 Task: Search round trip flight ticket for 2 adults, 4 children and 1 infant on lap in business from Montrose: Montrose Regional Airport to Rock Springs: Southwest Wyoming Regional Airport (rock Springs Sweetwater County Airport) on 8-5-2023 and return on 8-7-2023. Choice of flights is Spirit. Price is upto 98000. Outbound departure time preference is 16:00.
Action: Mouse moved to (371, 212)
Screenshot: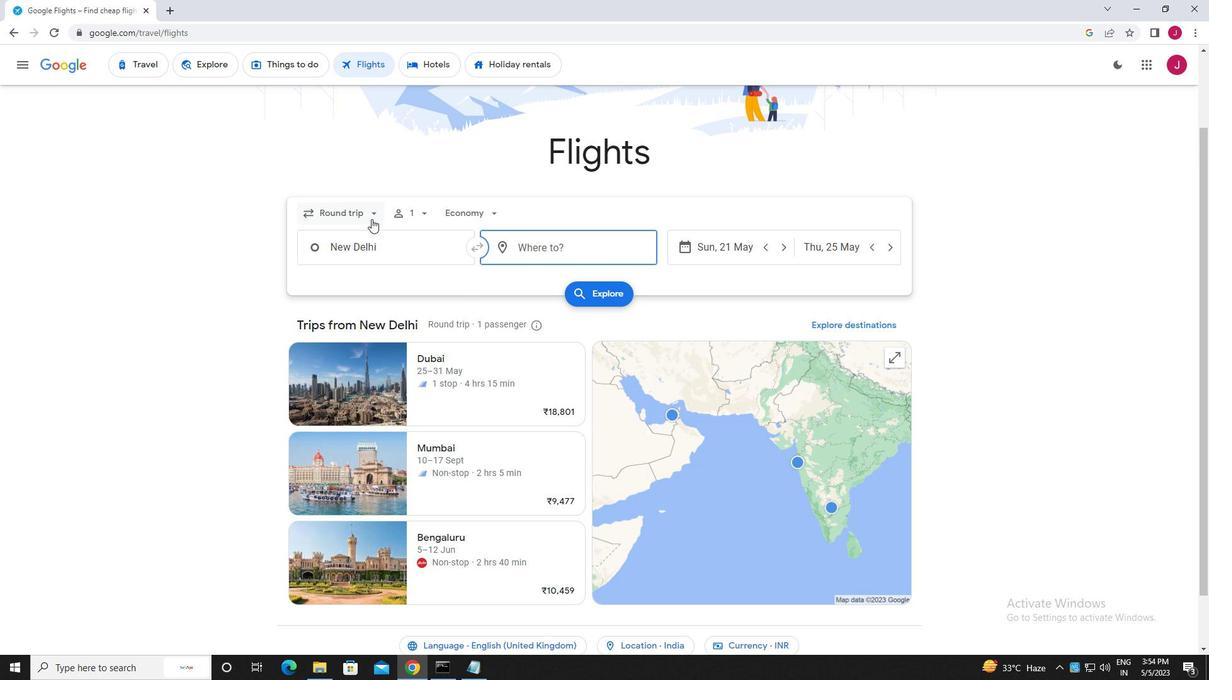 
Action: Mouse pressed left at (371, 212)
Screenshot: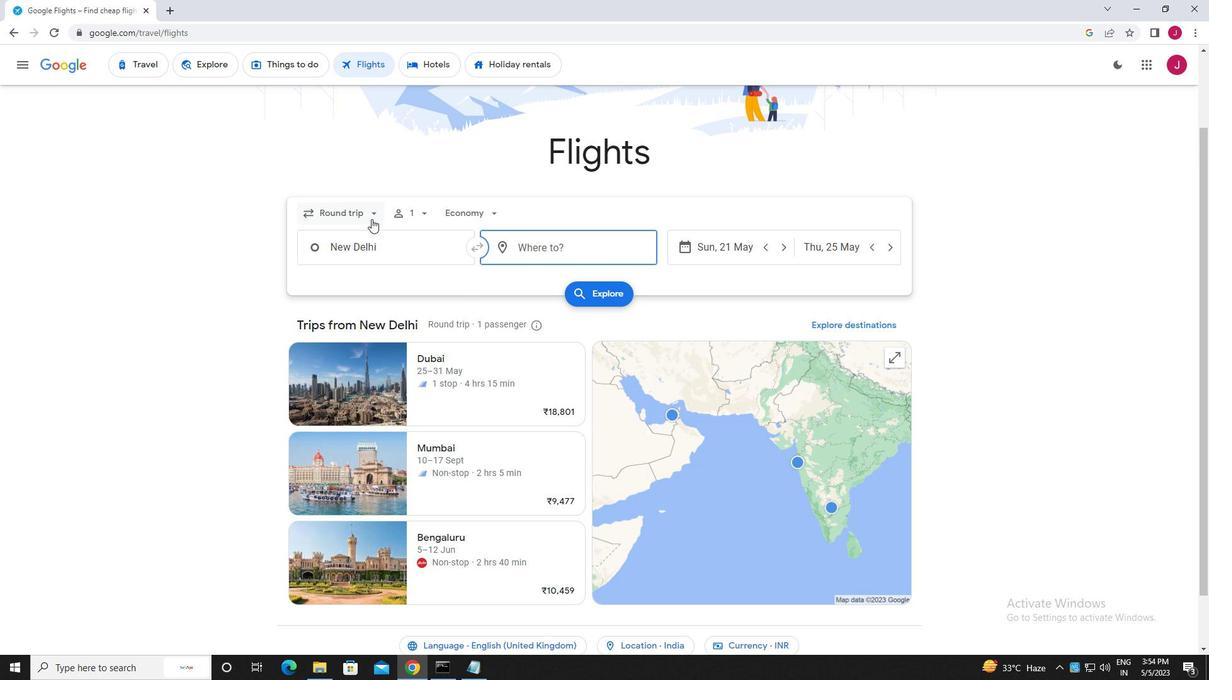 
Action: Mouse moved to (430, 293)
Screenshot: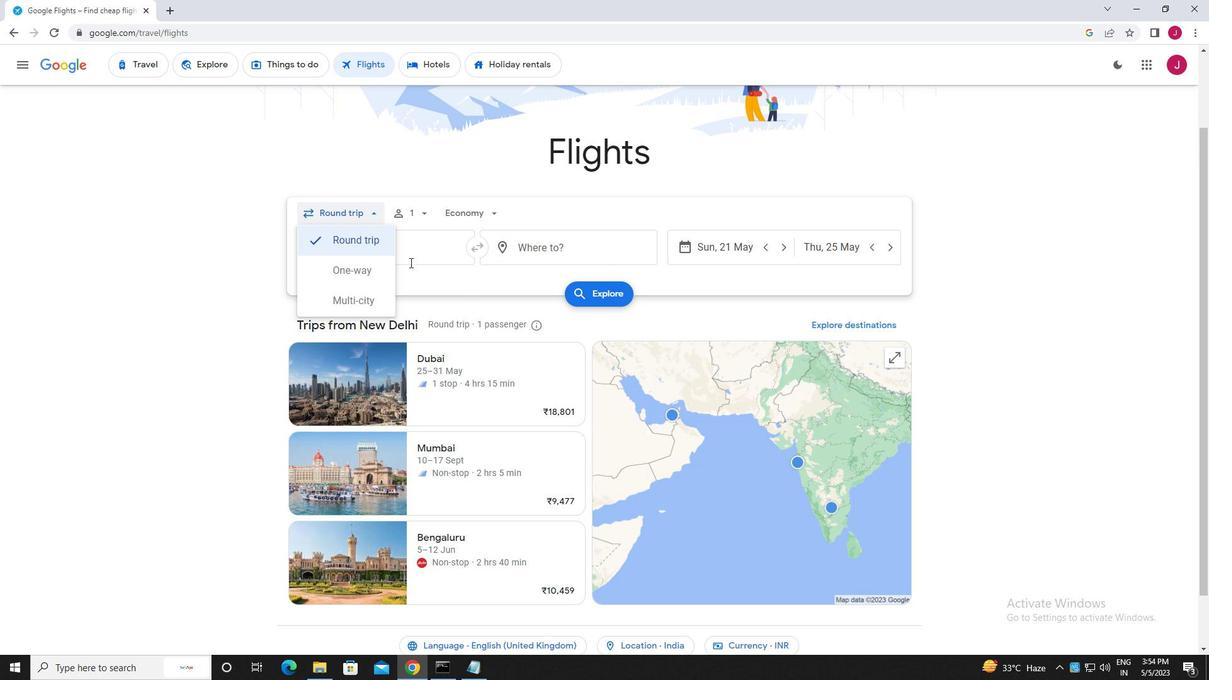 
Action: Mouse scrolled (430, 293) with delta (0, 0)
Screenshot: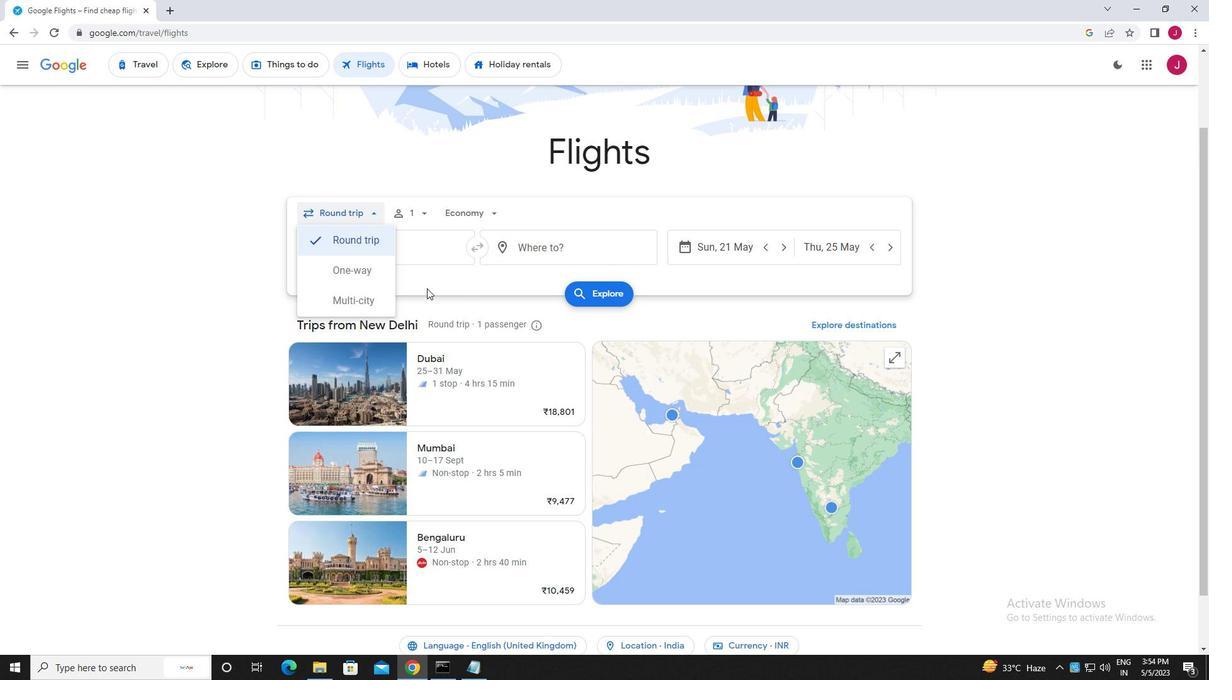 
Action: Mouse scrolled (430, 293) with delta (0, 0)
Screenshot: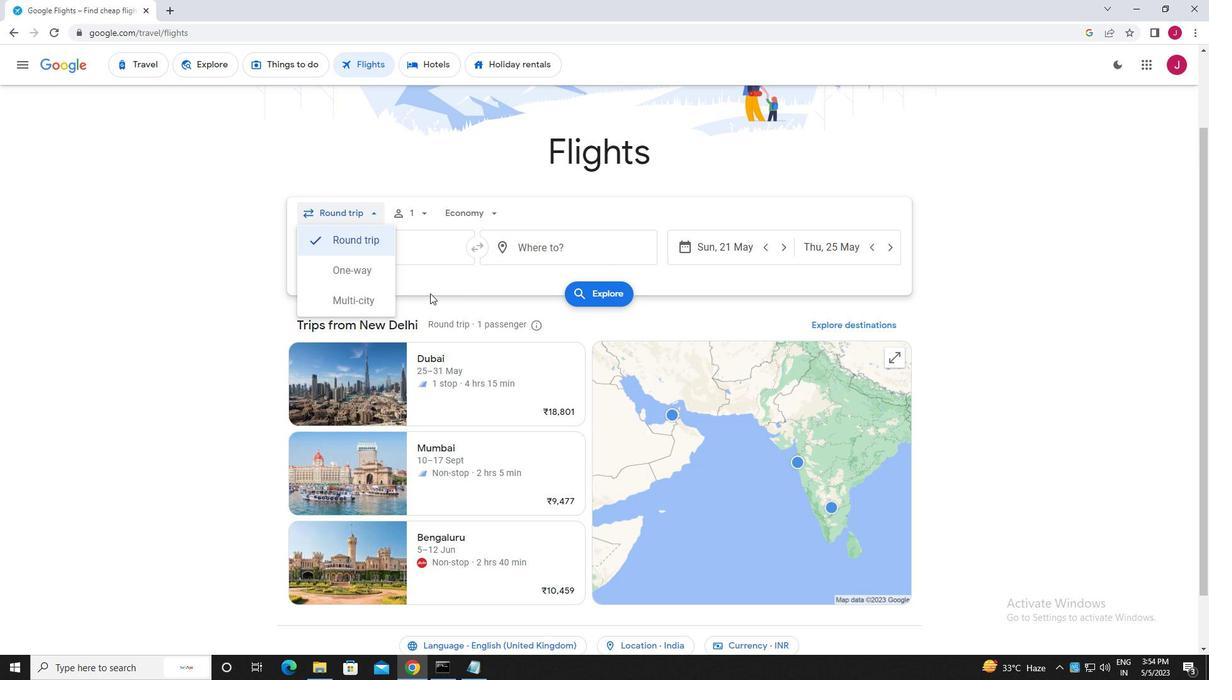 
Action: Mouse scrolled (430, 293) with delta (0, 0)
Screenshot: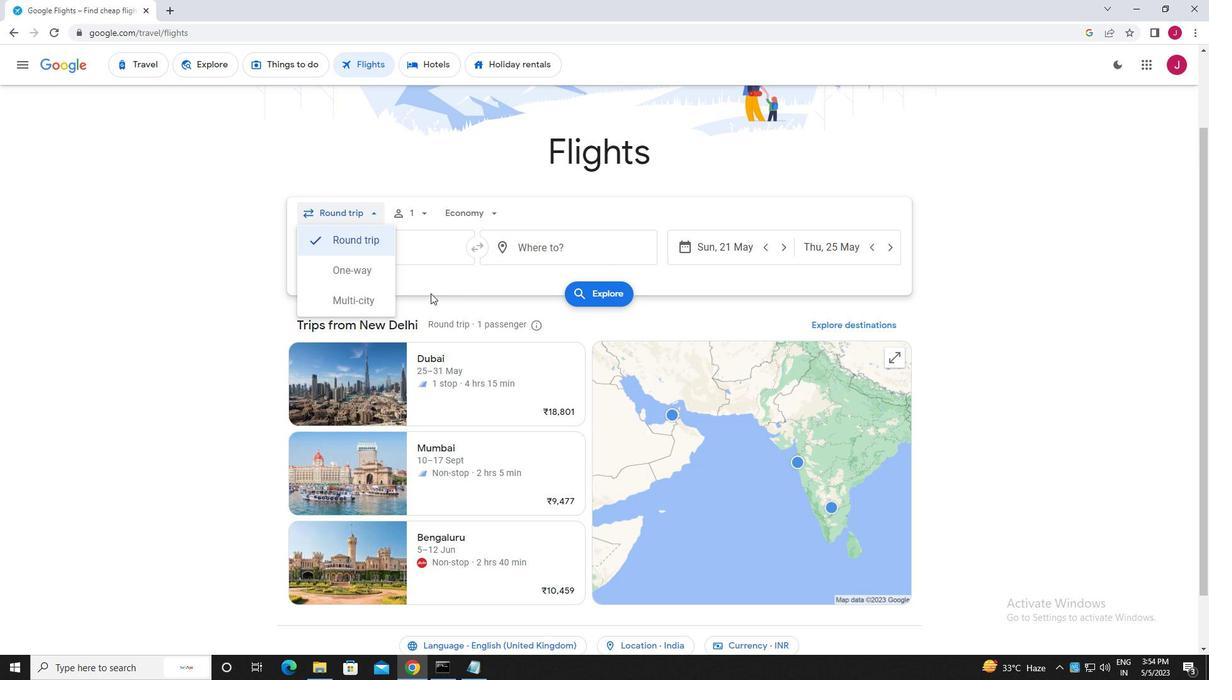 
Action: Mouse moved to (359, 174)
Screenshot: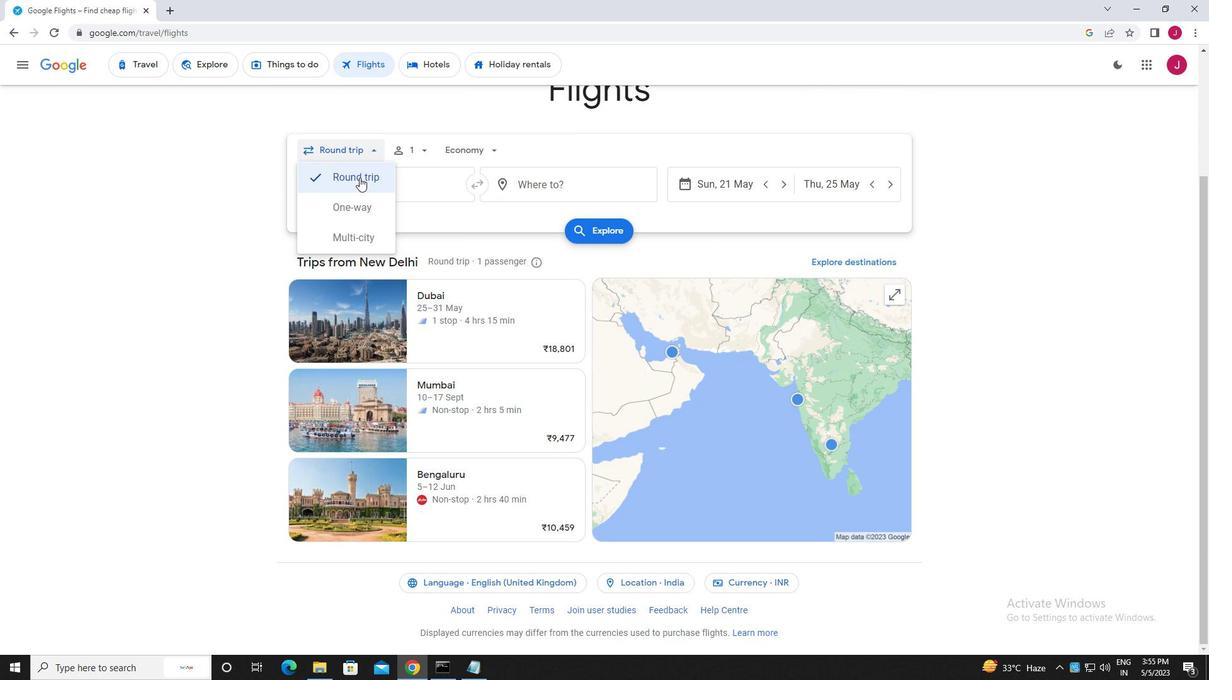 
Action: Mouse pressed left at (359, 174)
Screenshot: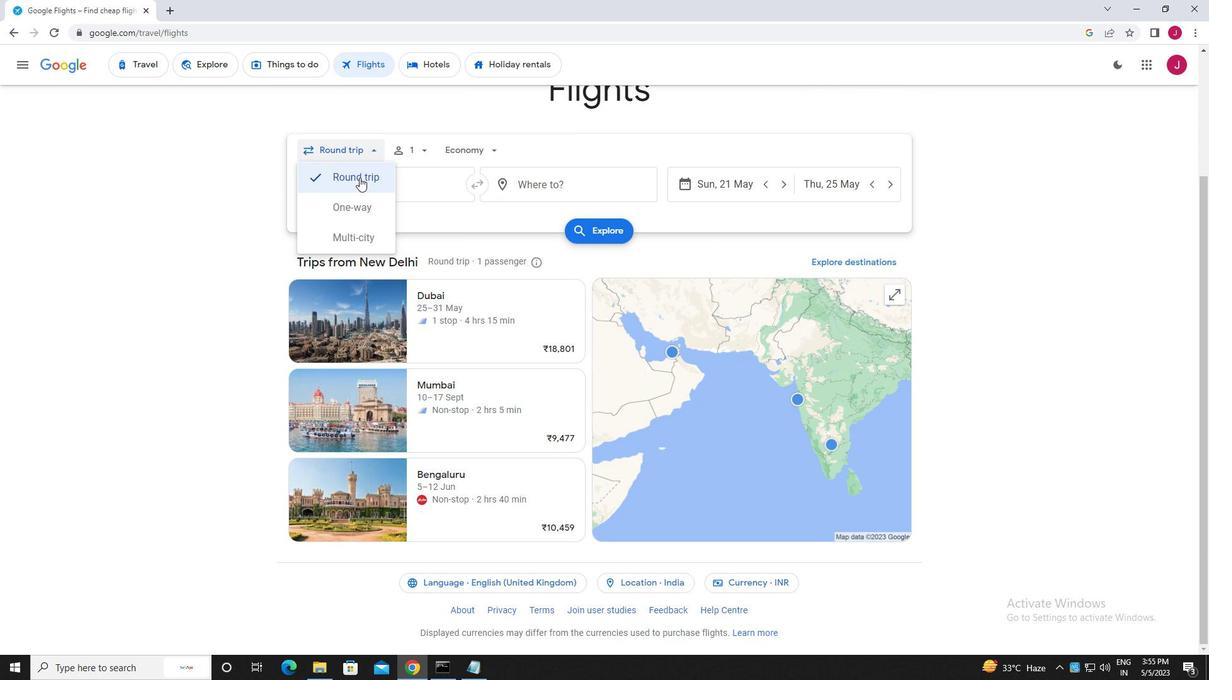 
Action: Mouse moved to (422, 149)
Screenshot: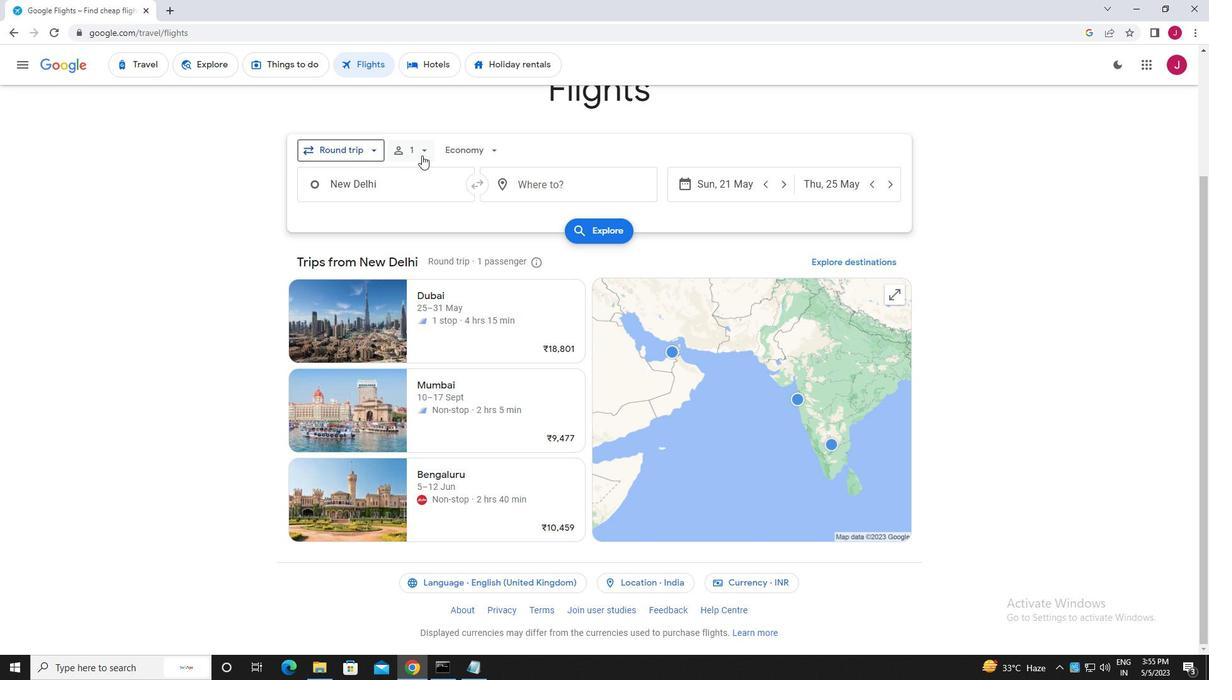 
Action: Mouse pressed left at (422, 149)
Screenshot: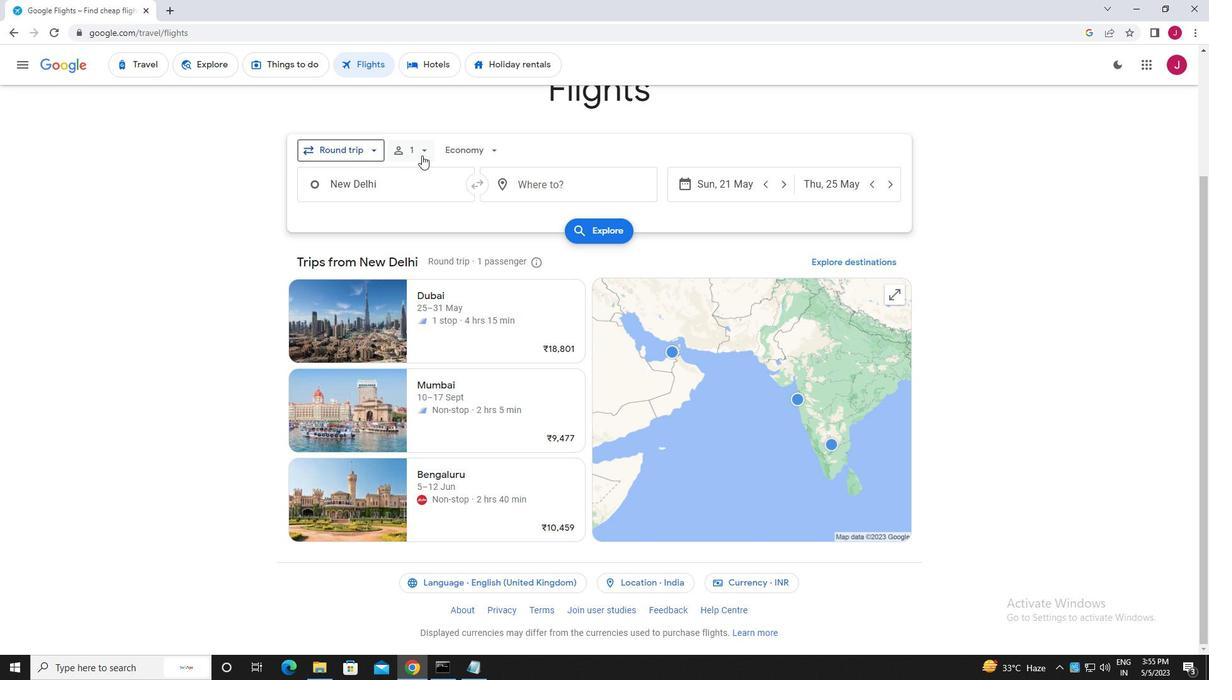 
Action: Mouse moved to (527, 181)
Screenshot: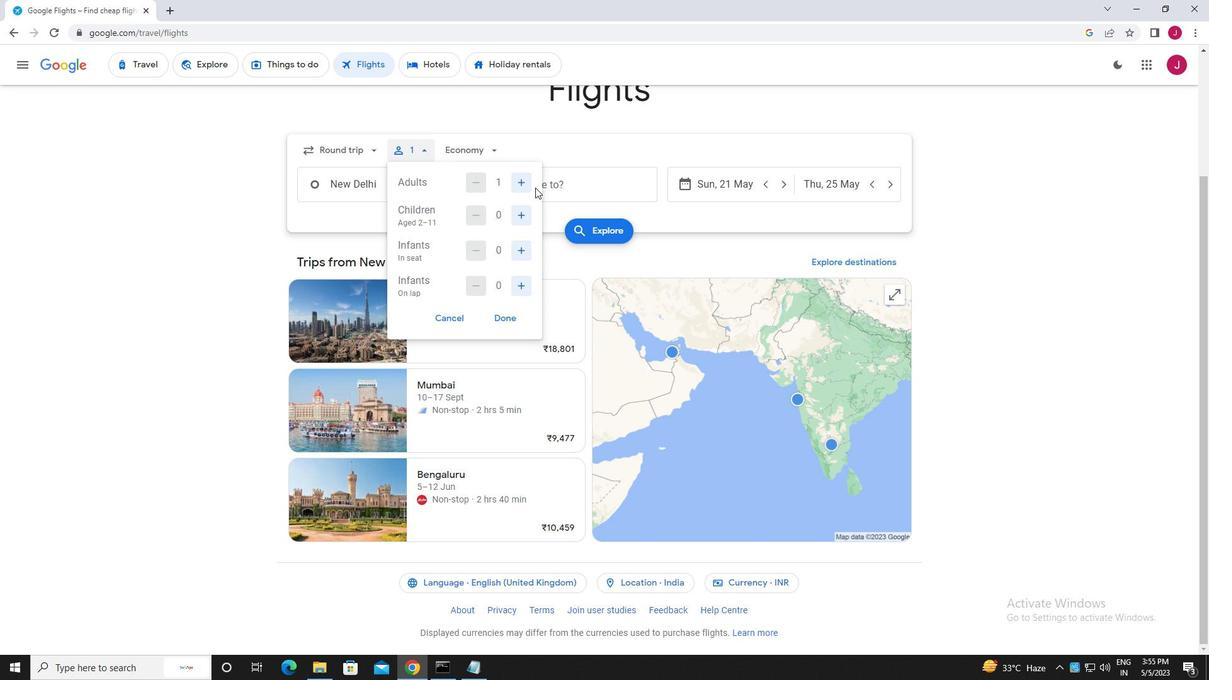 
Action: Mouse pressed left at (527, 181)
Screenshot: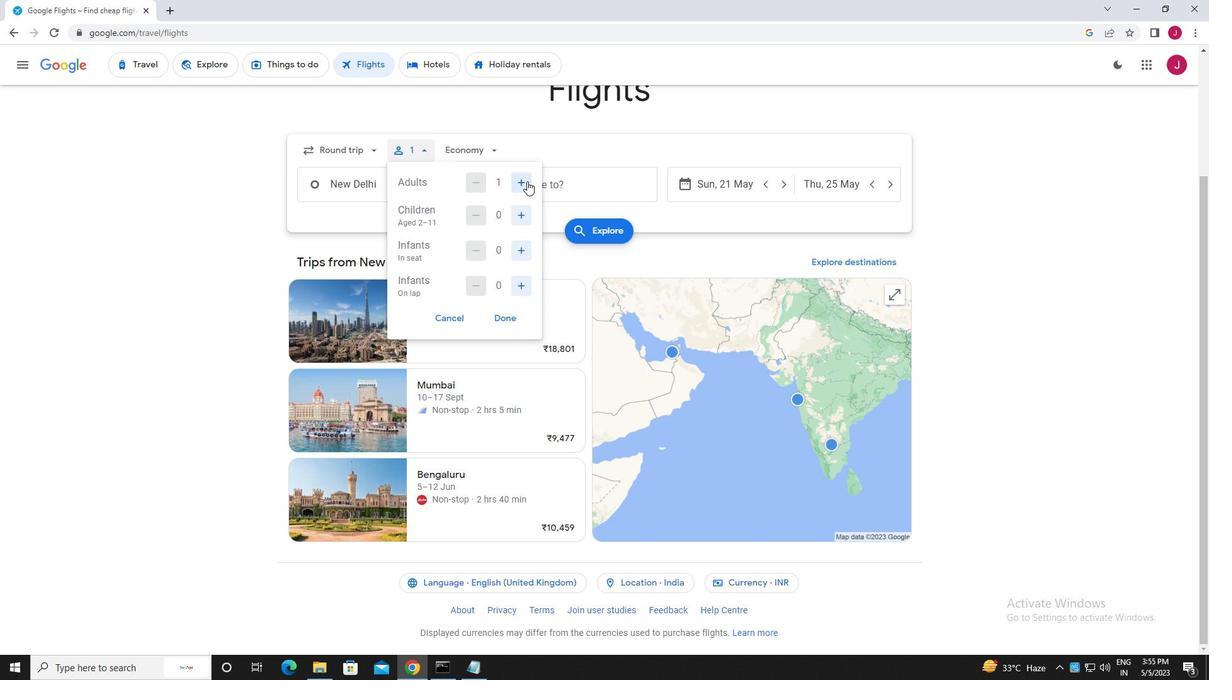 
Action: Mouse moved to (522, 215)
Screenshot: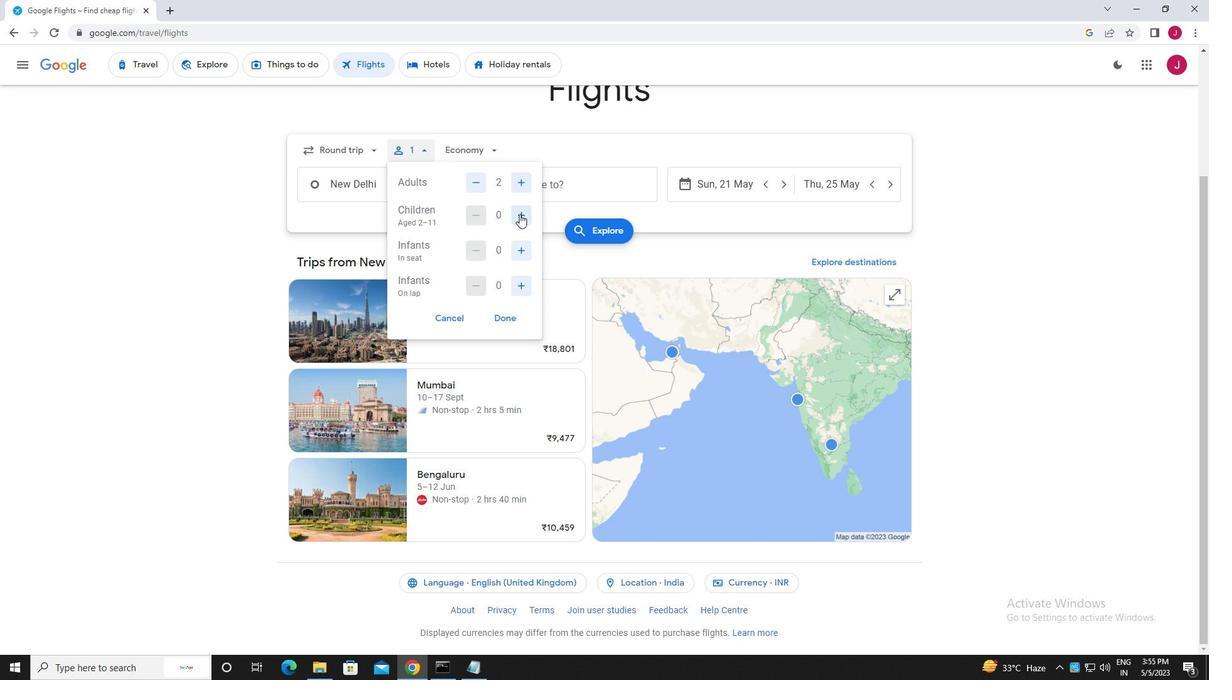
Action: Mouse pressed left at (522, 215)
Screenshot: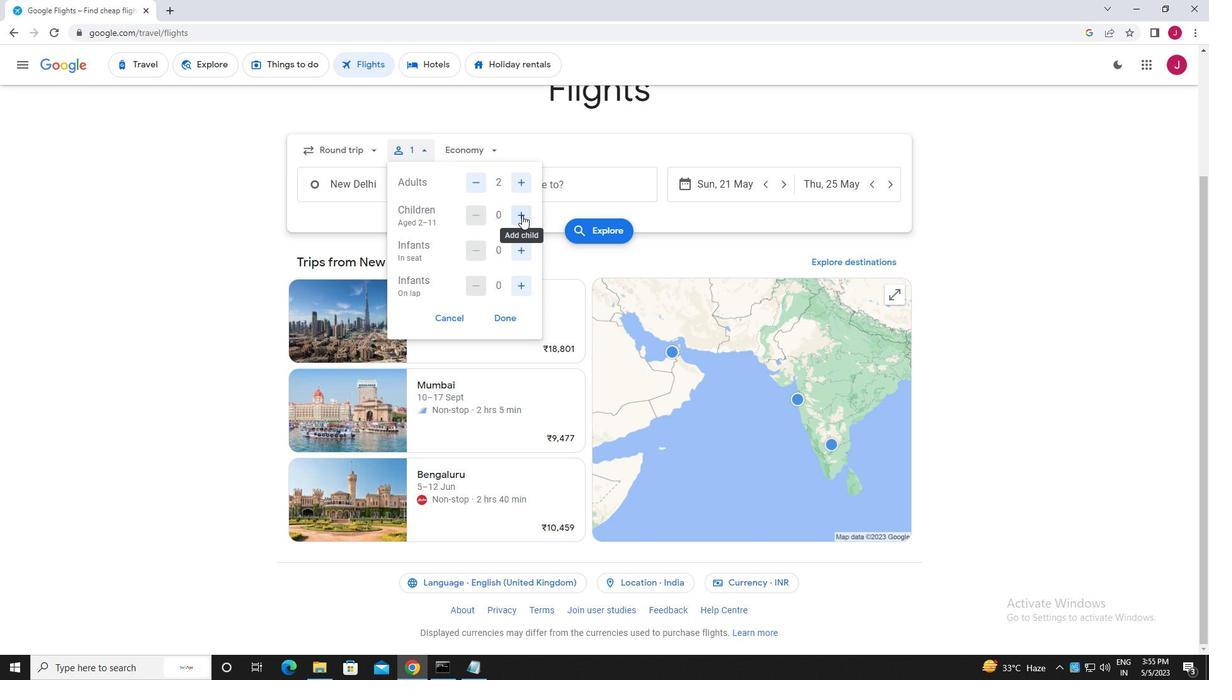 
Action: Mouse pressed left at (522, 215)
Screenshot: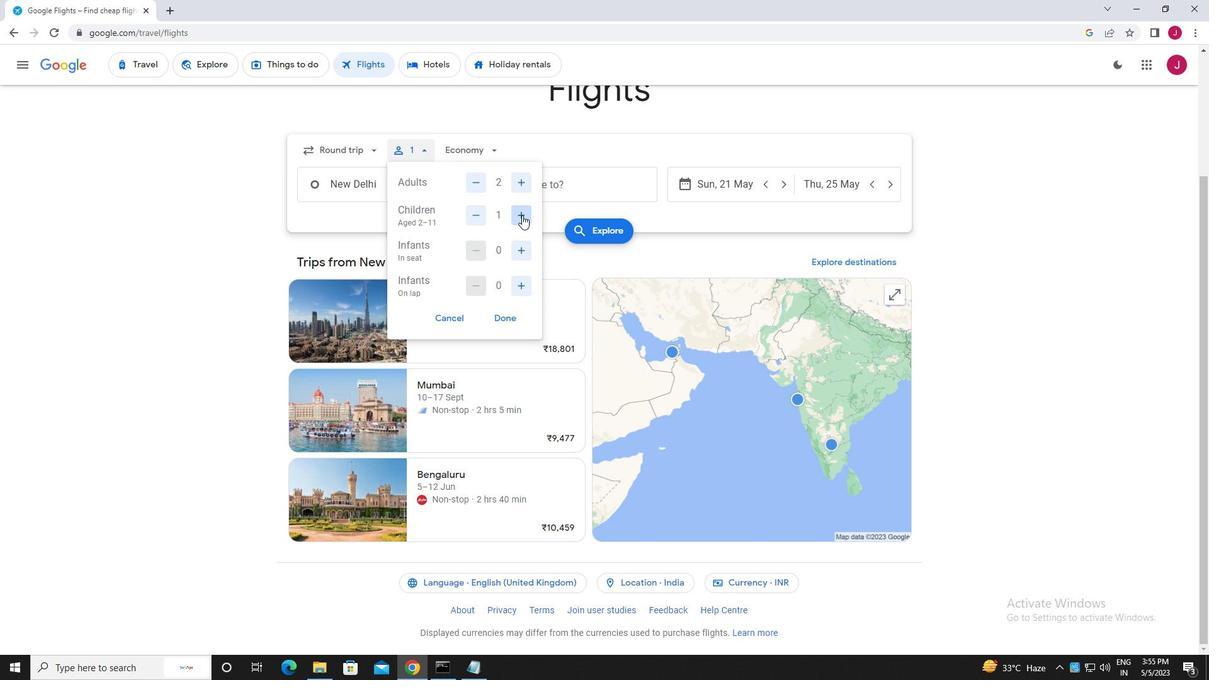 
Action: Mouse pressed left at (522, 215)
Screenshot: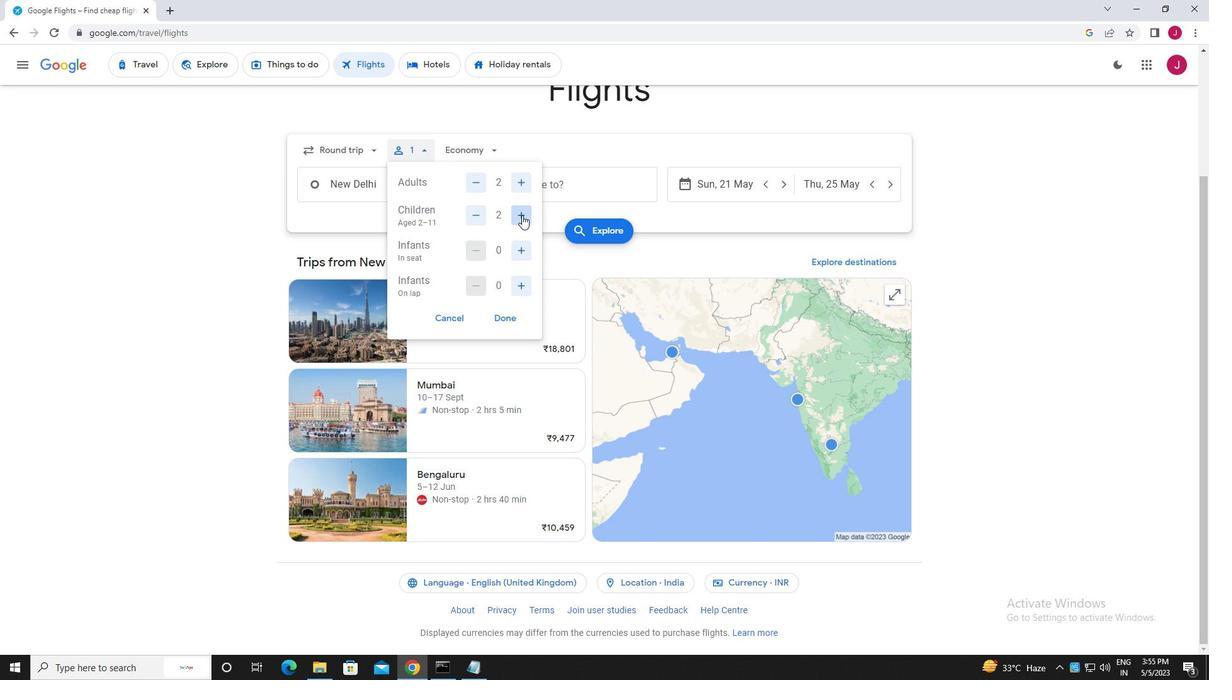 
Action: Mouse pressed left at (522, 215)
Screenshot: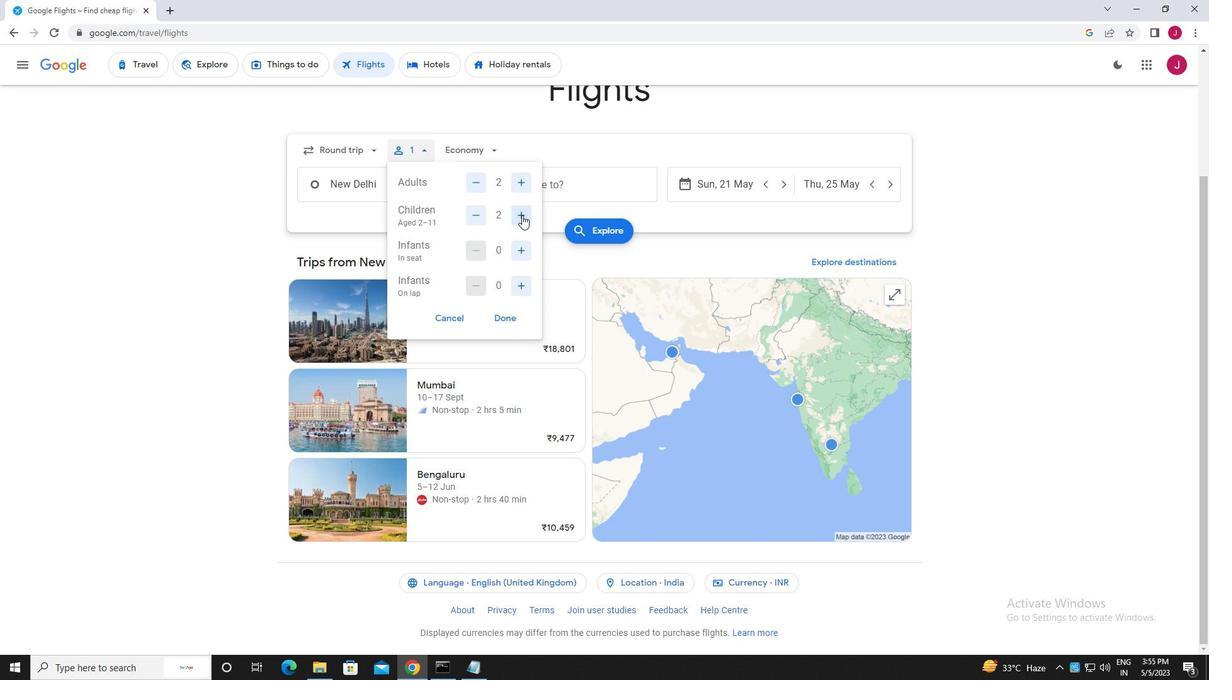
Action: Mouse moved to (521, 253)
Screenshot: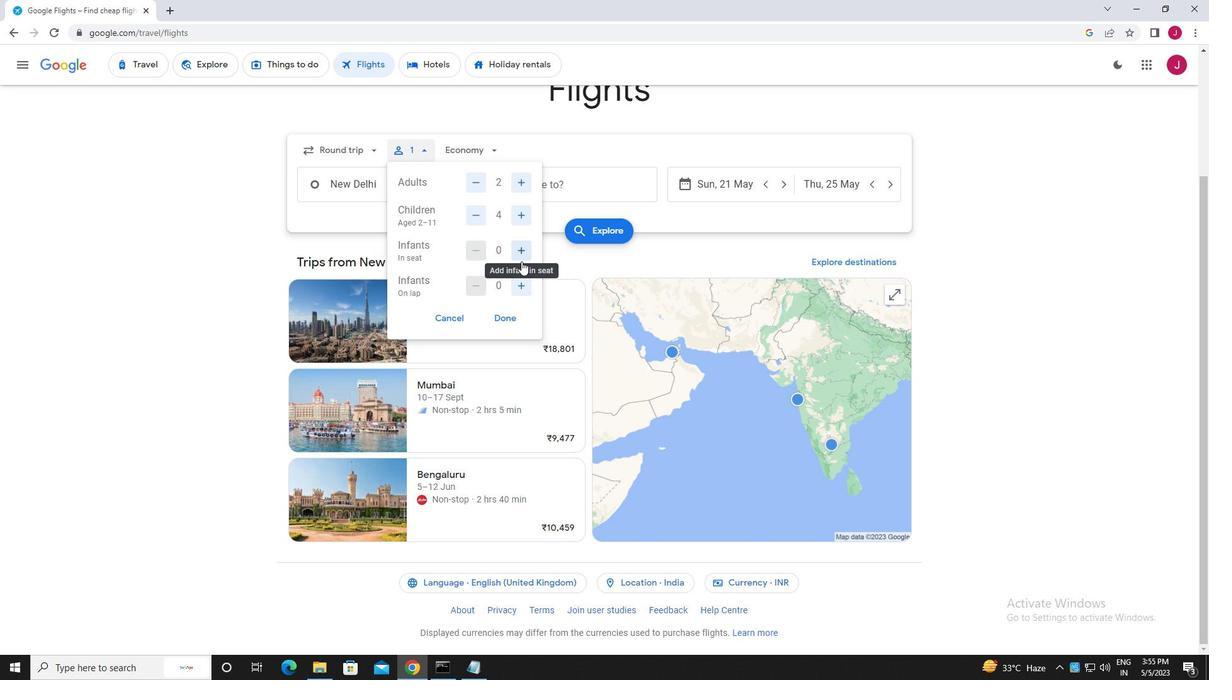 
Action: Mouse pressed left at (521, 253)
Screenshot: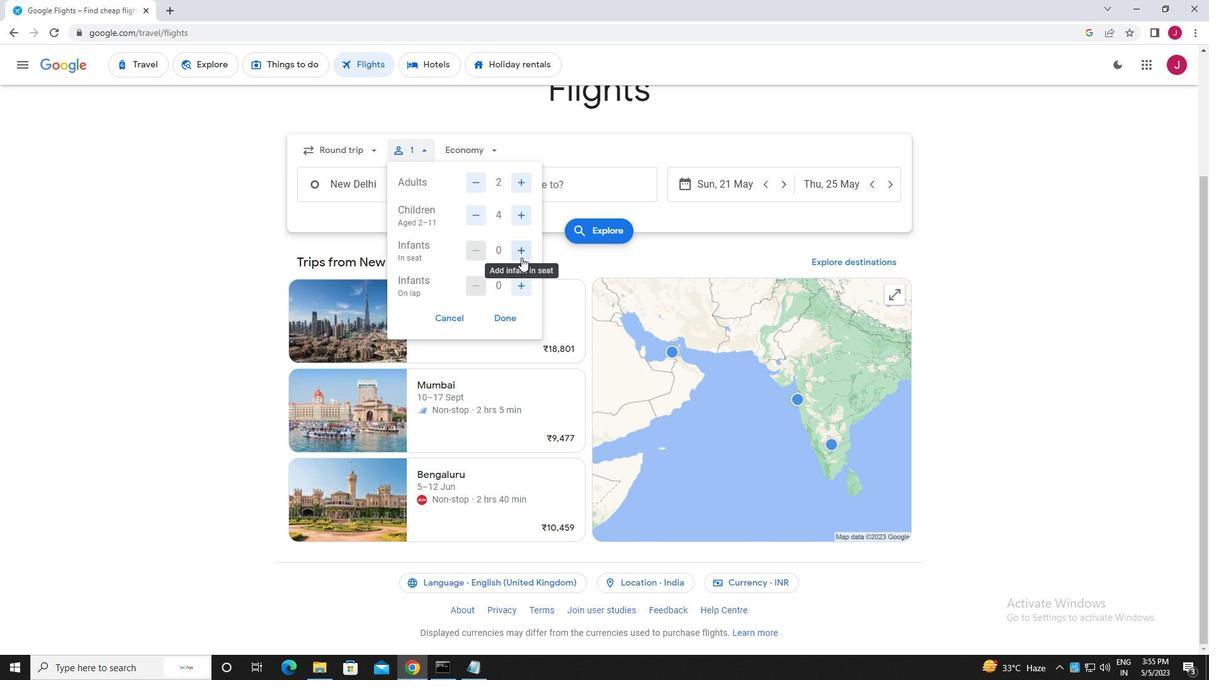 
Action: Mouse moved to (506, 318)
Screenshot: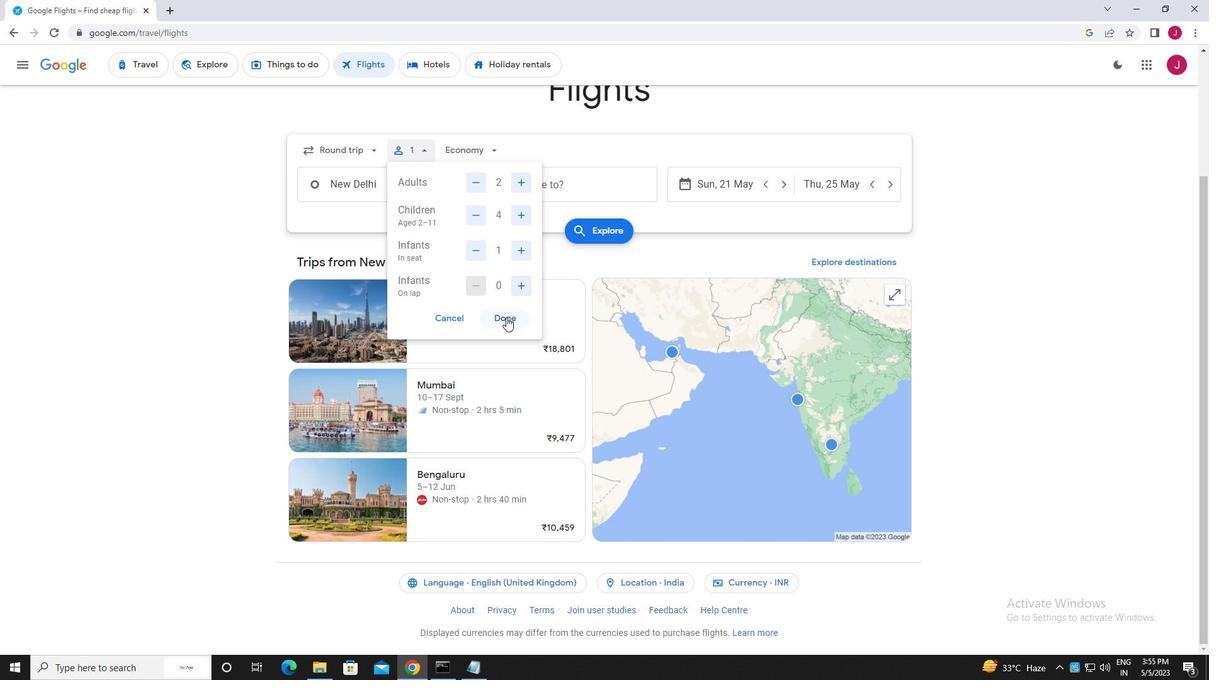 
Action: Mouse pressed left at (506, 318)
Screenshot: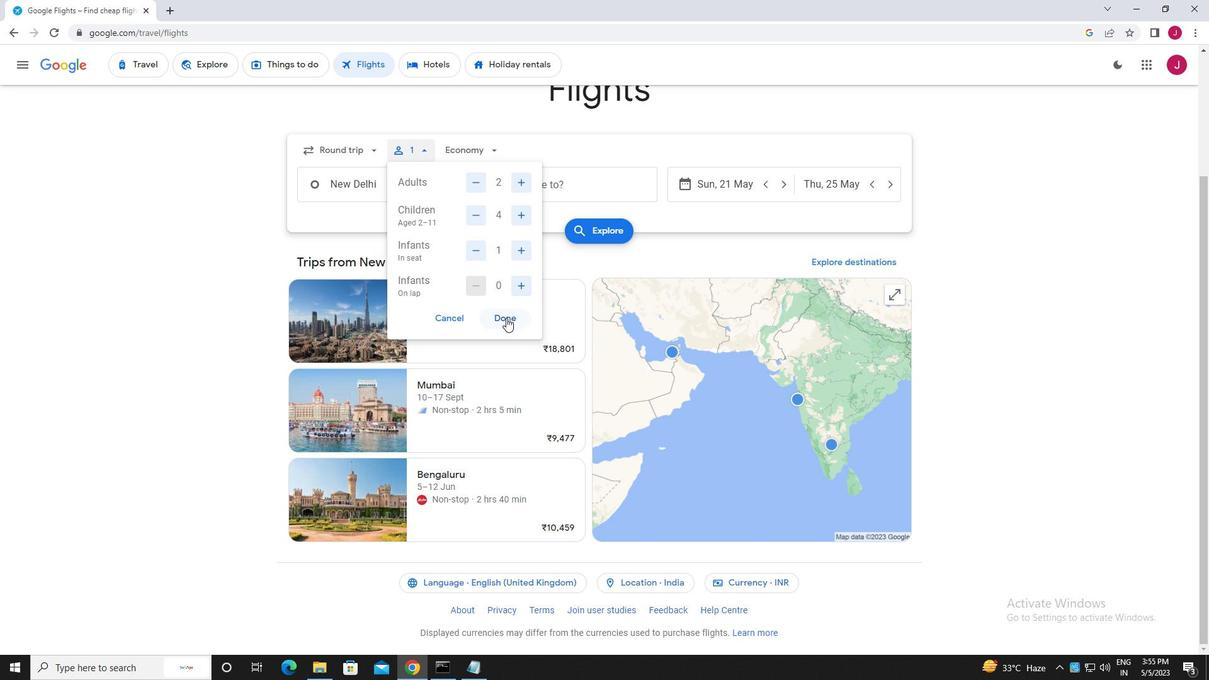 
Action: Mouse moved to (472, 150)
Screenshot: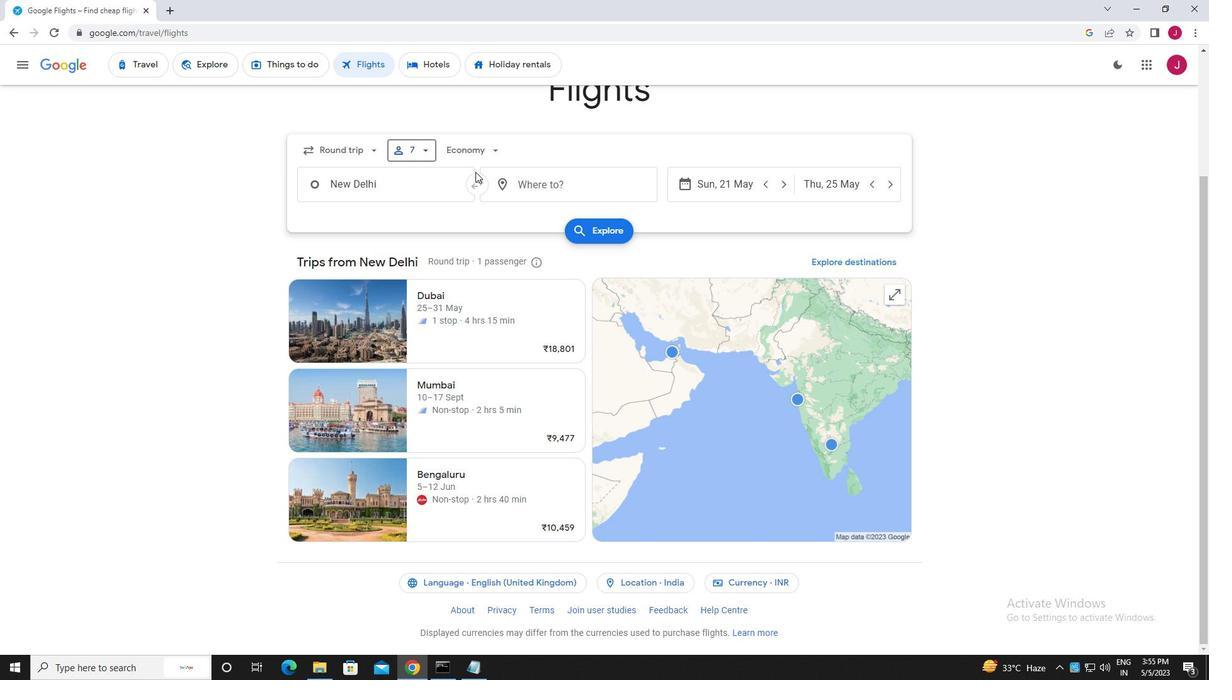 
Action: Mouse pressed left at (472, 150)
Screenshot: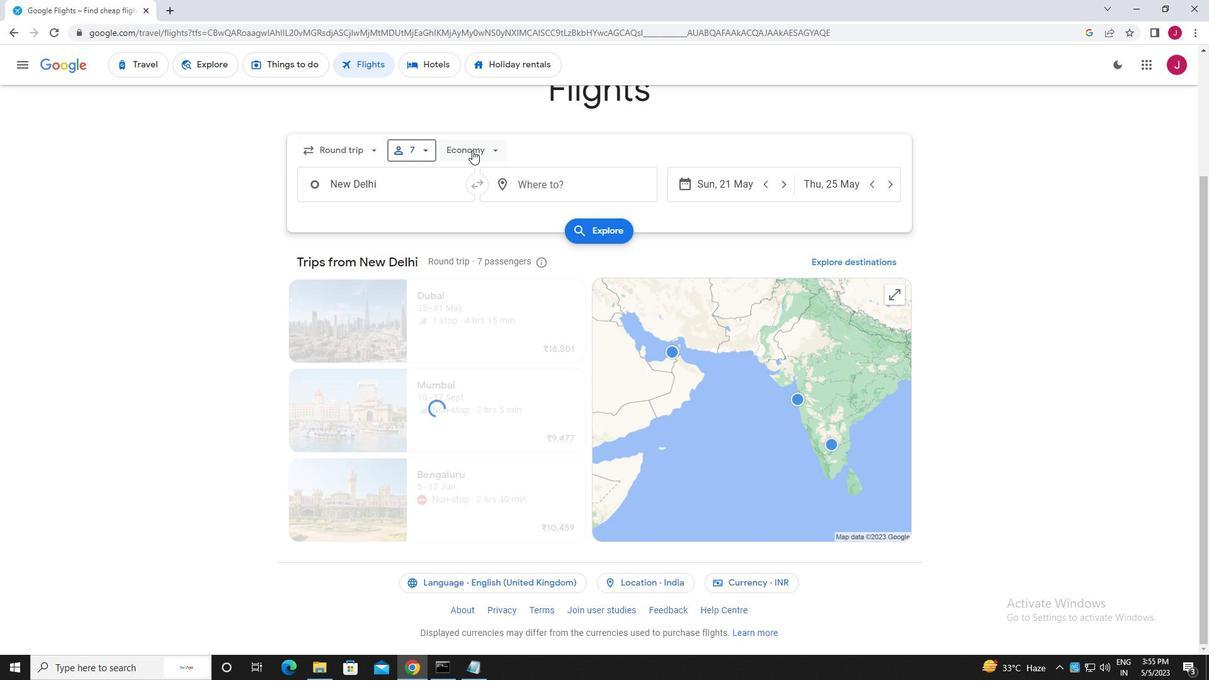
Action: Mouse moved to (499, 235)
Screenshot: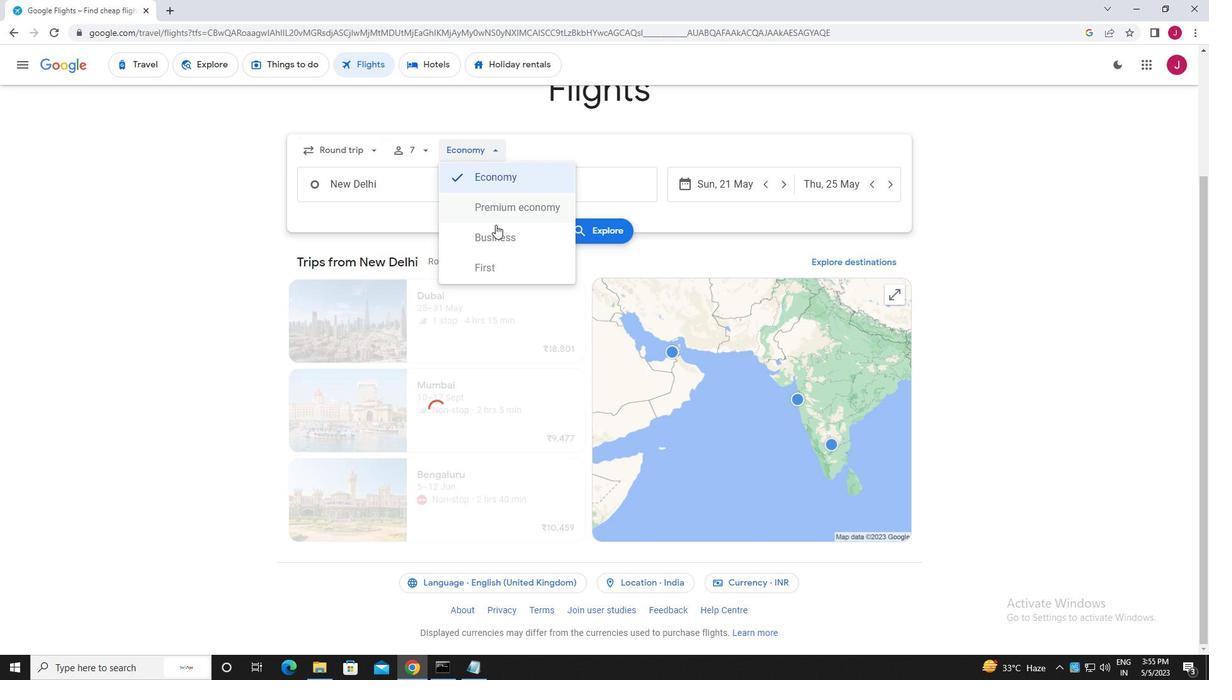 
Action: Mouse pressed left at (499, 235)
Screenshot: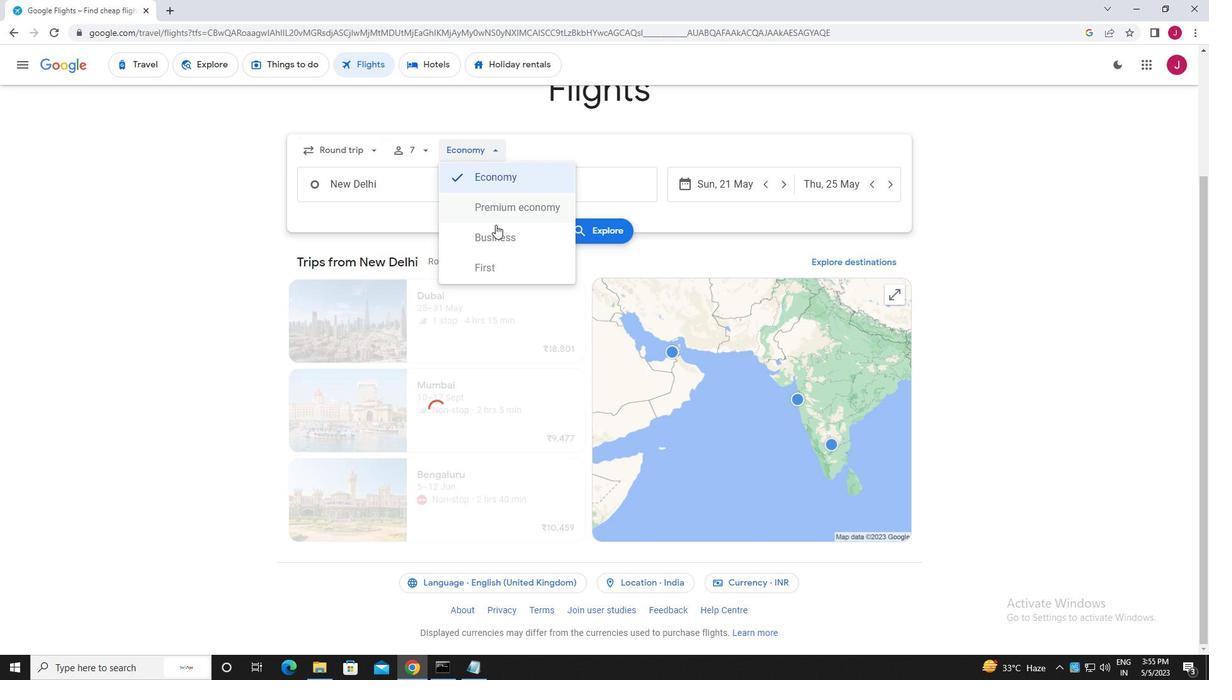 
Action: Mouse moved to (413, 190)
Screenshot: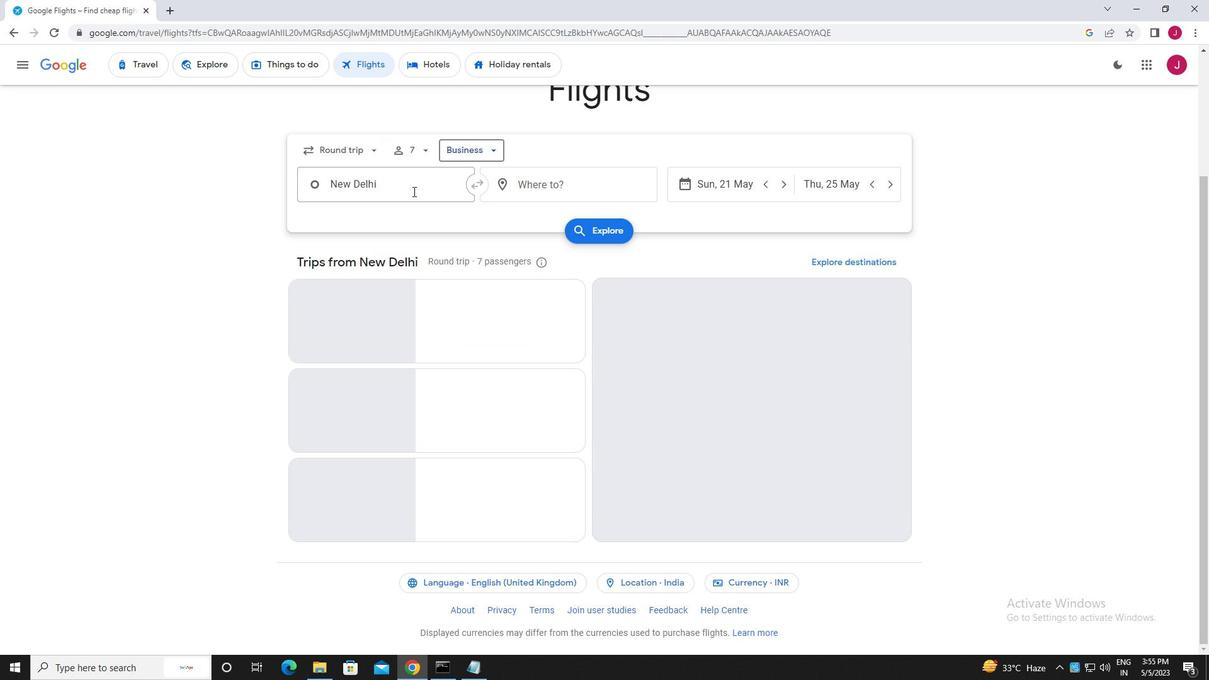 
Action: Mouse pressed left at (413, 190)
Screenshot: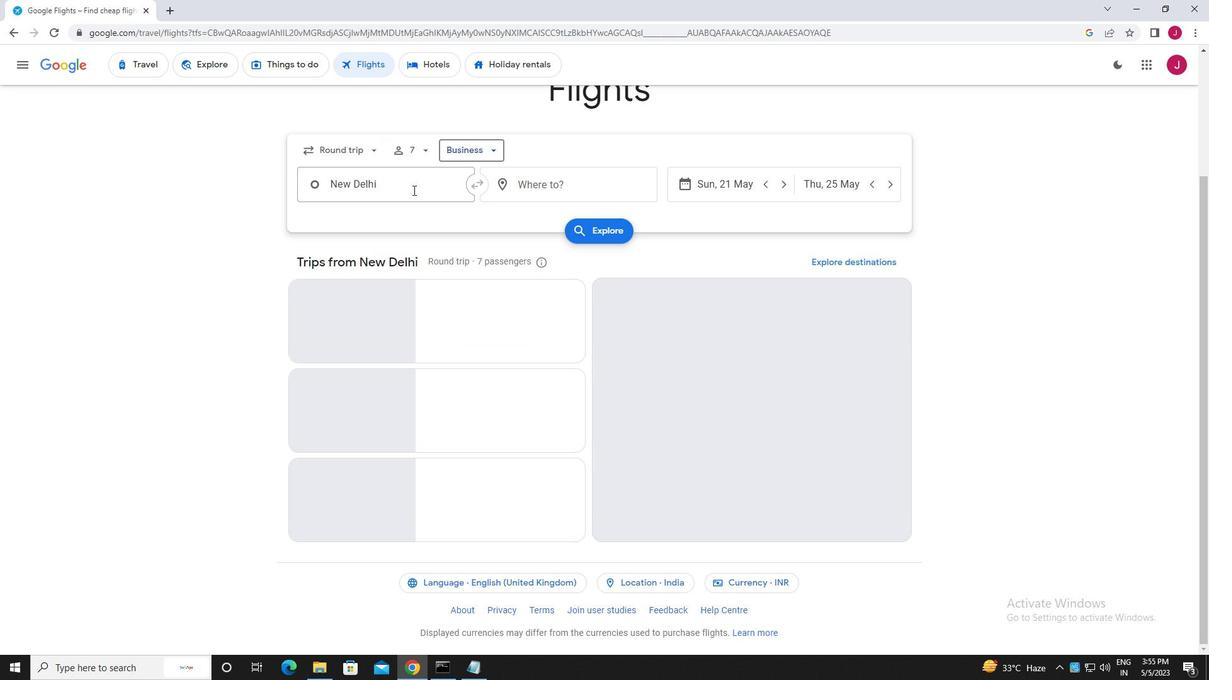 
Action: Key pressed montrose<Key.space>r
Screenshot: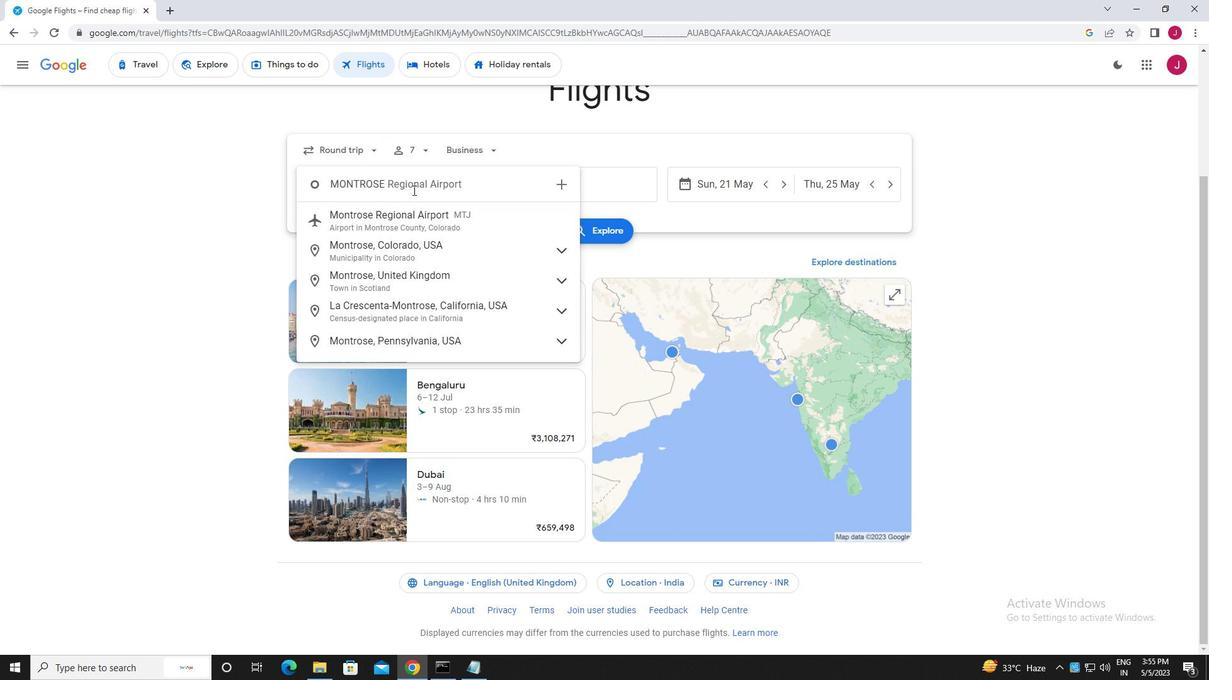 
Action: Mouse moved to (442, 219)
Screenshot: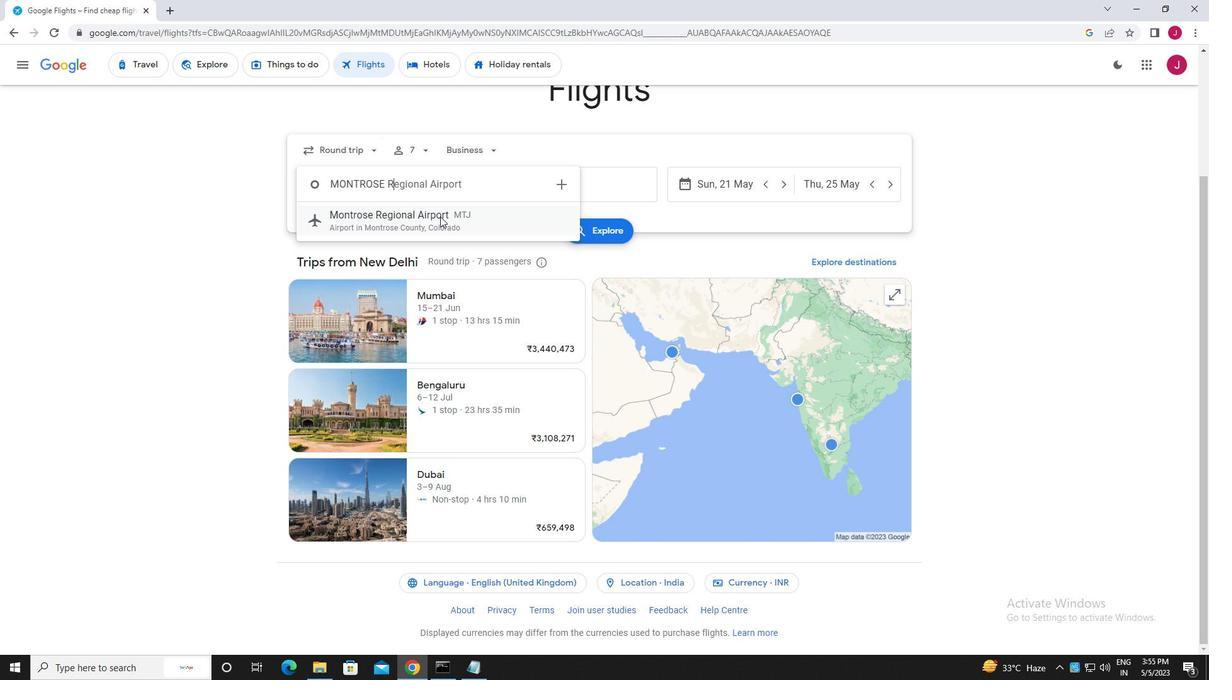 
Action: Mouse pressed left at (442, 219)
Screenshot: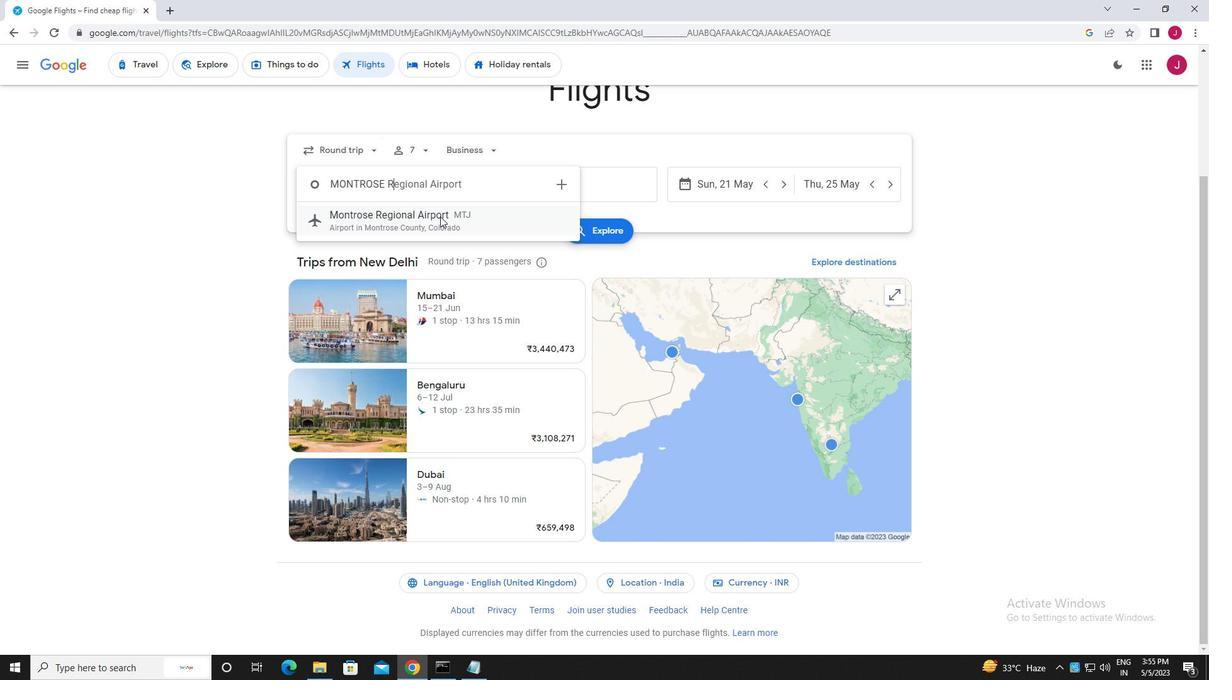 
Action: Mouse moved to (533, 183)
Screenshot: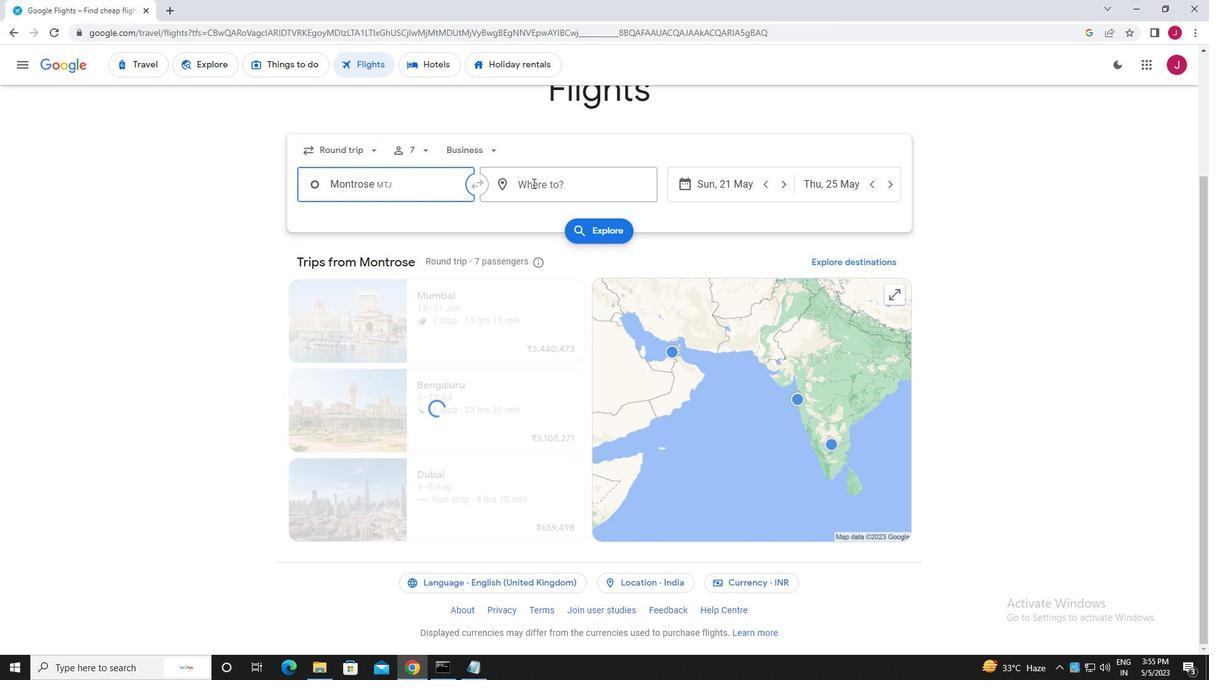 
Action: Mouse pressed left at (533, 183)
Screenshot: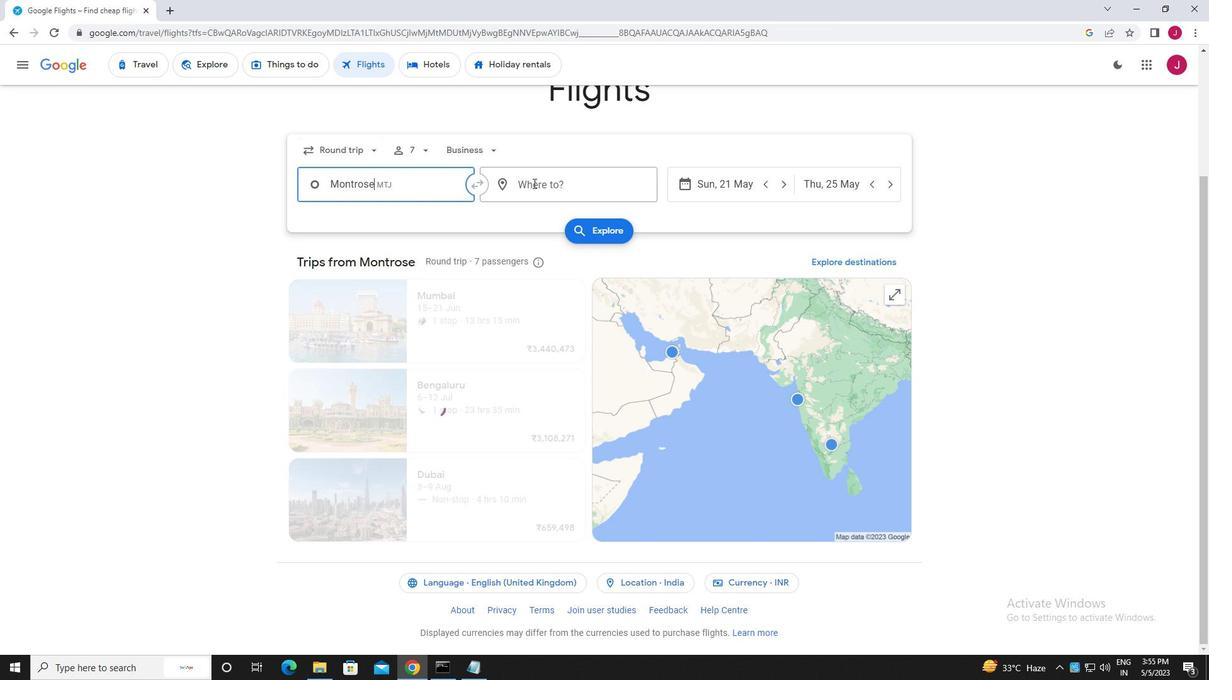 
Action: Key pressed rock<Key.space>spring
Screenshot: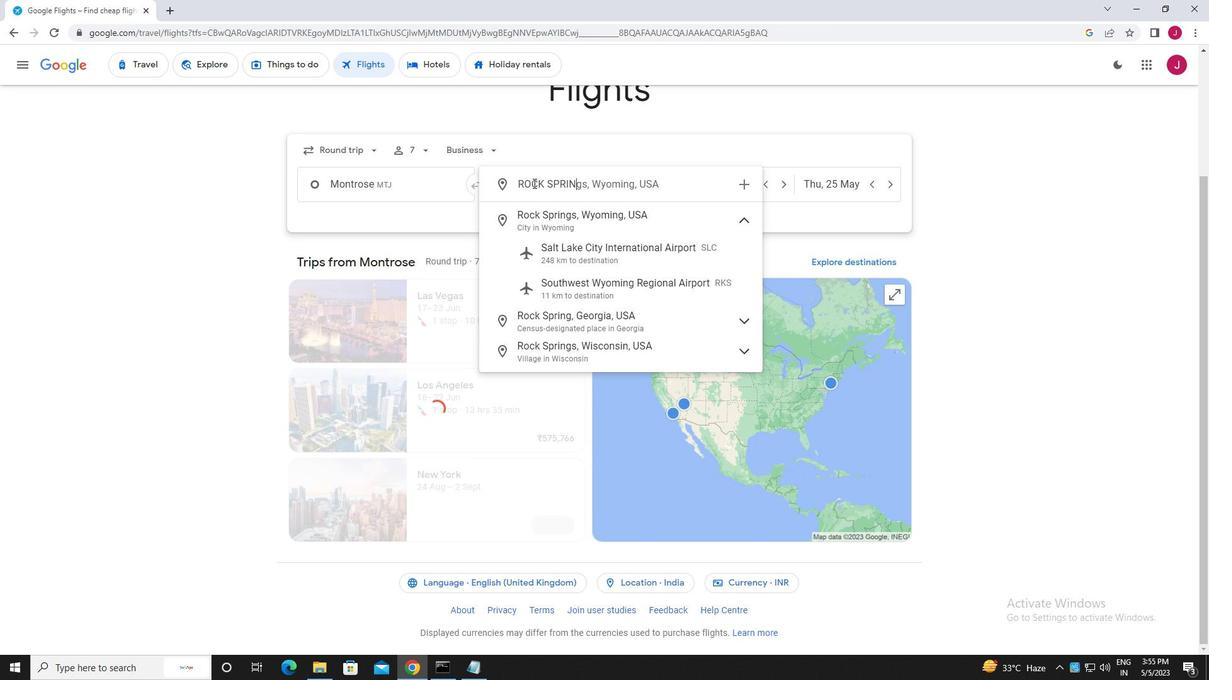 
Action: Mouse moved to (614, 288)
Screenshot: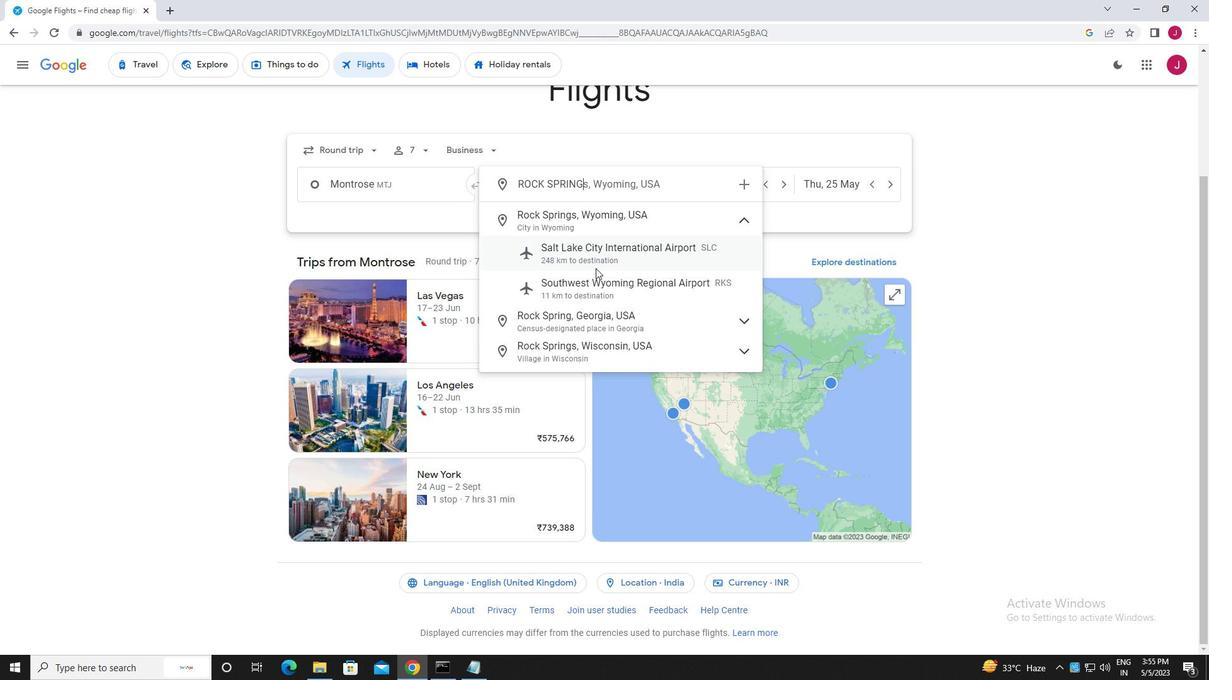 
Action: Mouse pressed left at (614, 288)
Screenshot: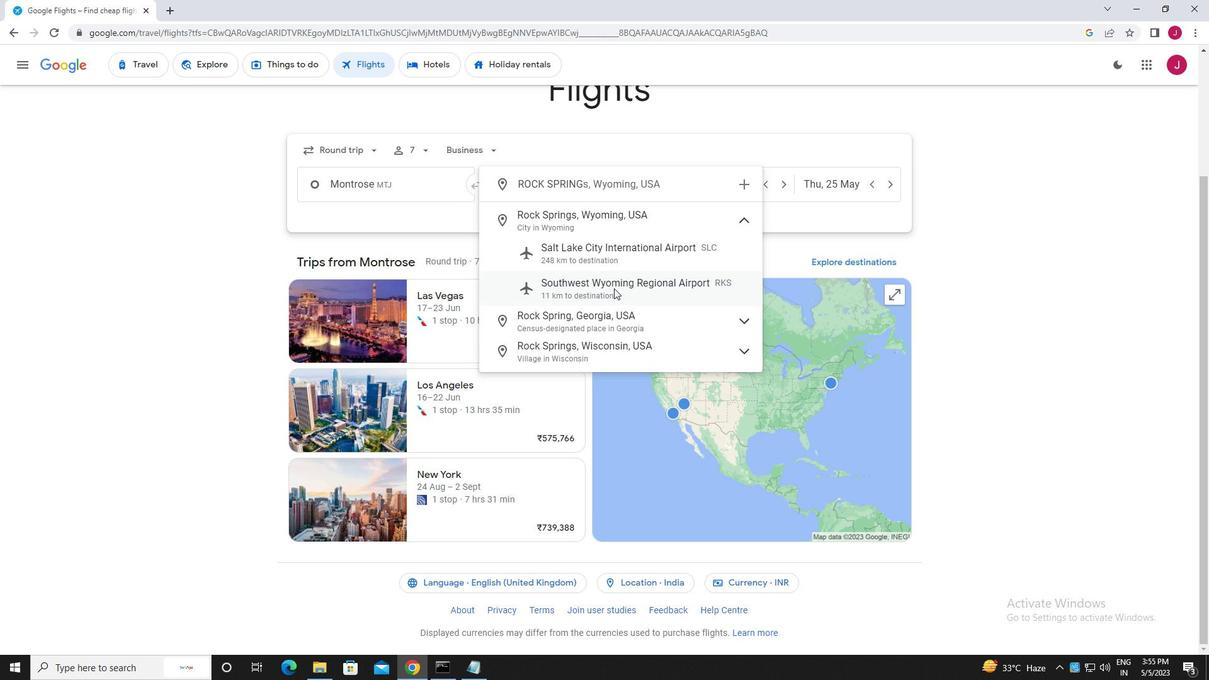
Action: Mouse moved to (735, 192)
Screenshot: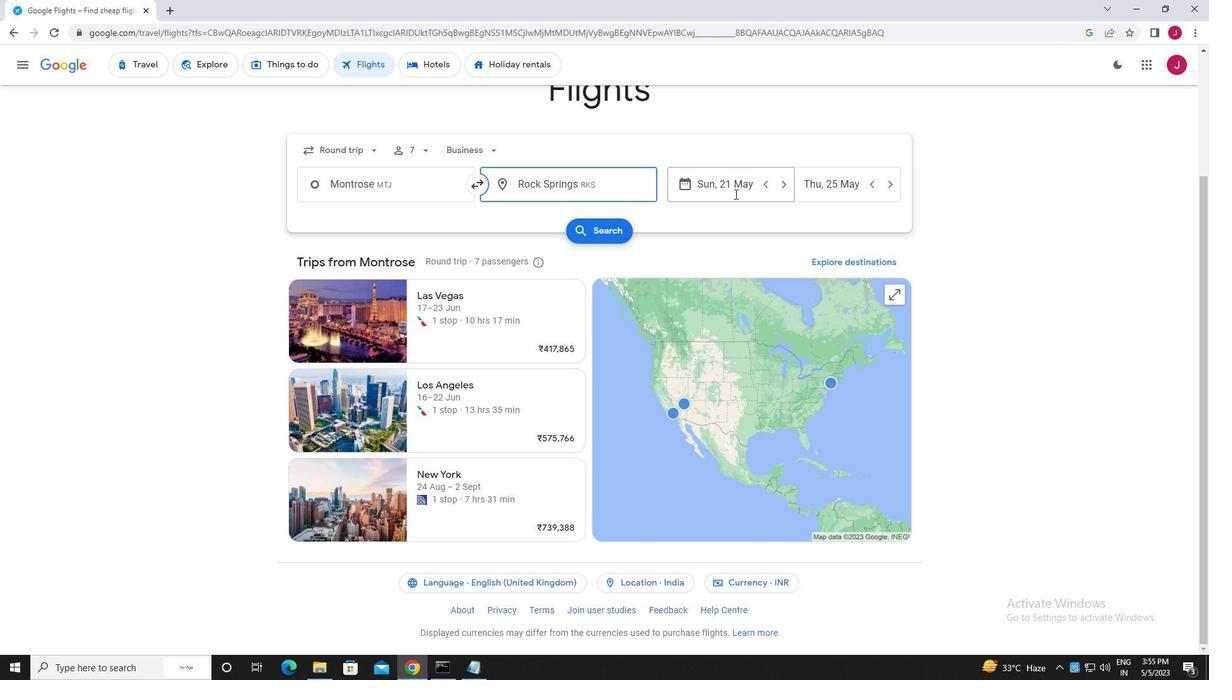 
Action: Mouse pressed left at (735, 192)
Screenshot: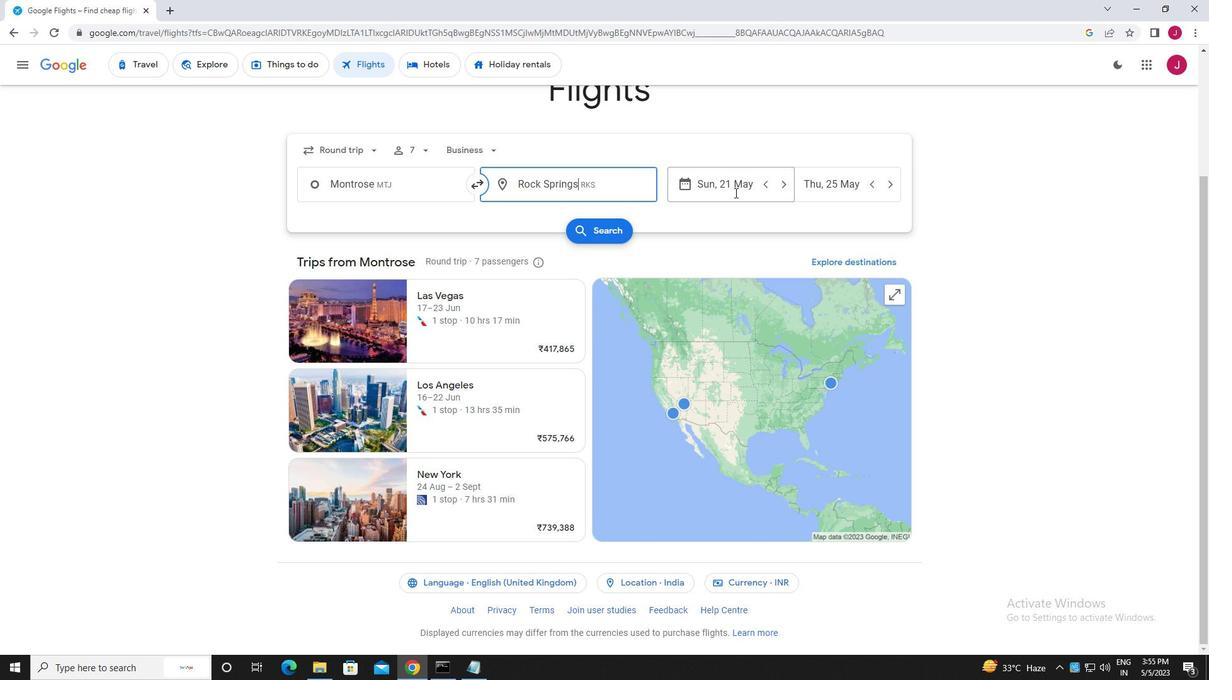 
Action: Mouse moved to (608, 281)
Screenshot: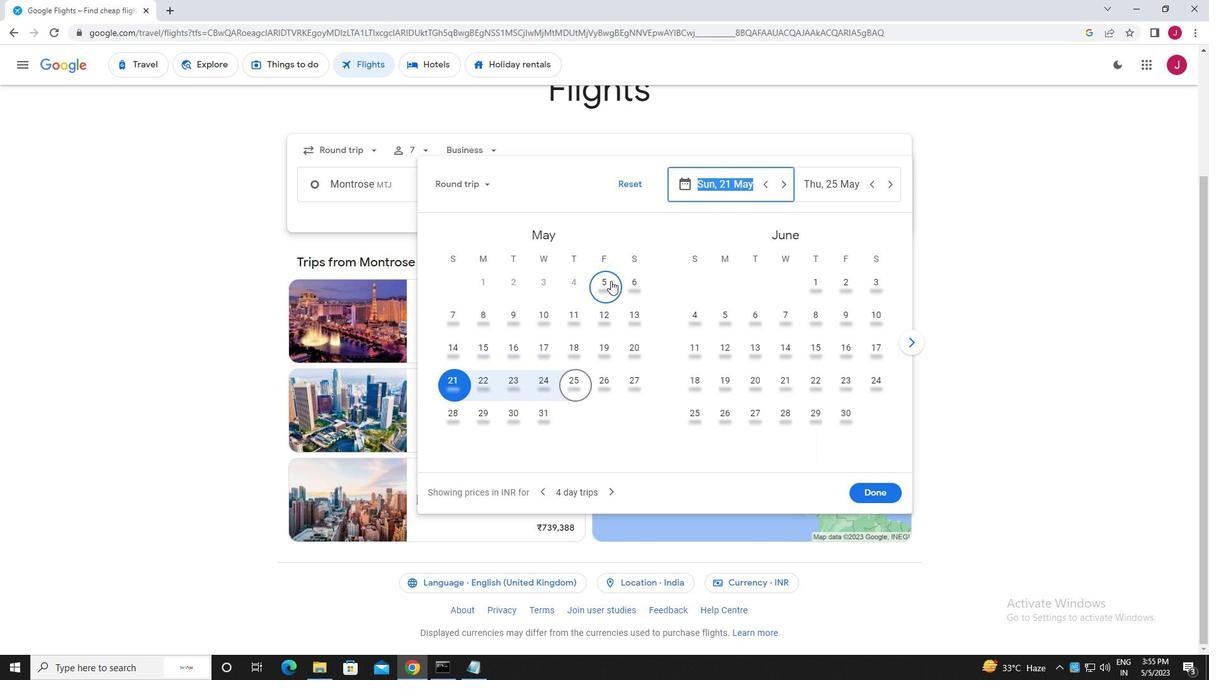 
Action: Mouse pressed left at (608, 281)
Screenshot: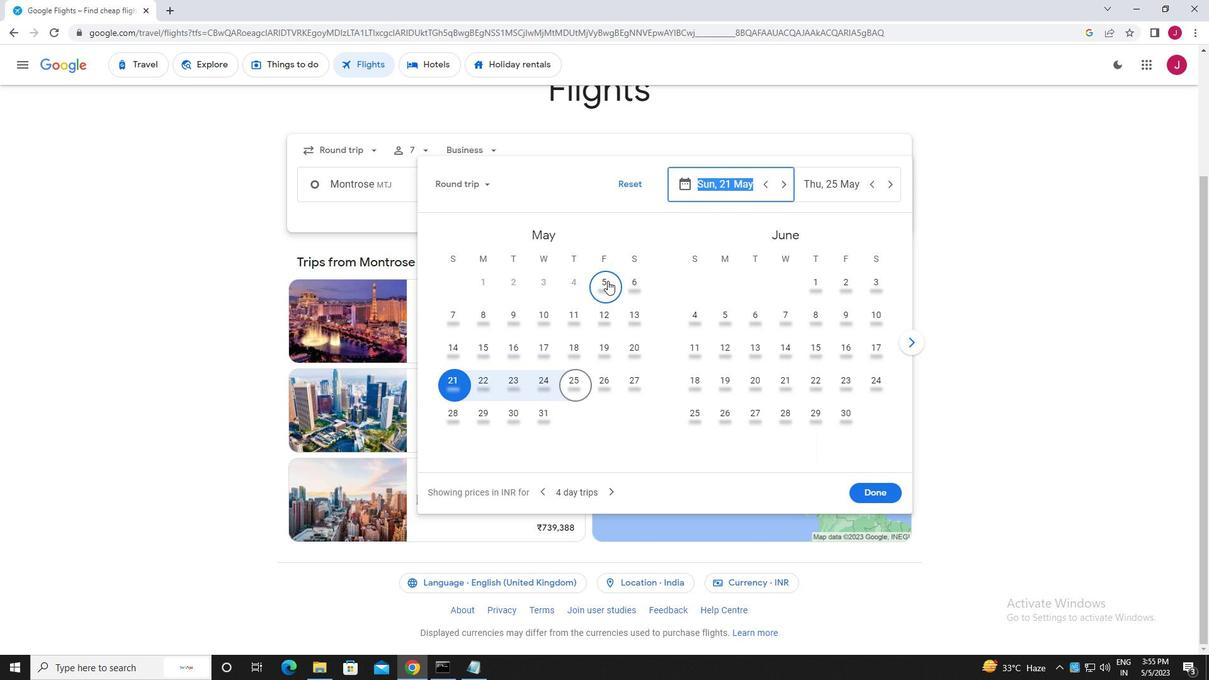 
Action: Mouse moved to (458, 316)
Screenshot: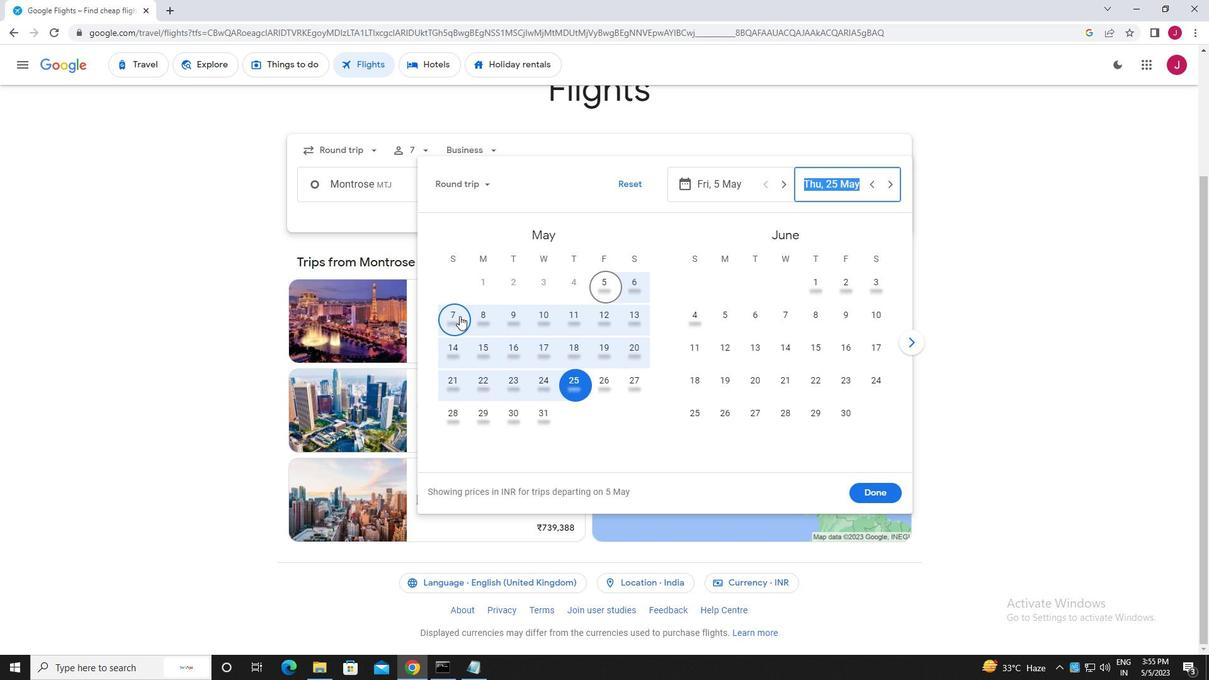 
Action: Mouse pressed left at (458, 316)
Screenshot: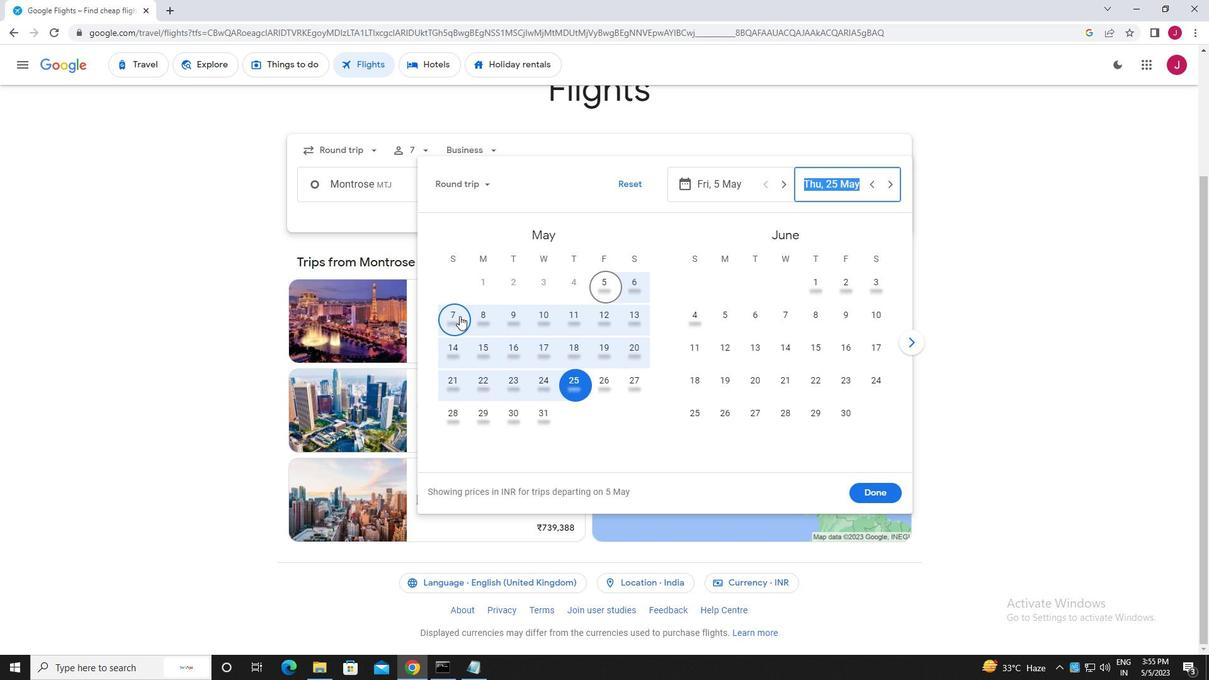 
Action: Mouse moved to (916, 342)
Screenshot: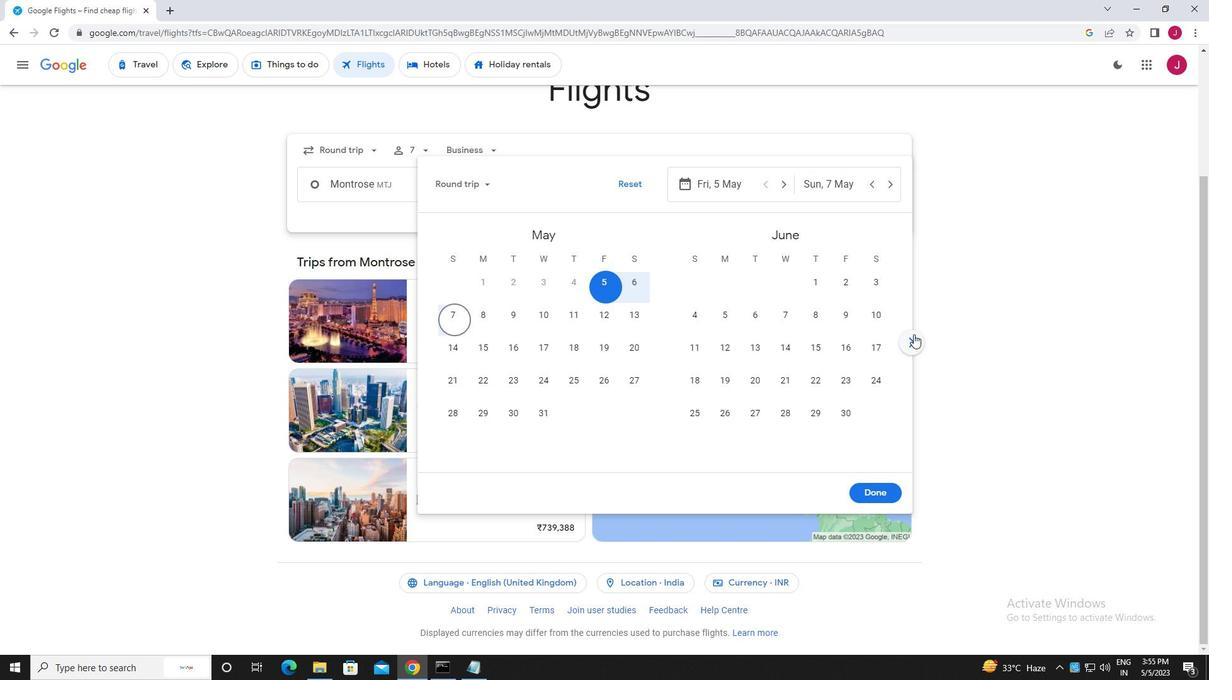 
Action: Mouse pressed left at (916, 342)
Screenshot: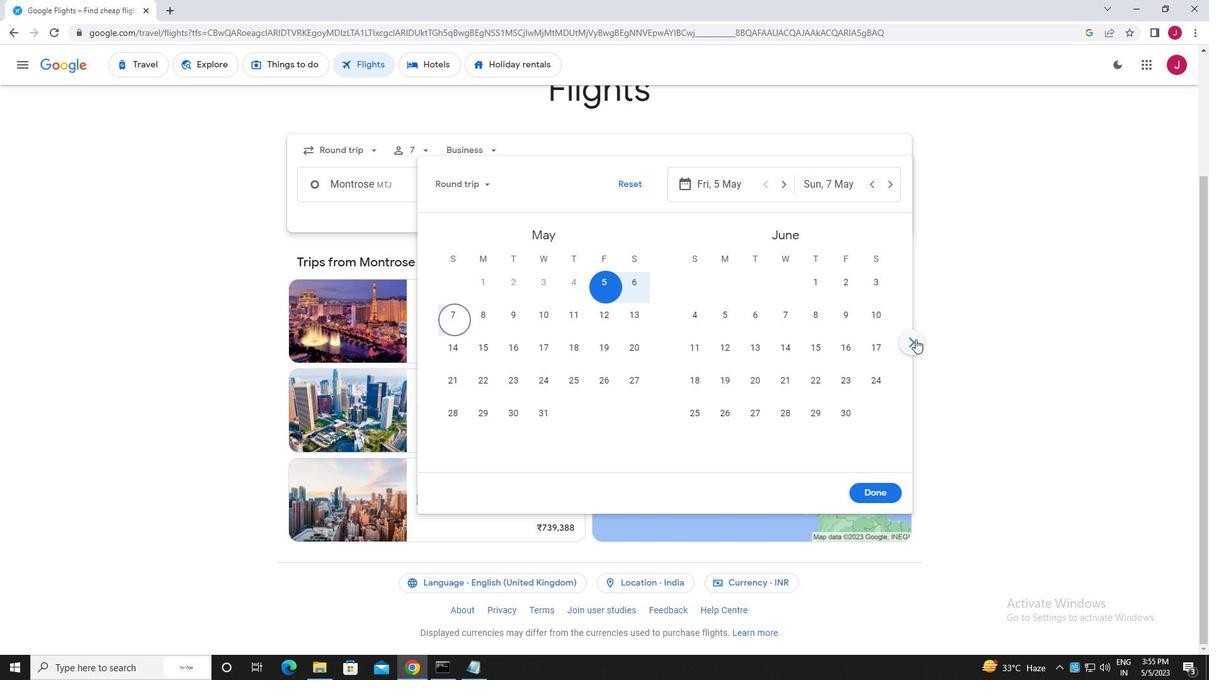 
Action: Mouse pressed left at (916, 342)
Screenshot: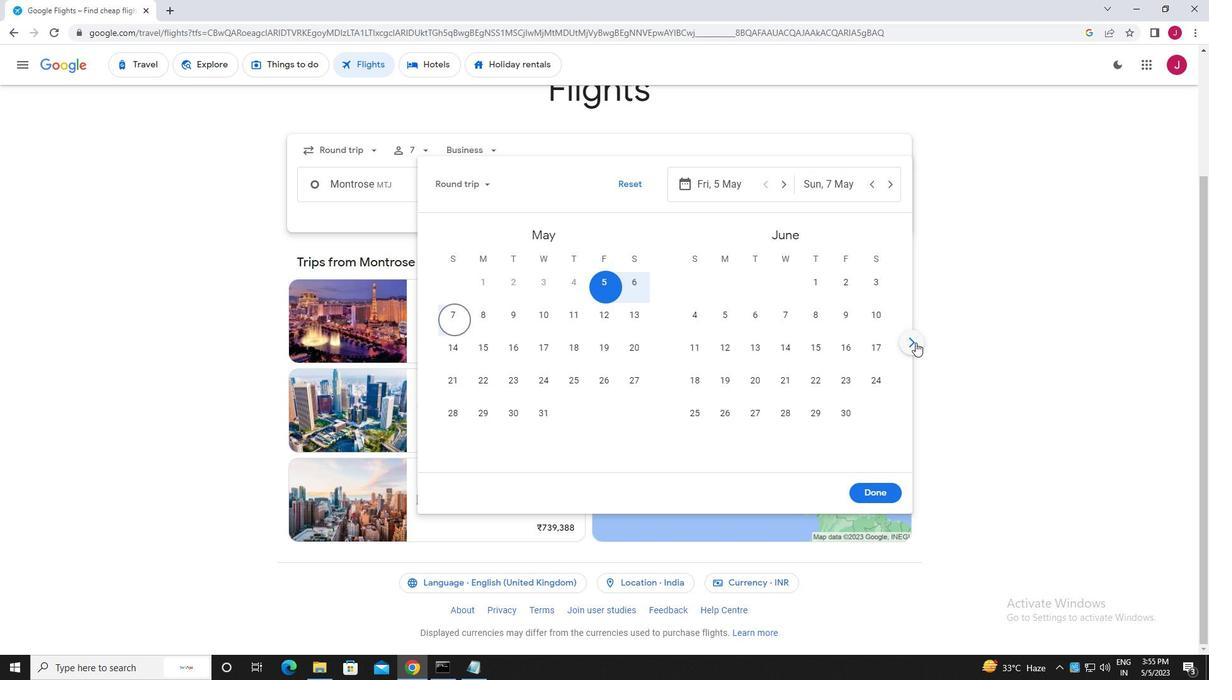 
Action: Mouse pressed left at (916, 342)
Screenshot: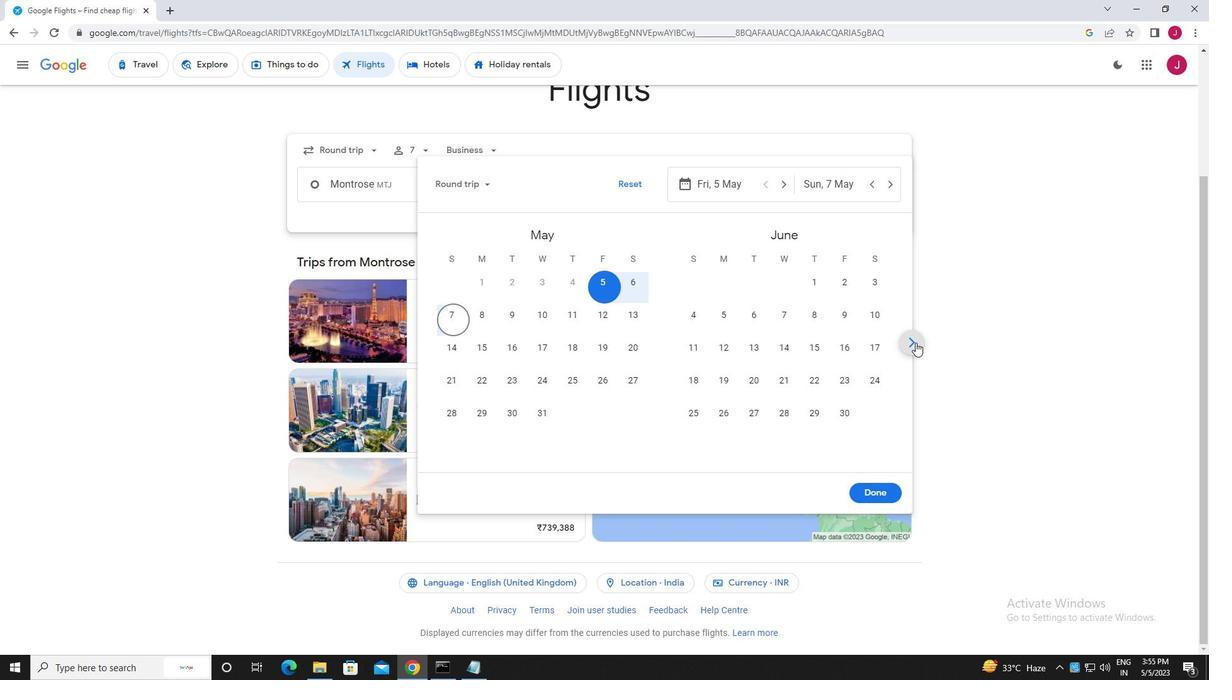 
Action: Mouse pressed left at (916, 342)
Screenshot: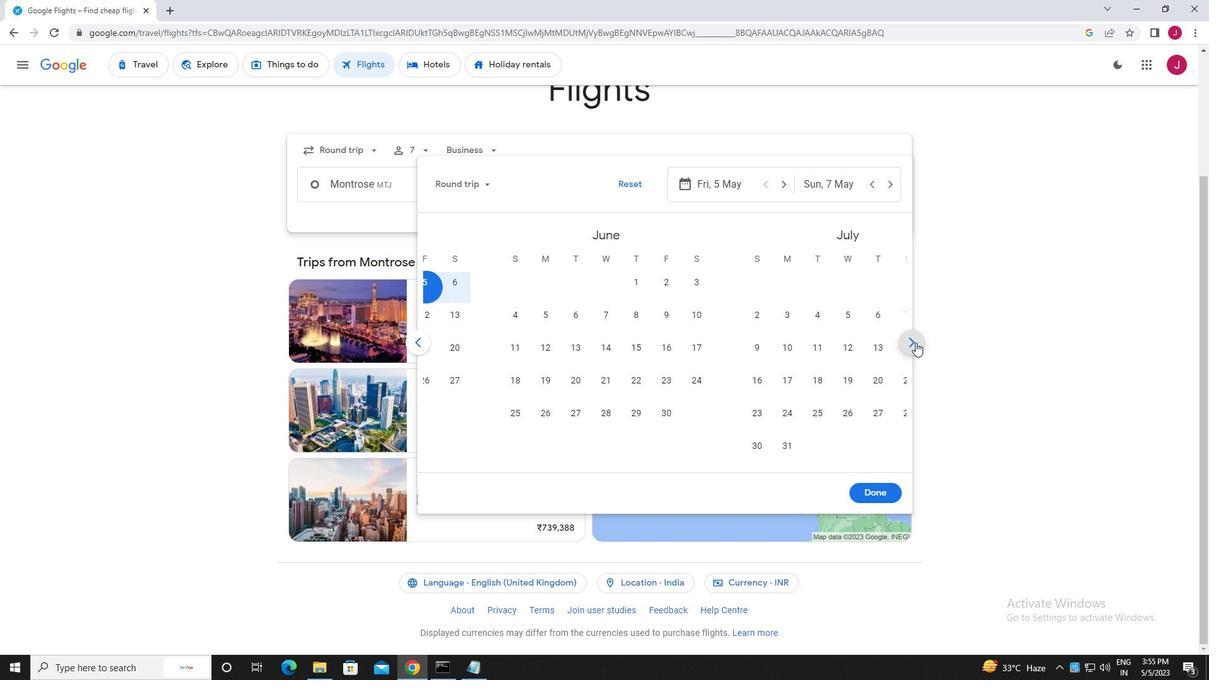 
Action: Mouse pressed left at (916, 342)
Screenshot: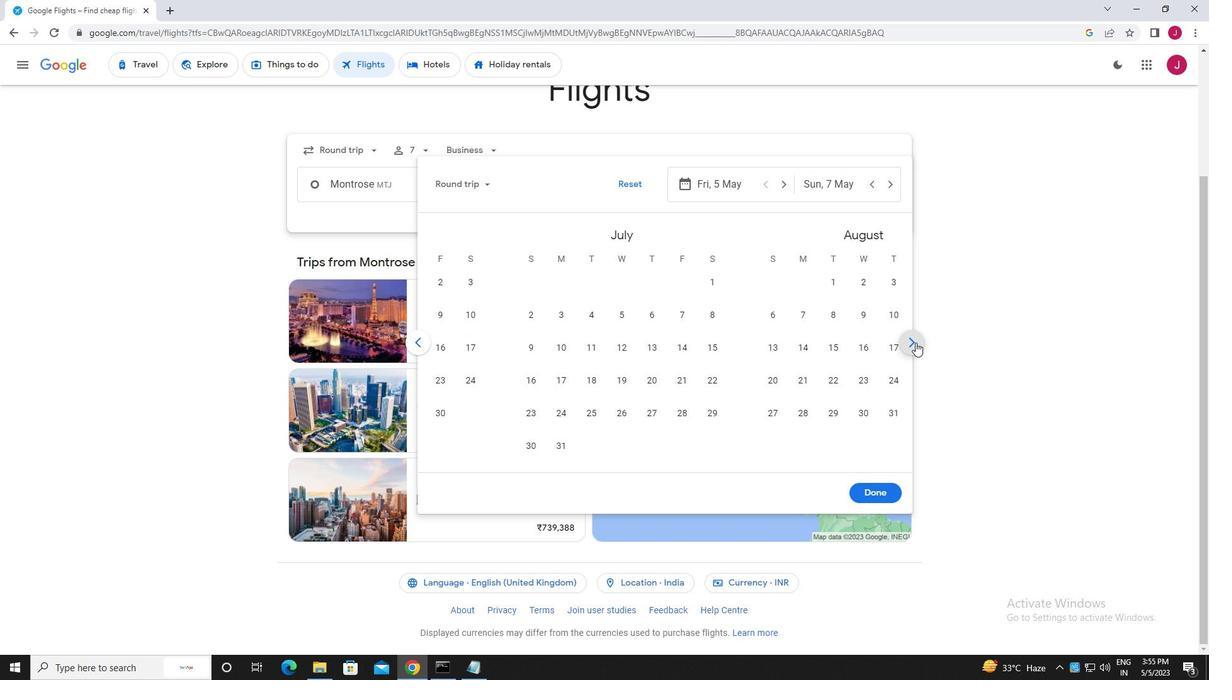 
Action: Mouse pressed left at (916, 342)
Screenshot: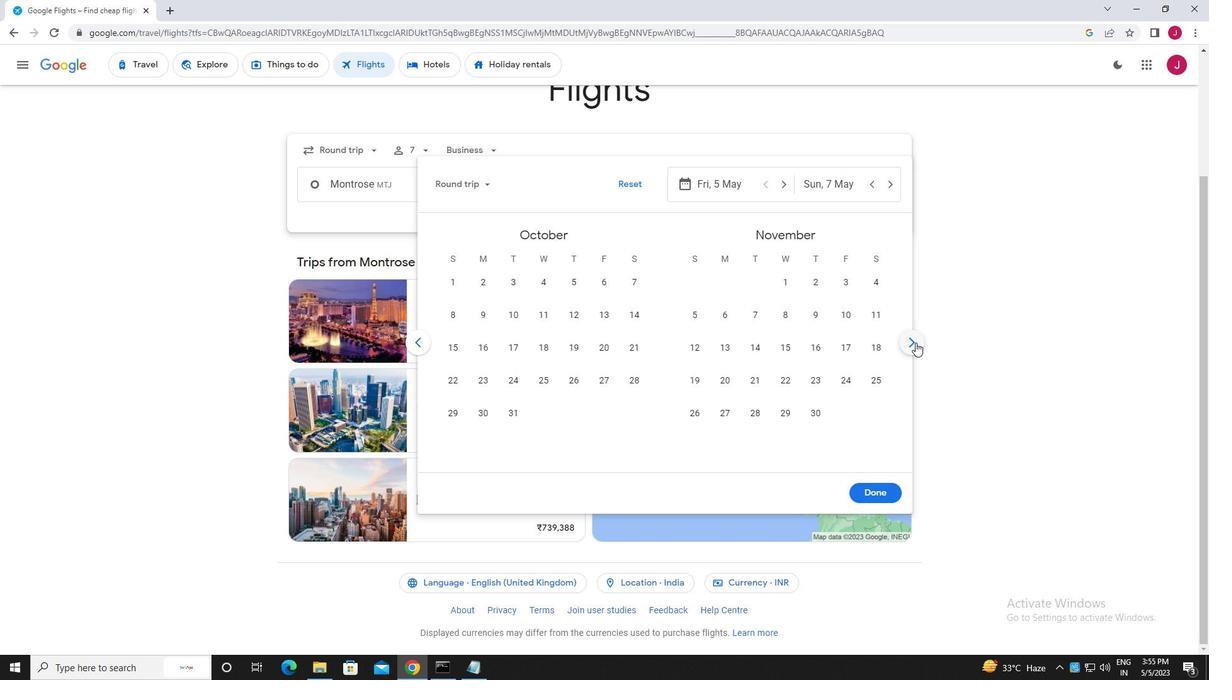 
Action: Mouse pressed left at (916, 342)
Screenshot: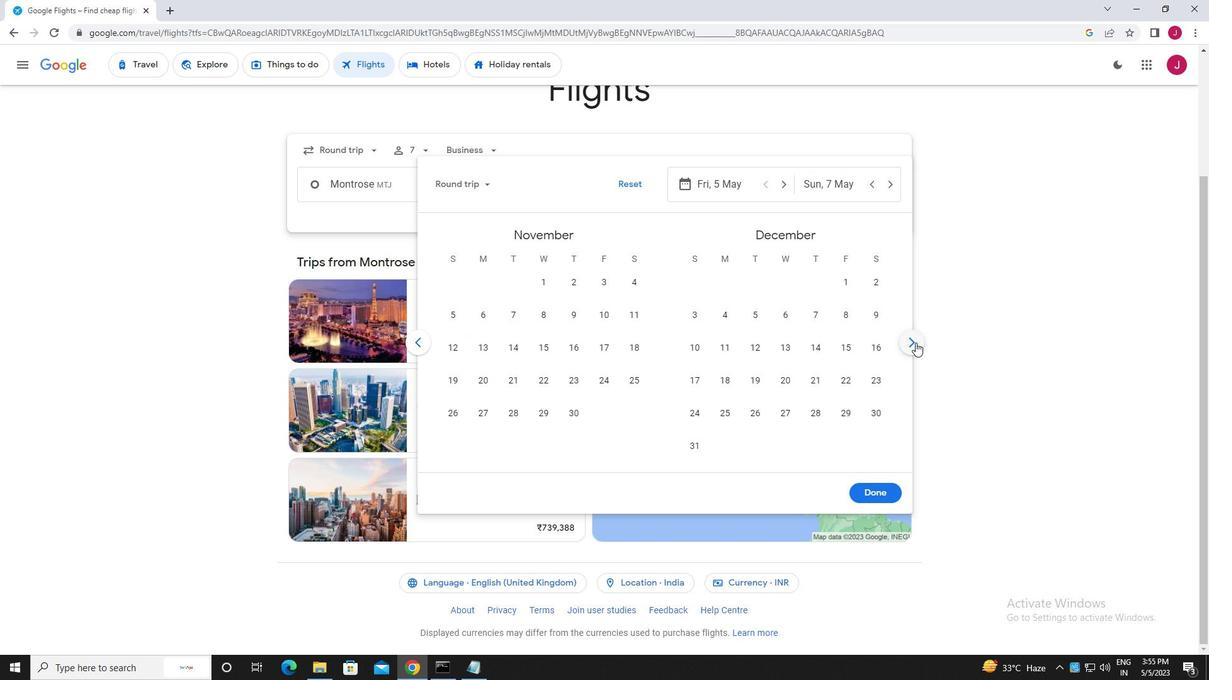 
Action: Mouse pressed left at (916, 342)
Screenshot: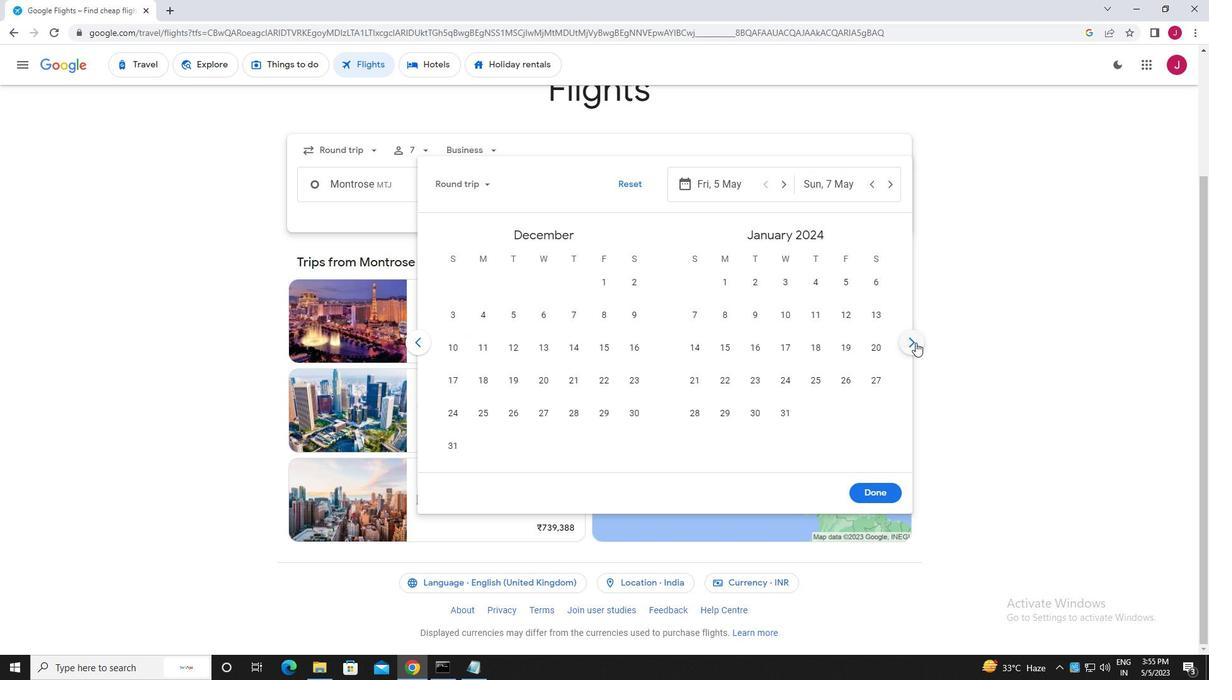 
Action: Mouse moved to (913, 342)
Screenshot: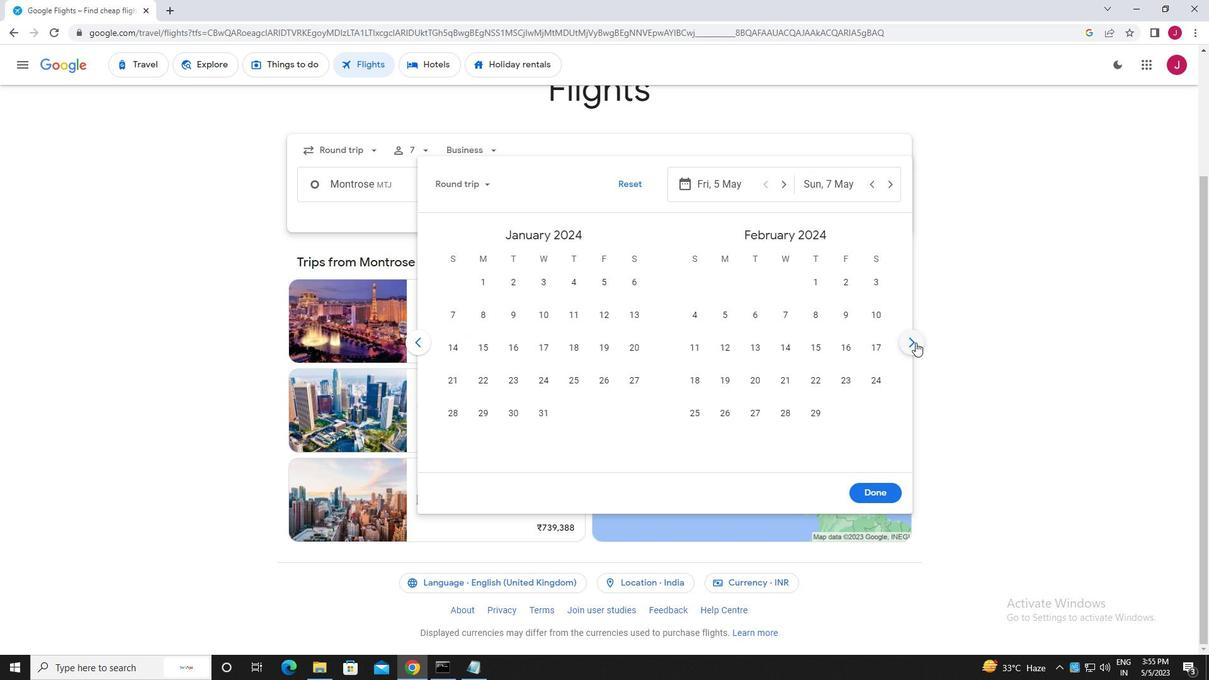 
Action: Mouse pressed left at (913, 342)
Screenshot: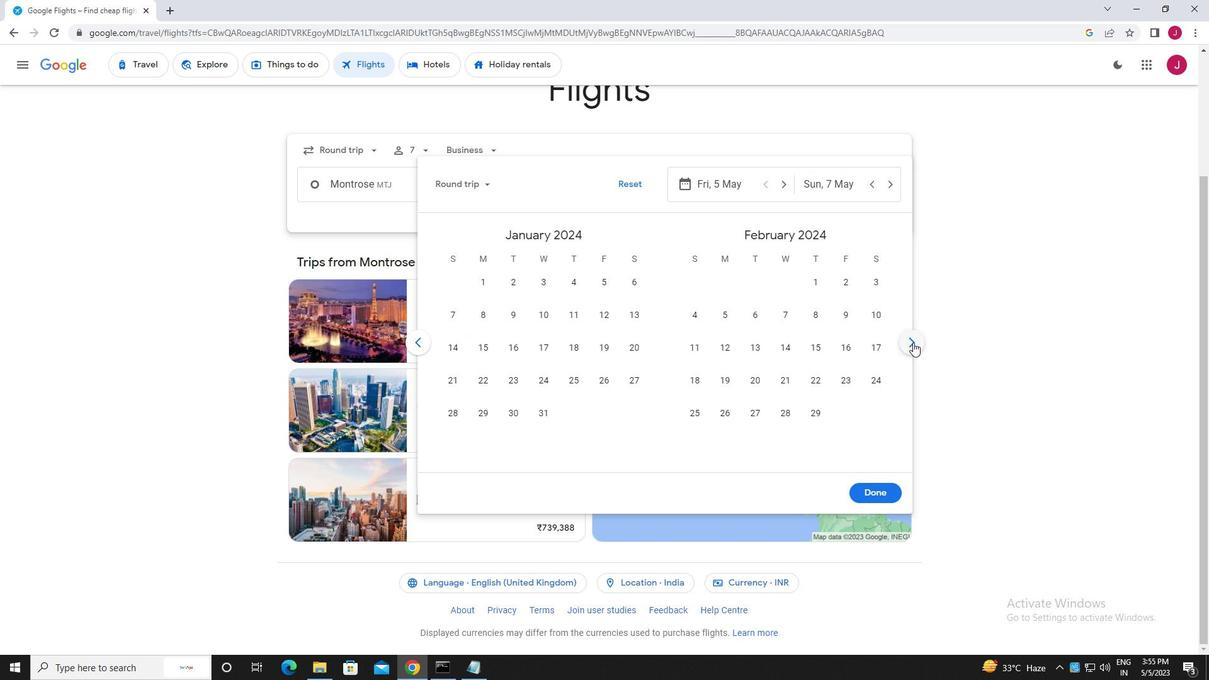 
Action: Mouse moved to (424, 339)
Screenshot: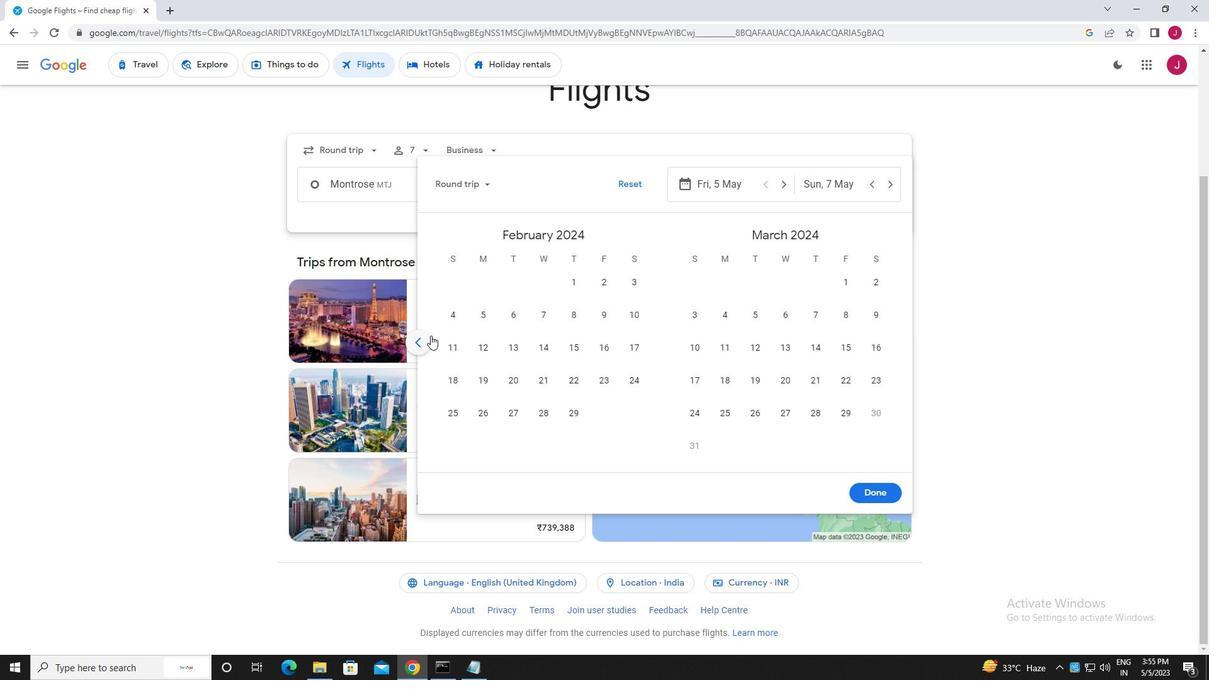 
Action: Mouse pressed left at (424, 339)
Screenshot: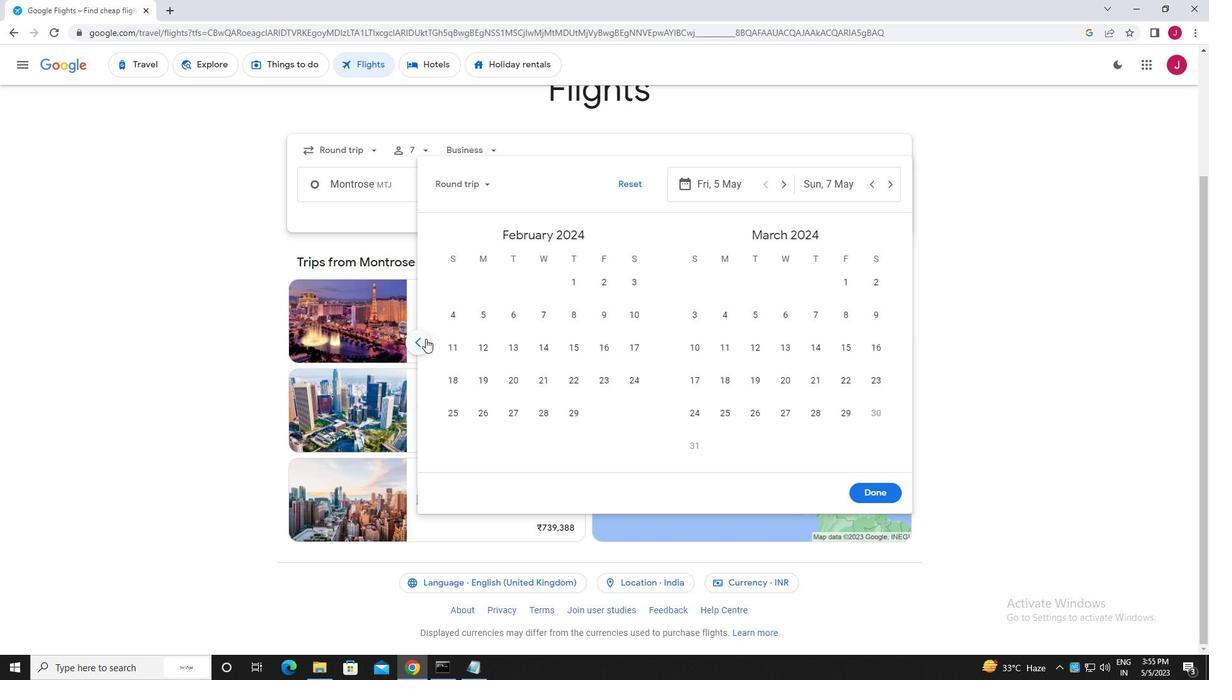
Action: Mouse pressed left at (424, 339)
Screenshot: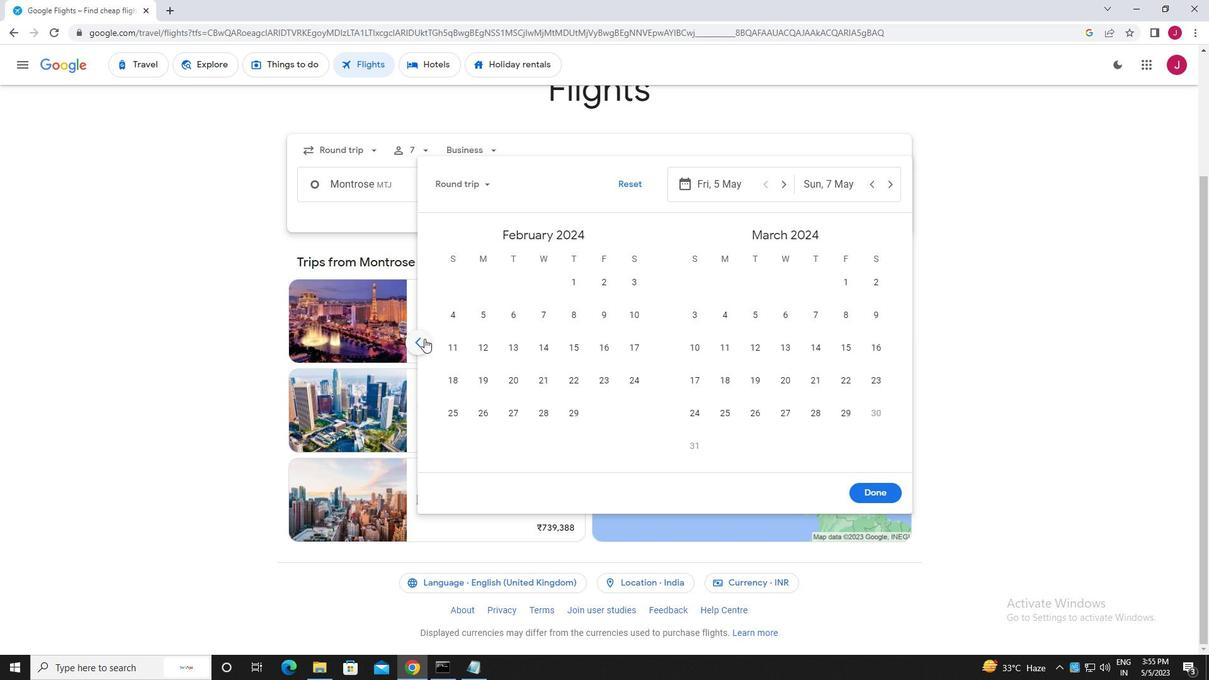 
Action: Mouse pressed left at (424, 339)
Screenshot: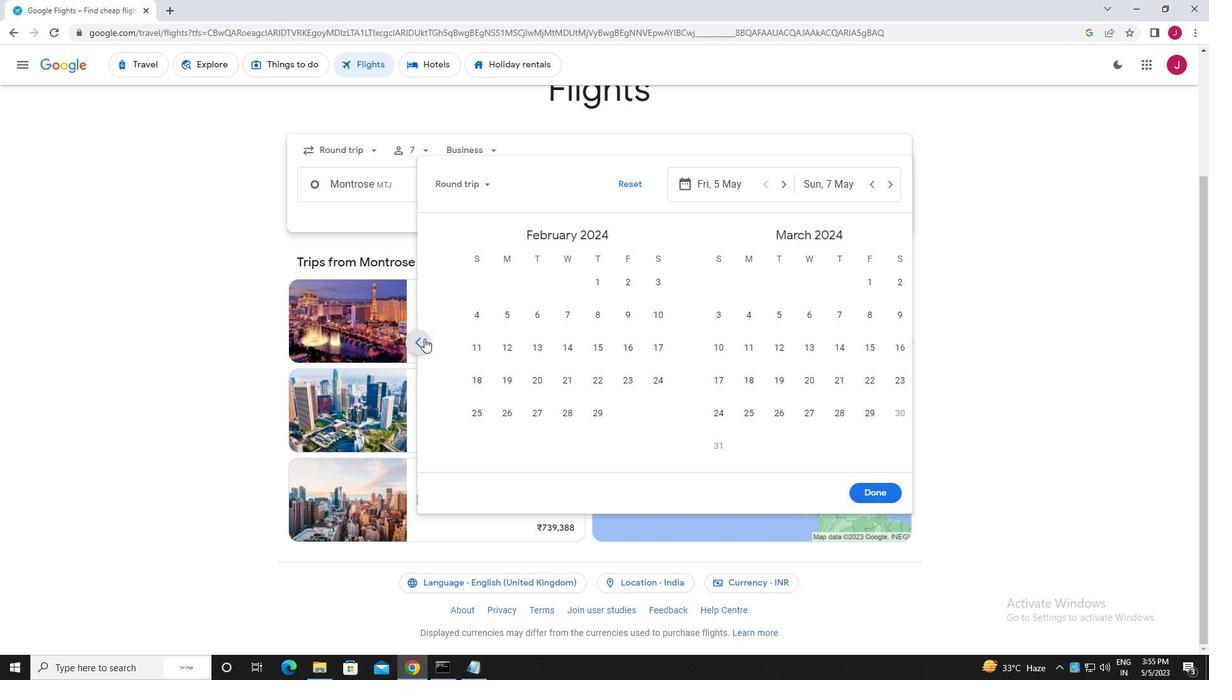 
Action: Mouse pressed left at (424, 339)
Screenshot: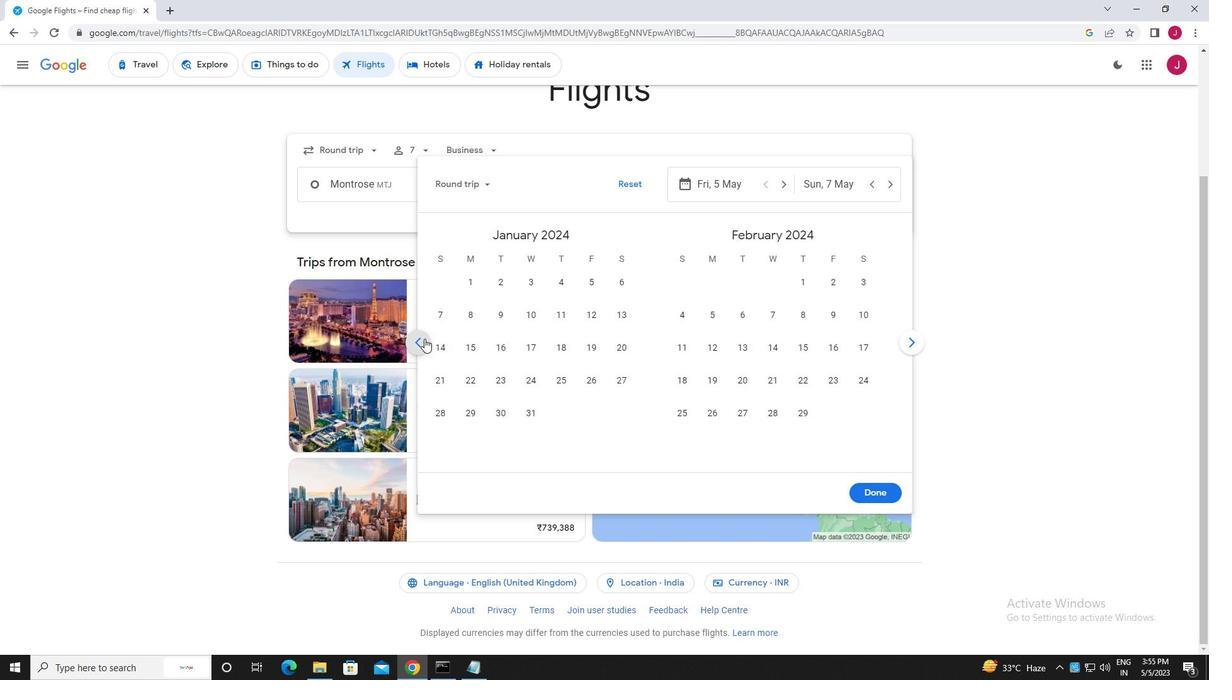 
Action: Mouse pressed left at (424, 339)
Screenshot: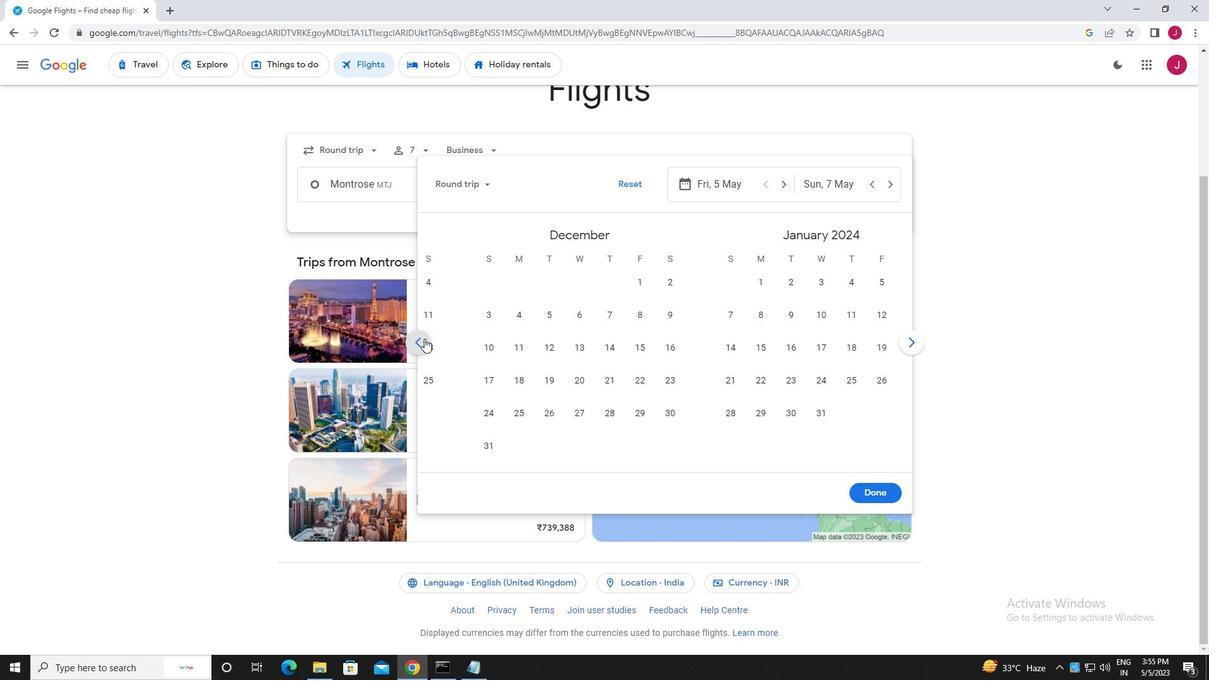 
Action: Mouse pressed left at (424, 339)
Screenshot: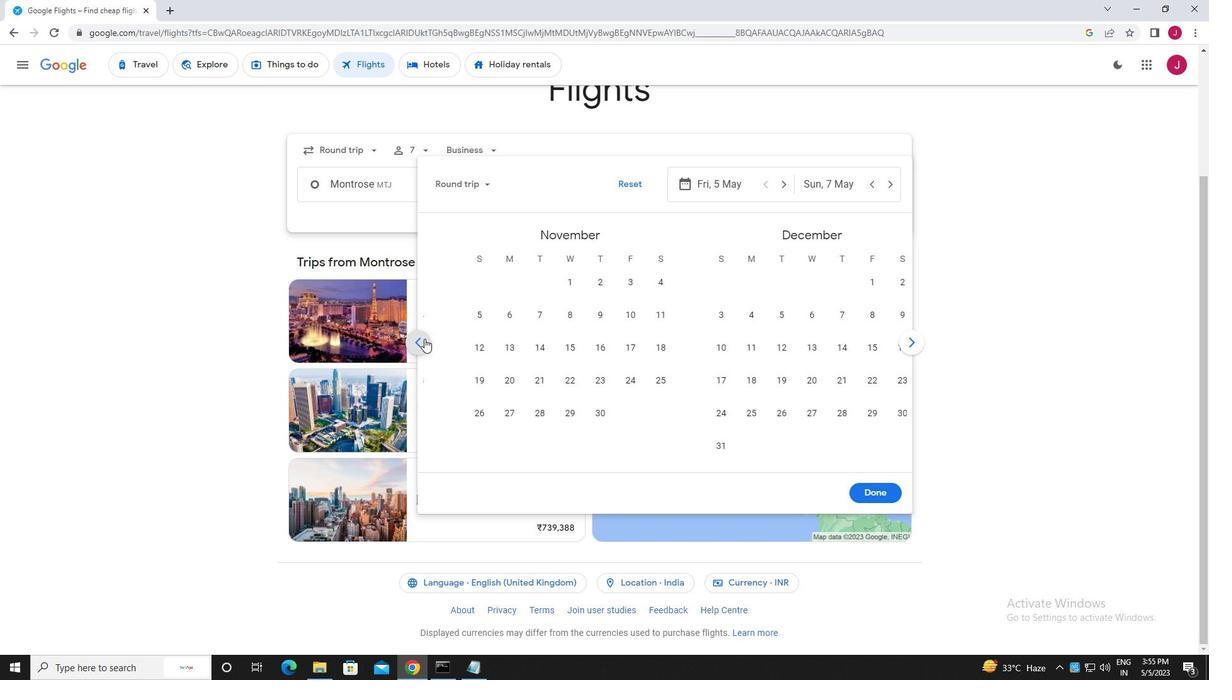 
Action: Mouse pressed left at (424, 339)
Screenshot: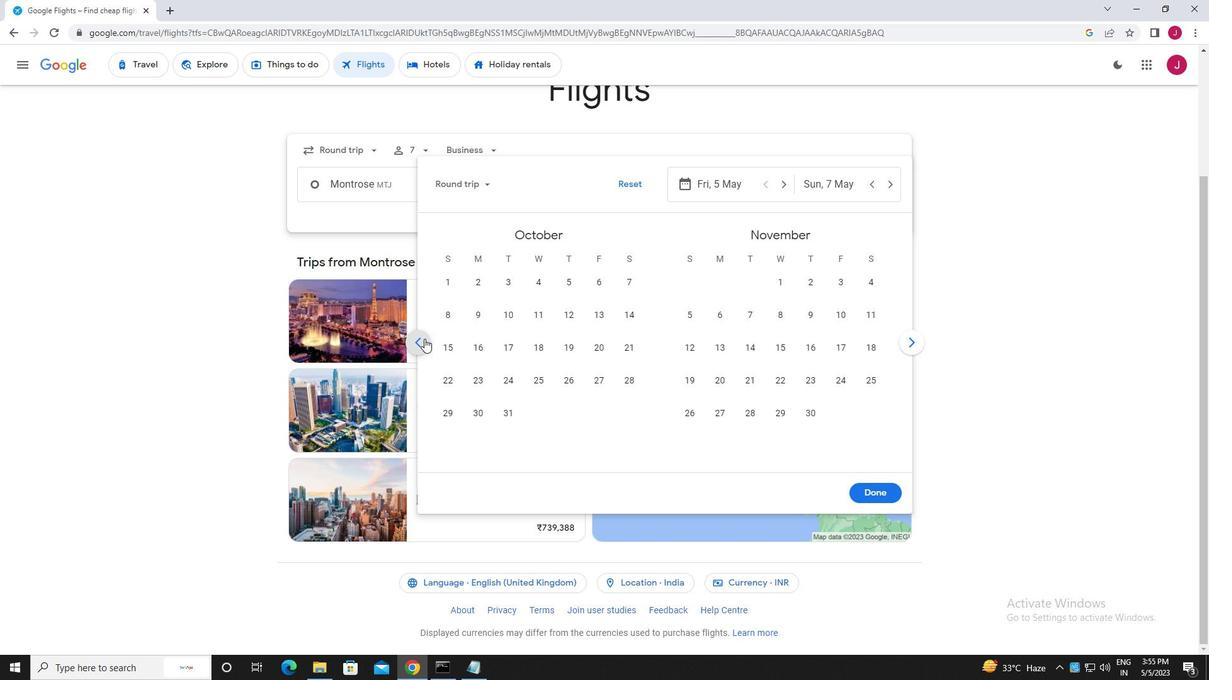 
Action: Mouse pressed left at (424, 339)
Screenshot: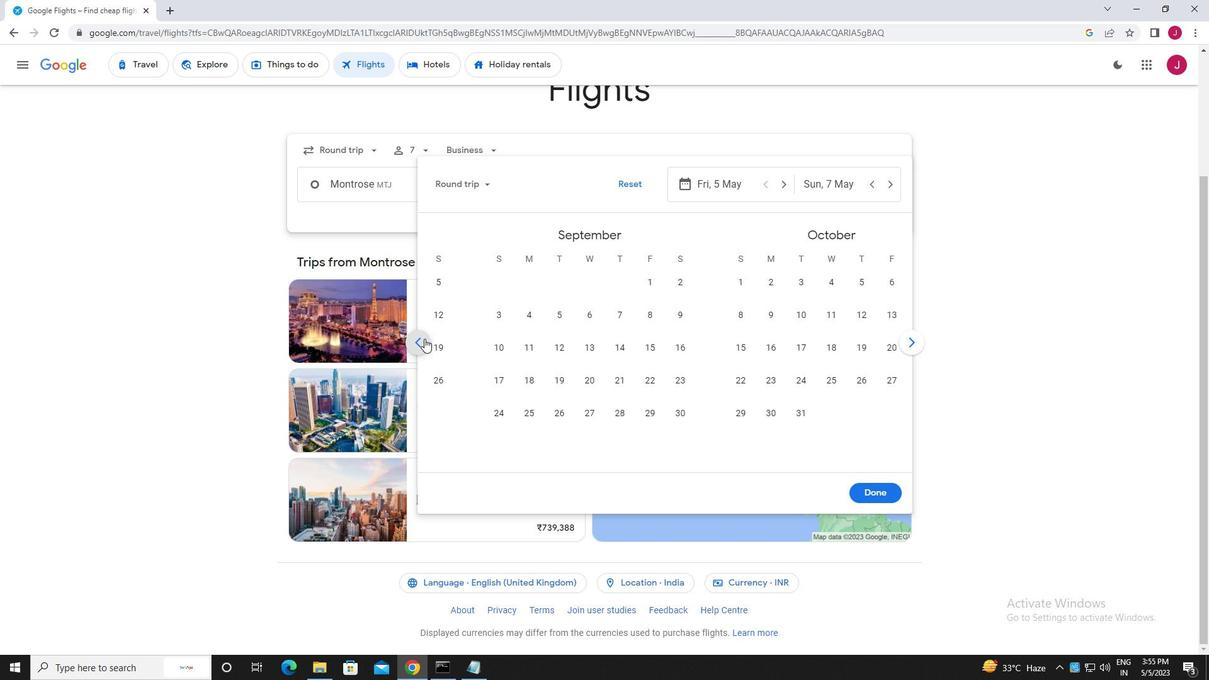 
Action: Mouse moved to (906, 342)
Screenshot: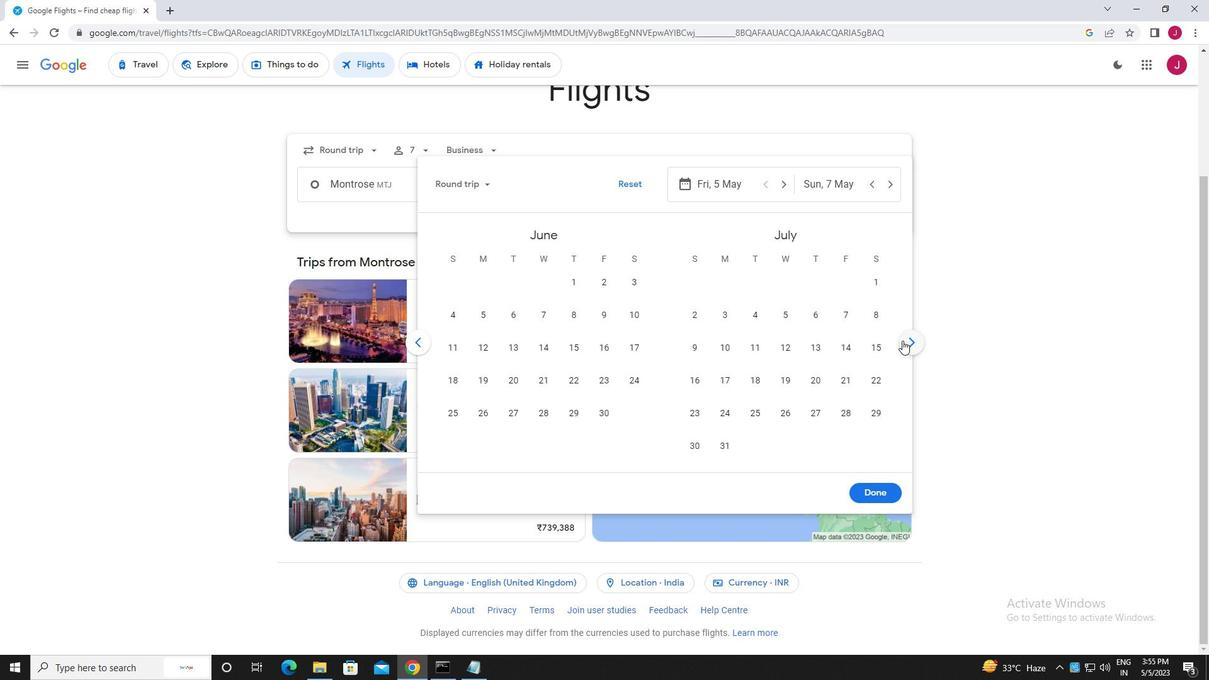 
Action: Mouse pressed left at (906, 342)
Screenshot: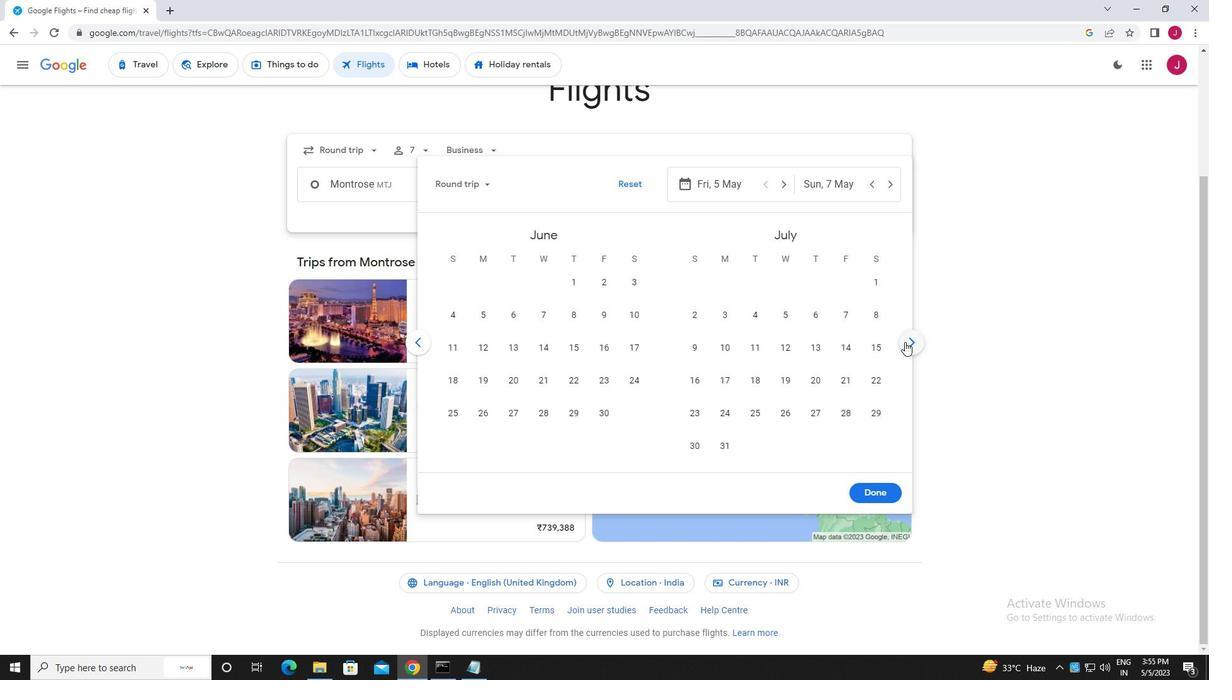 
Action: Mouse moved to (907, 341)
Screenshot: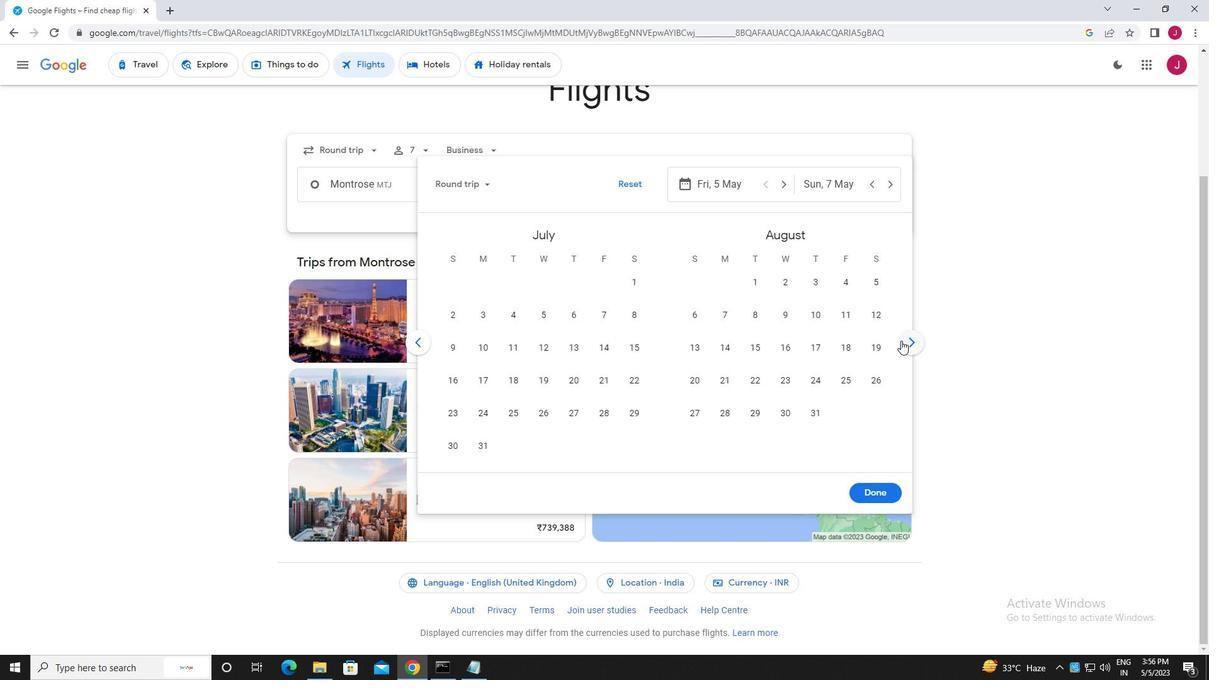 
Action: Mouse pressed left at (907, 341)
Screenshot: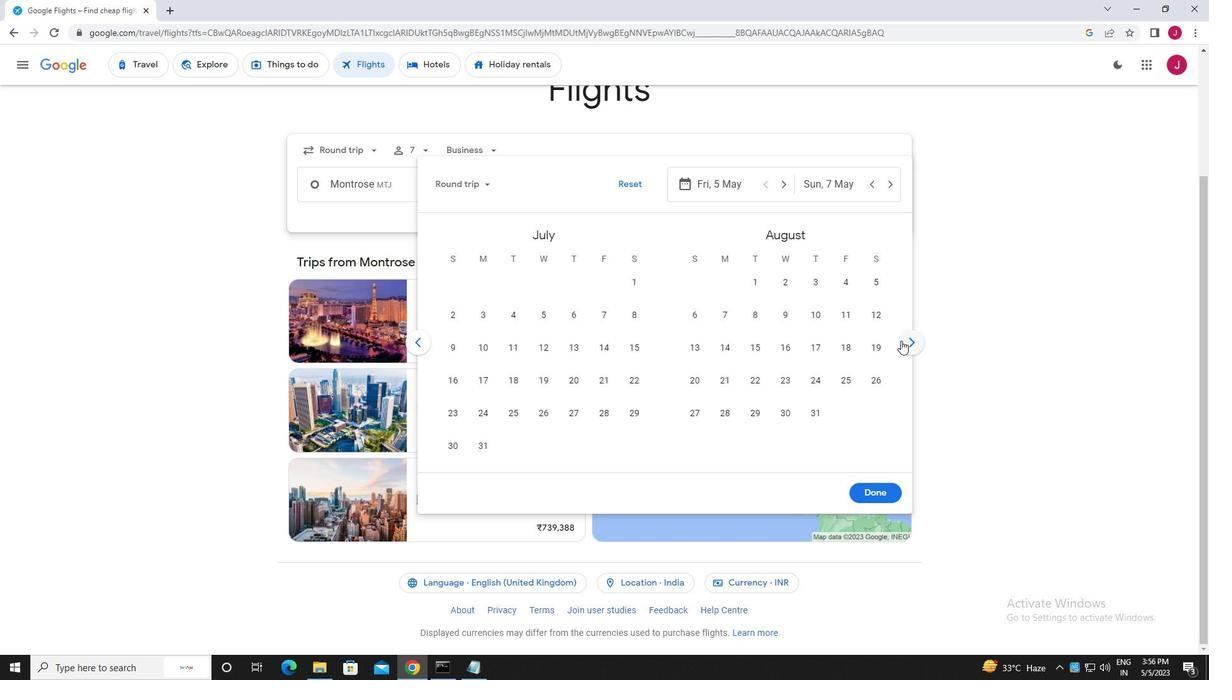 
Action: Mouse moved to (630, 282)
Screenshot: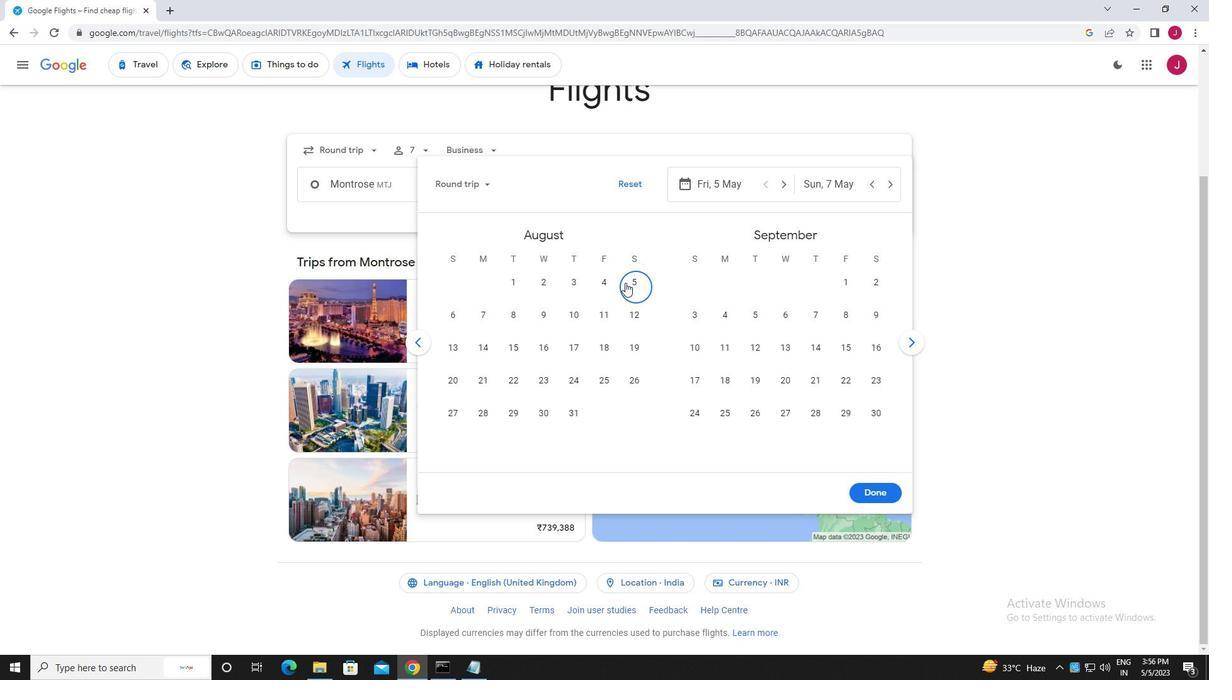 
Action: Mouse pressed left at (630, 282)
Screenshot: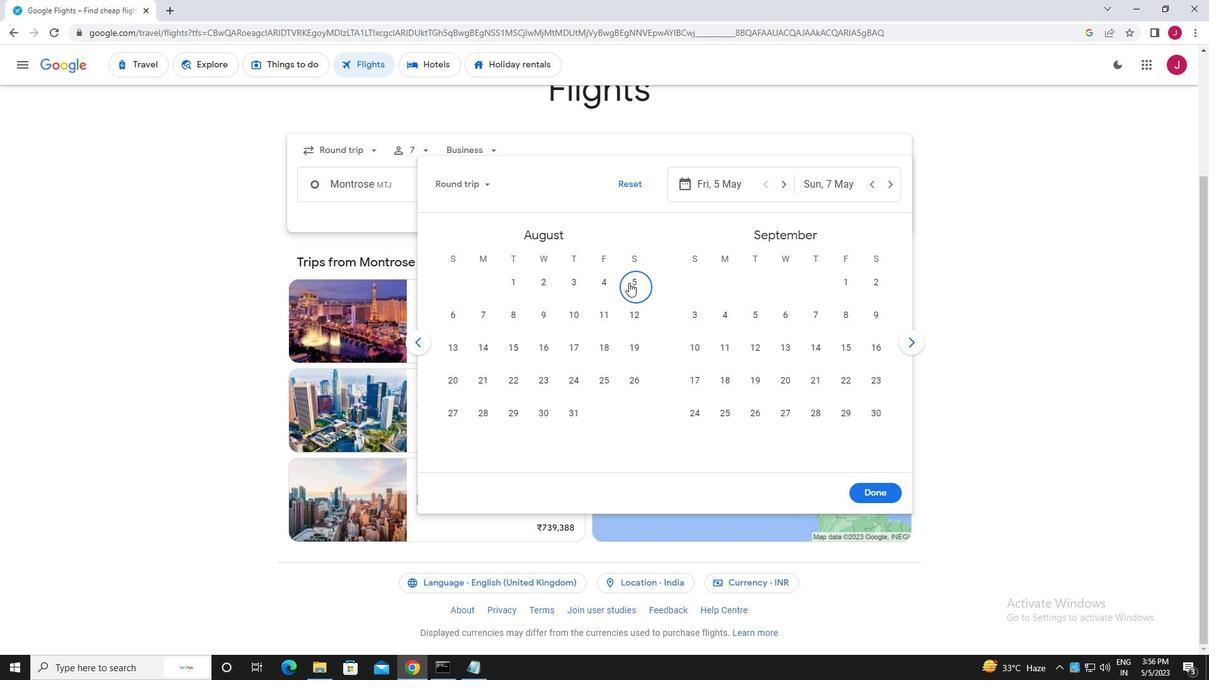 
Action: Mouse moved to (490, 316)
Screenshot: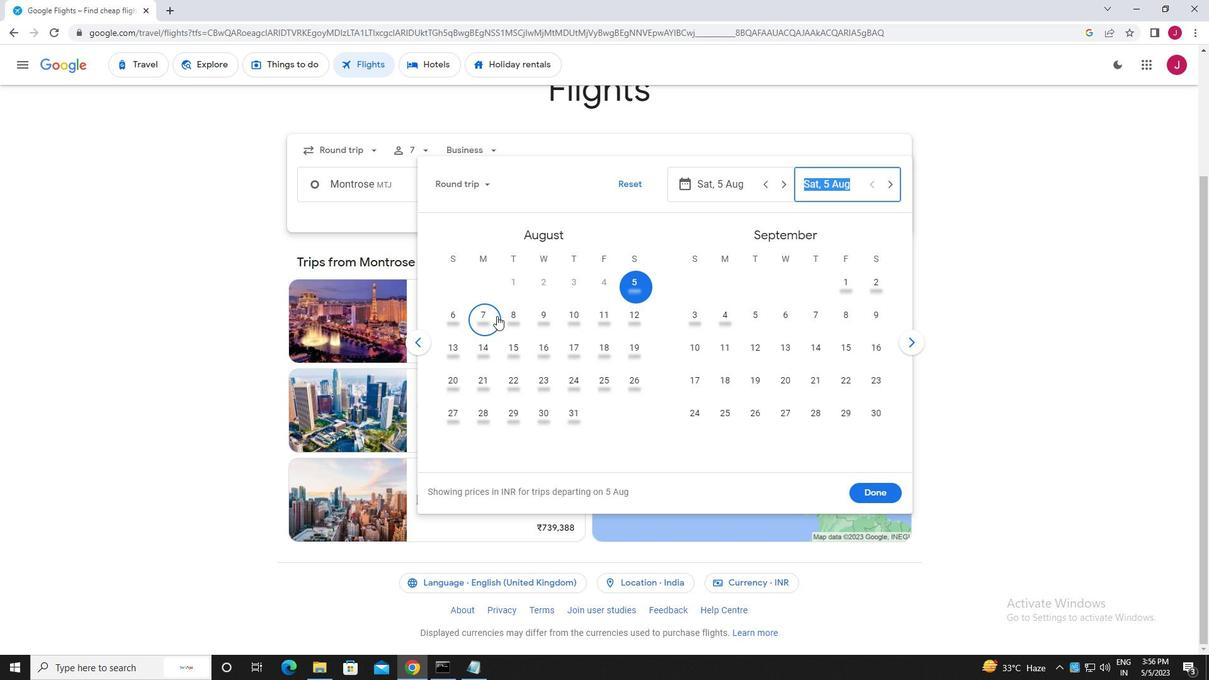 
Action: Mouse pressed left at (490, 316)
Screenshot: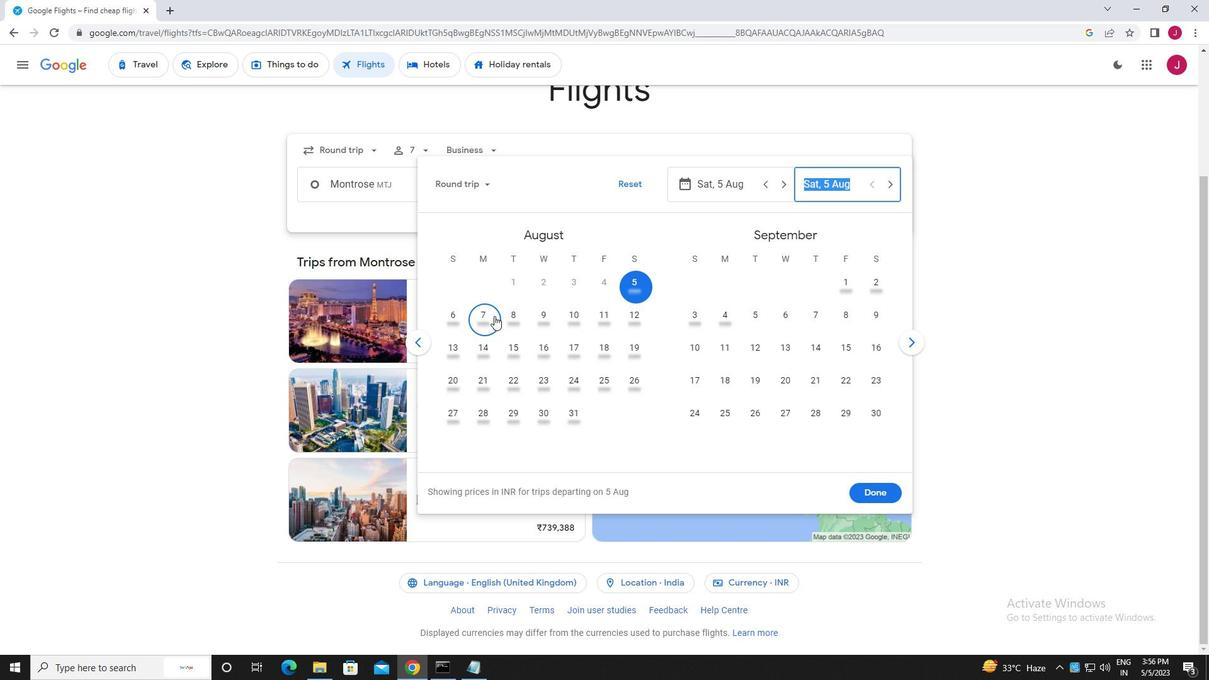 
Action: Mouse moved to (870, 492)
Screenshot: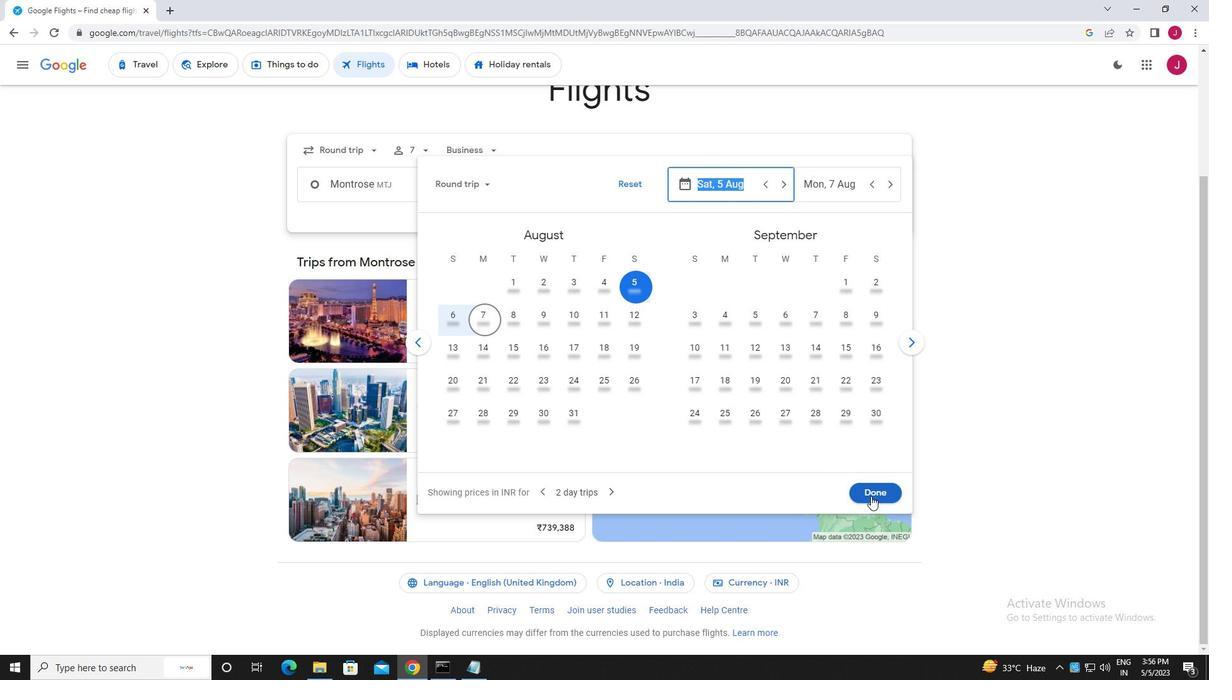
Action: Mouse pressed left at (870, 492)
Screenshot: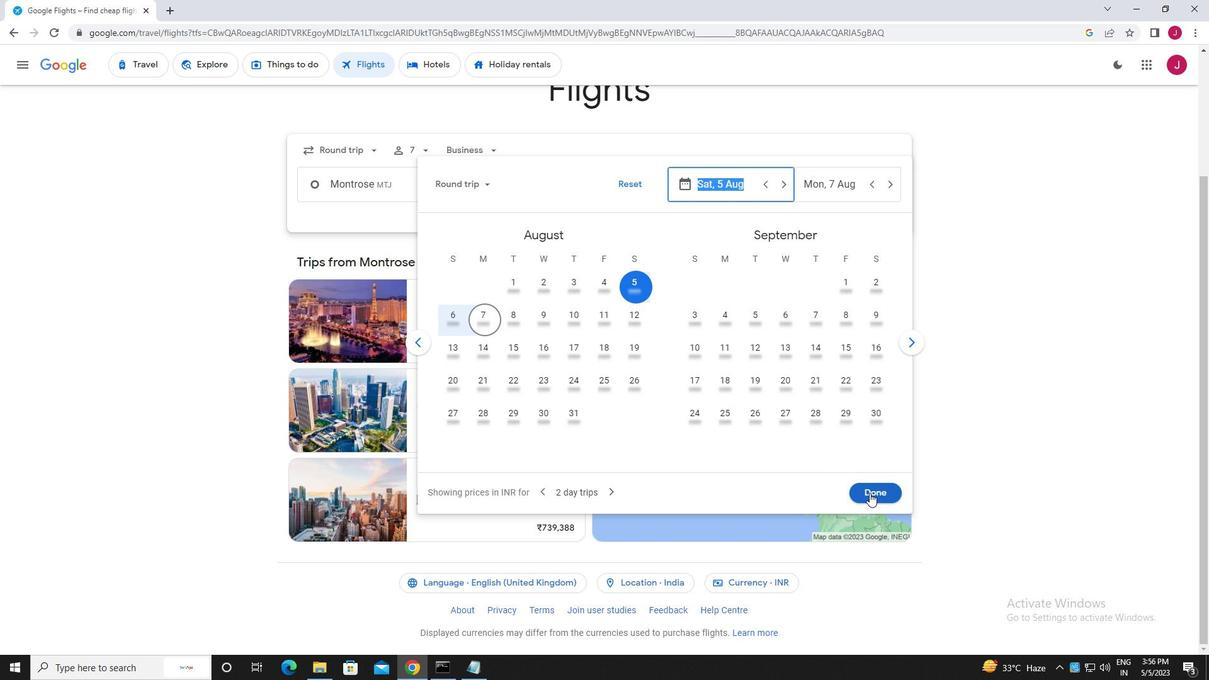 
Action: Mouse moved to (599, 231)
Screenshot: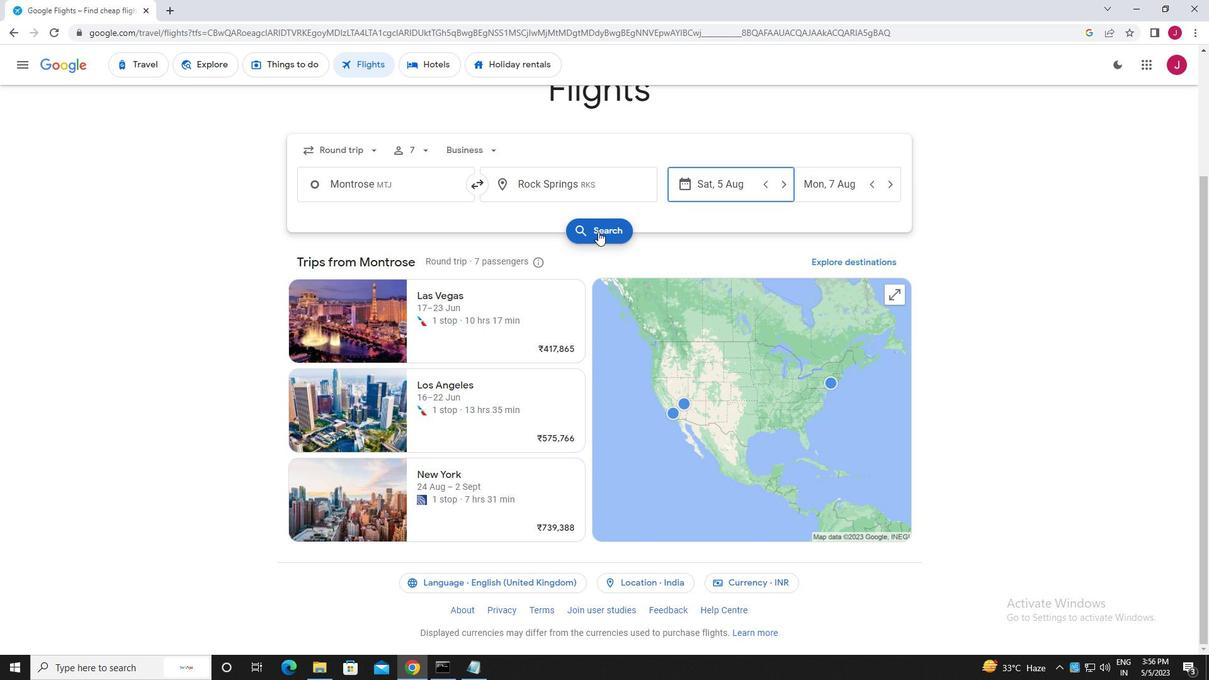 
Action: Mouse pressed left at (599, 231)
Screenshot: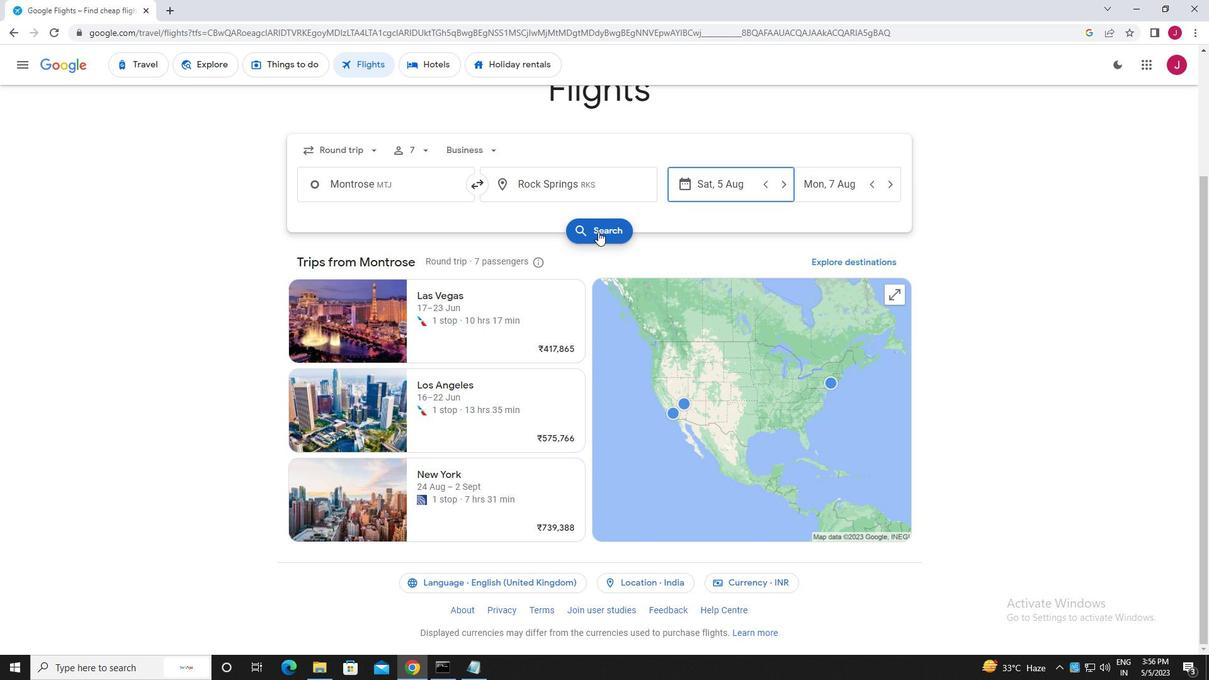 
Action: Mouse moved to (329, 178)
Screenshot: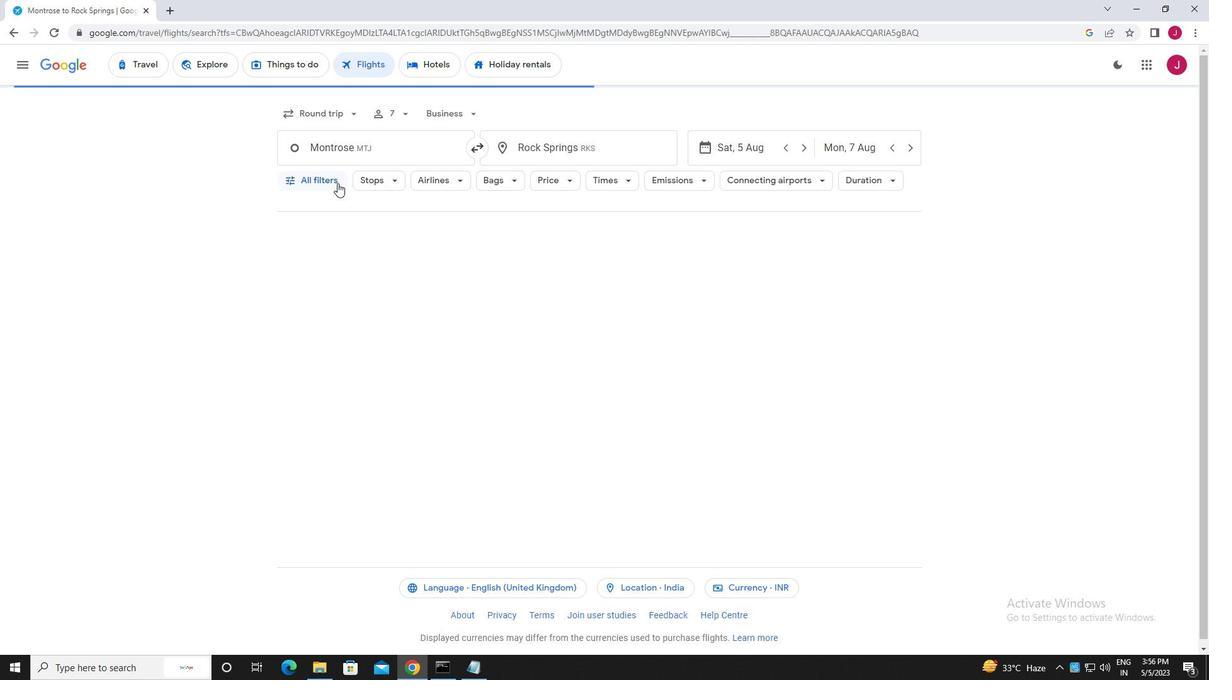 
Action: Mouse pressed left at (329, 178)
Screenshot: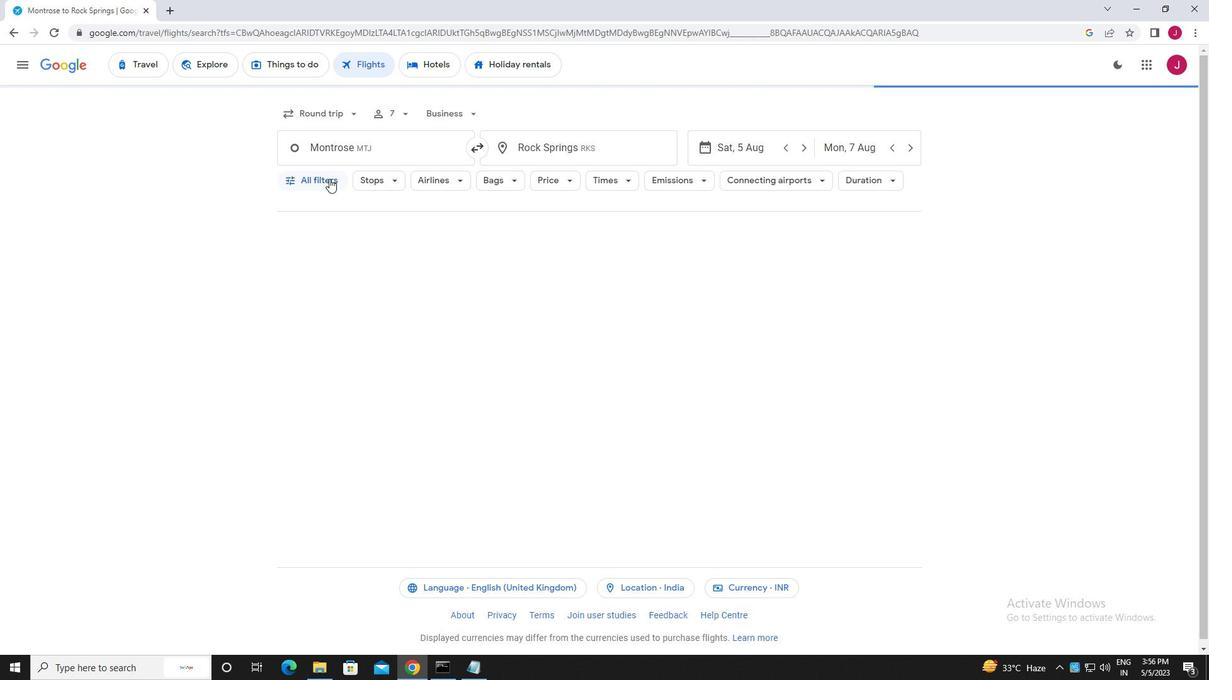
Action: Mouse moved to (371, 252)
Screenshot: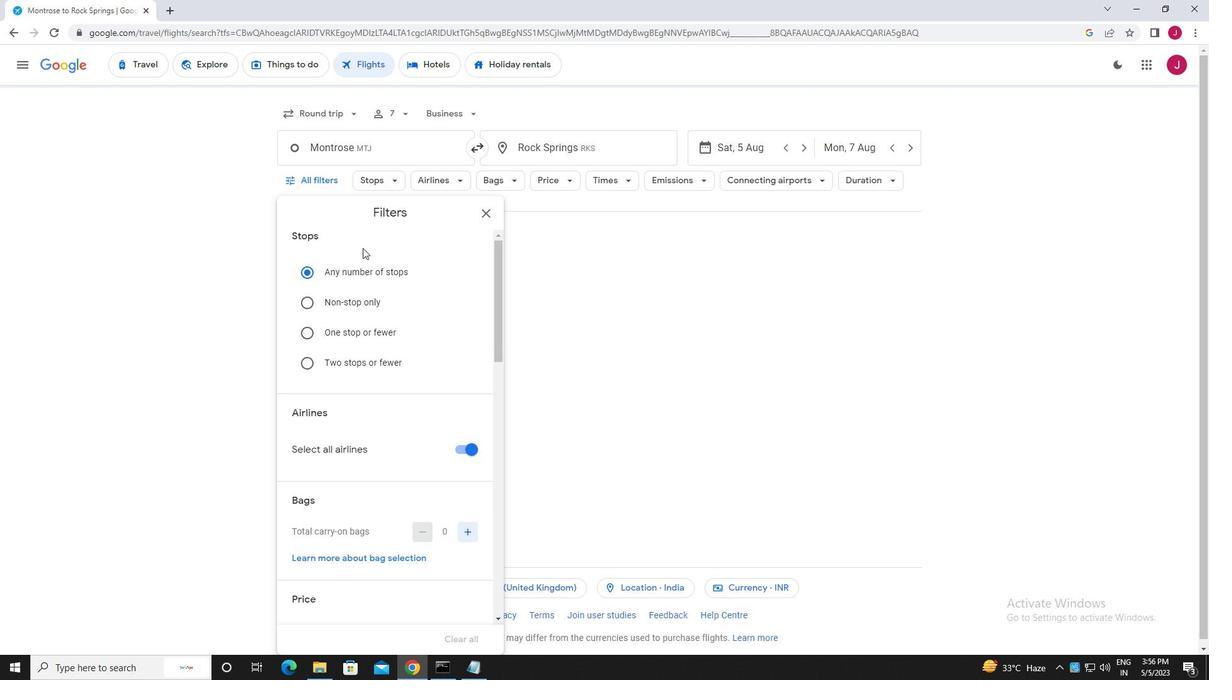 
Action: Mouse scrolled (371, 252) with delta (0, 0)
Screenshot: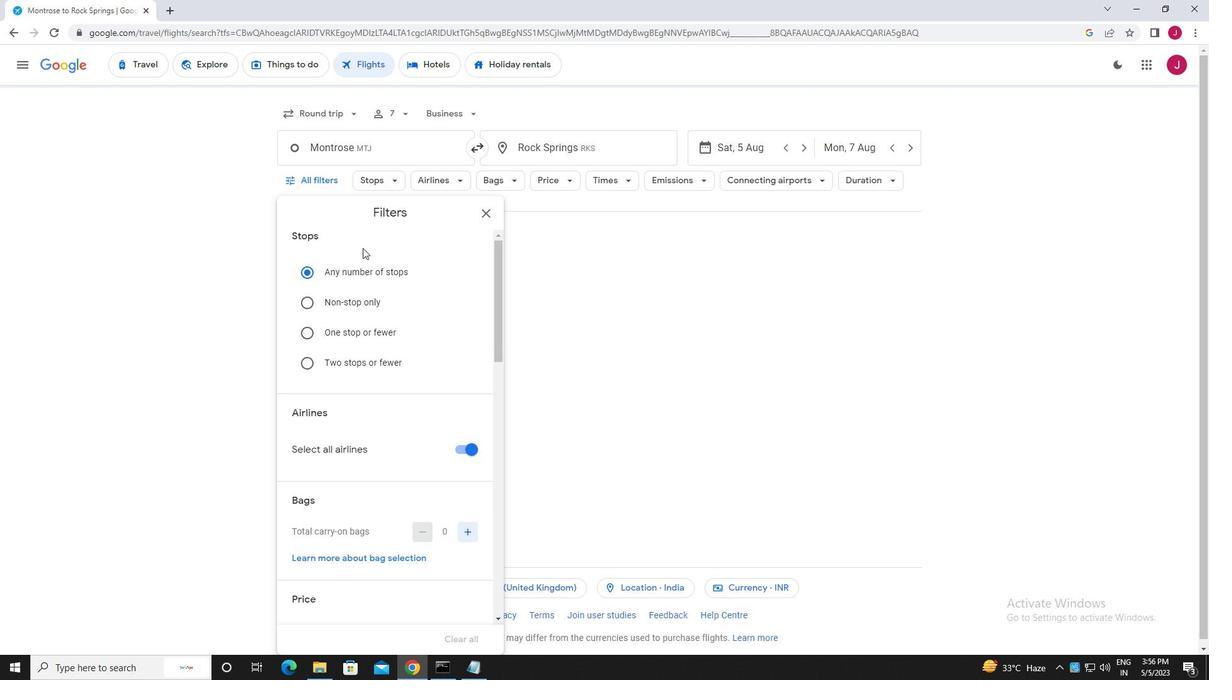 
Action: Mouse moved to (373, 253)
Screenshot: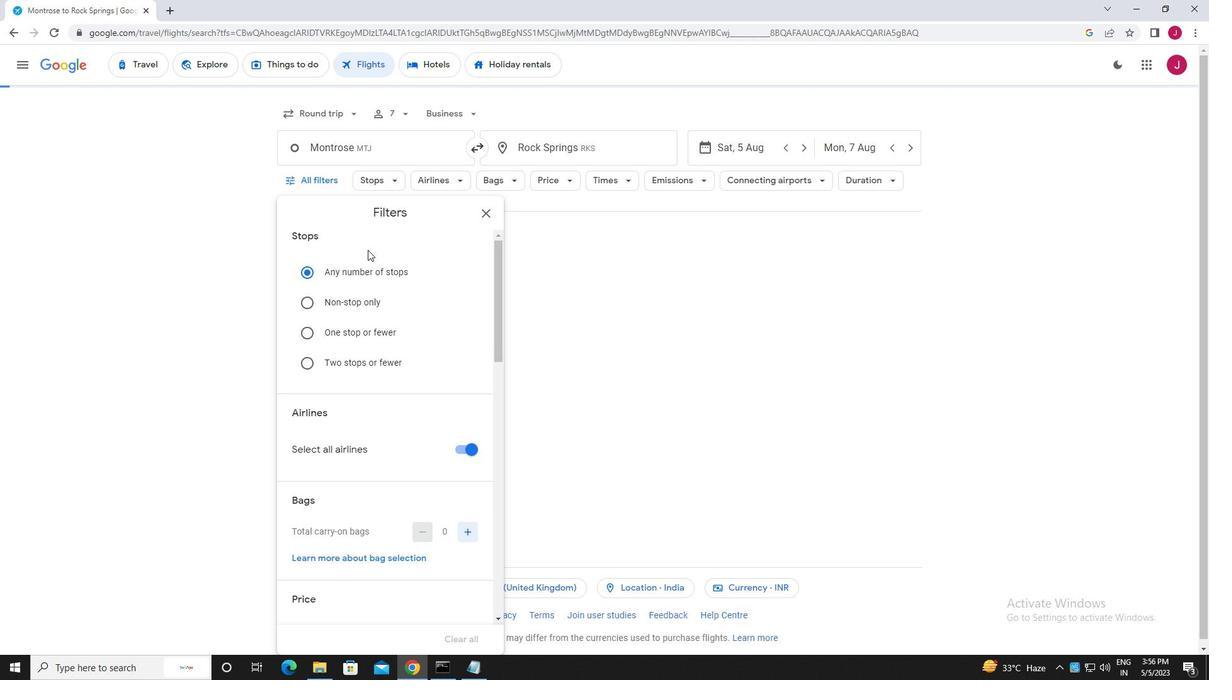 
Action: Mouse scrolled (373, 252) with delta (0, 0)
Screenshot: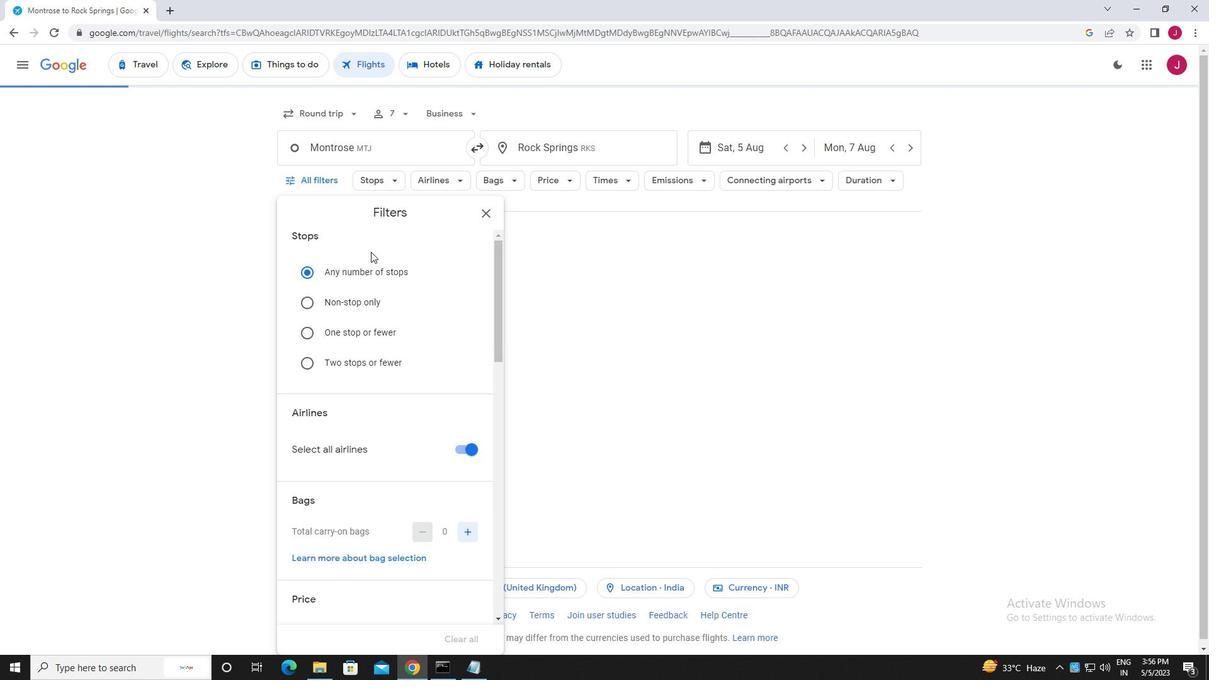 
Action: Mouse moved to (458, 324)
Screenshot: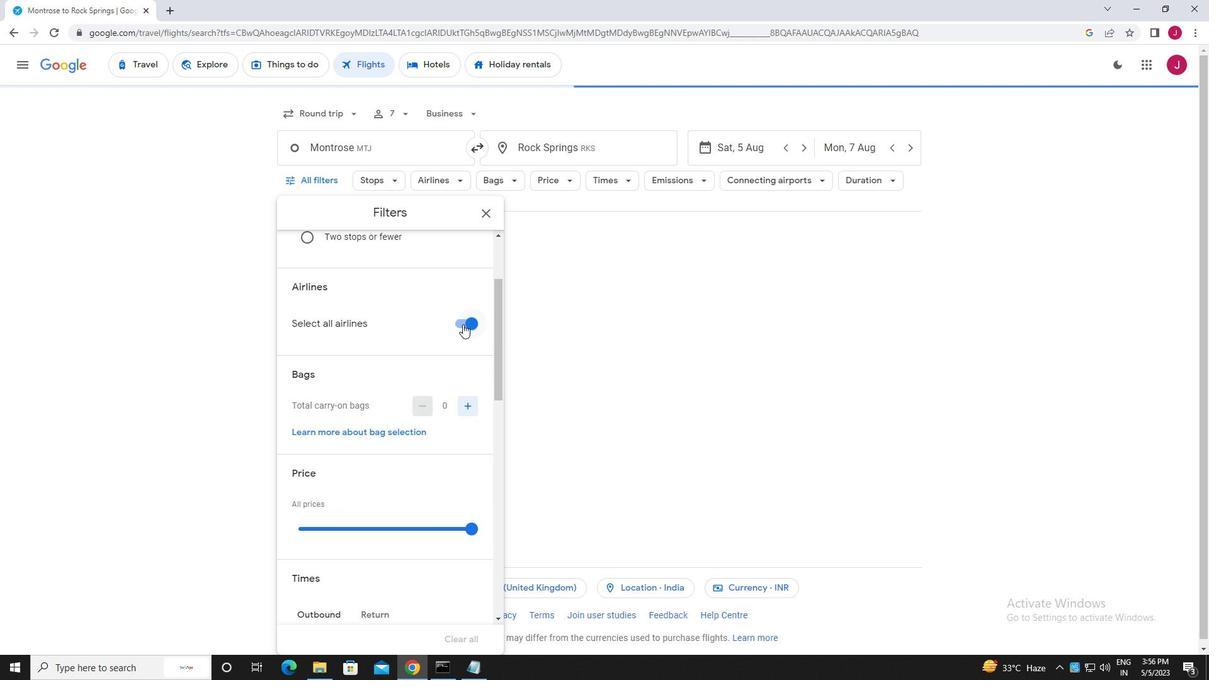 
Action: Mouse pressed left at (458, 324)
Screenshot: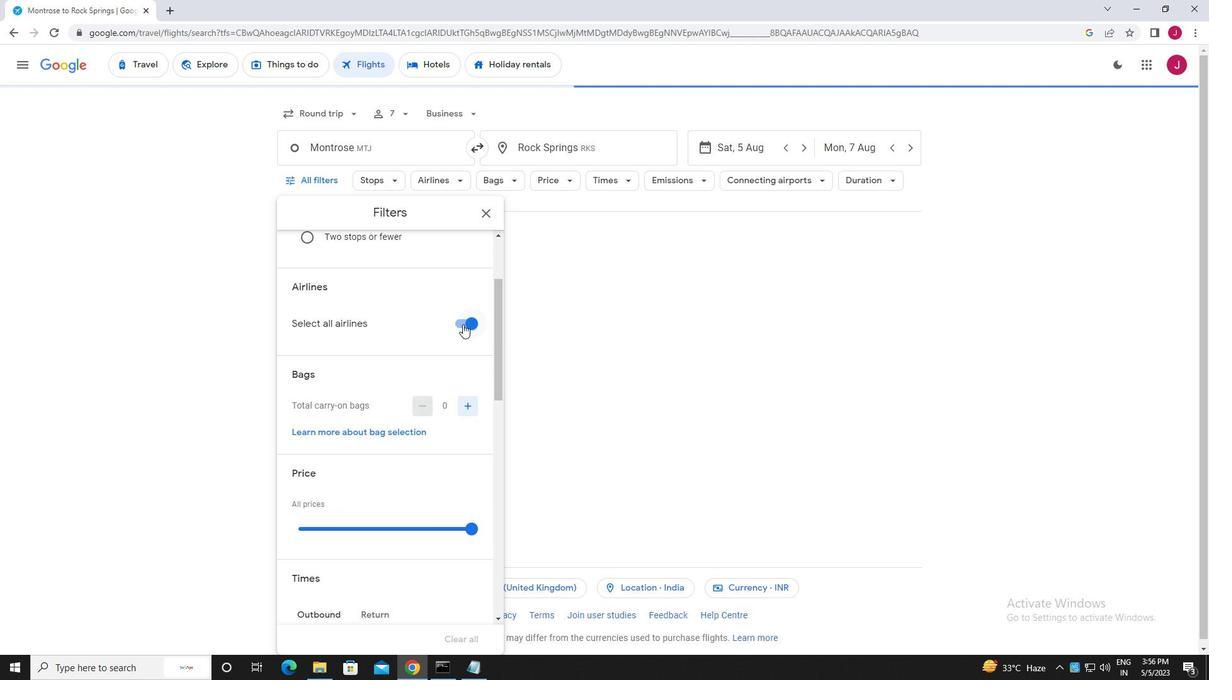 
Action: Mouse moved to (443, 318)
Screenshot: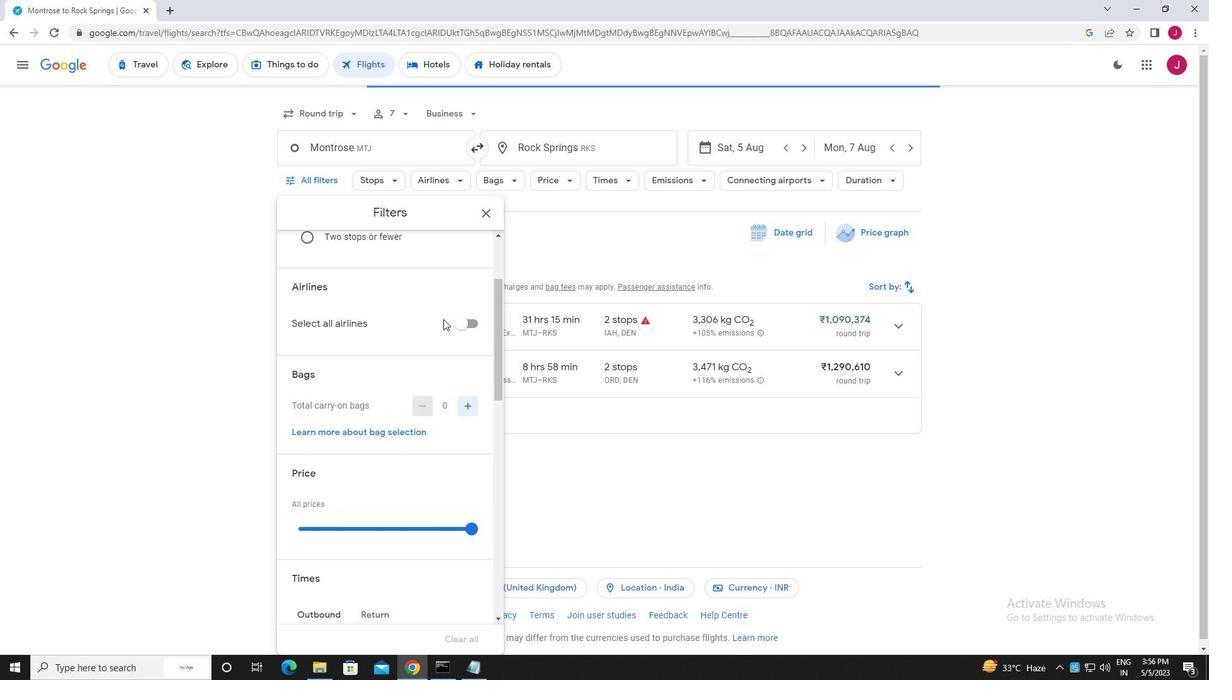 
Action: Mouse scrolled (443, 318) with delta (0, 0)
Screenshot: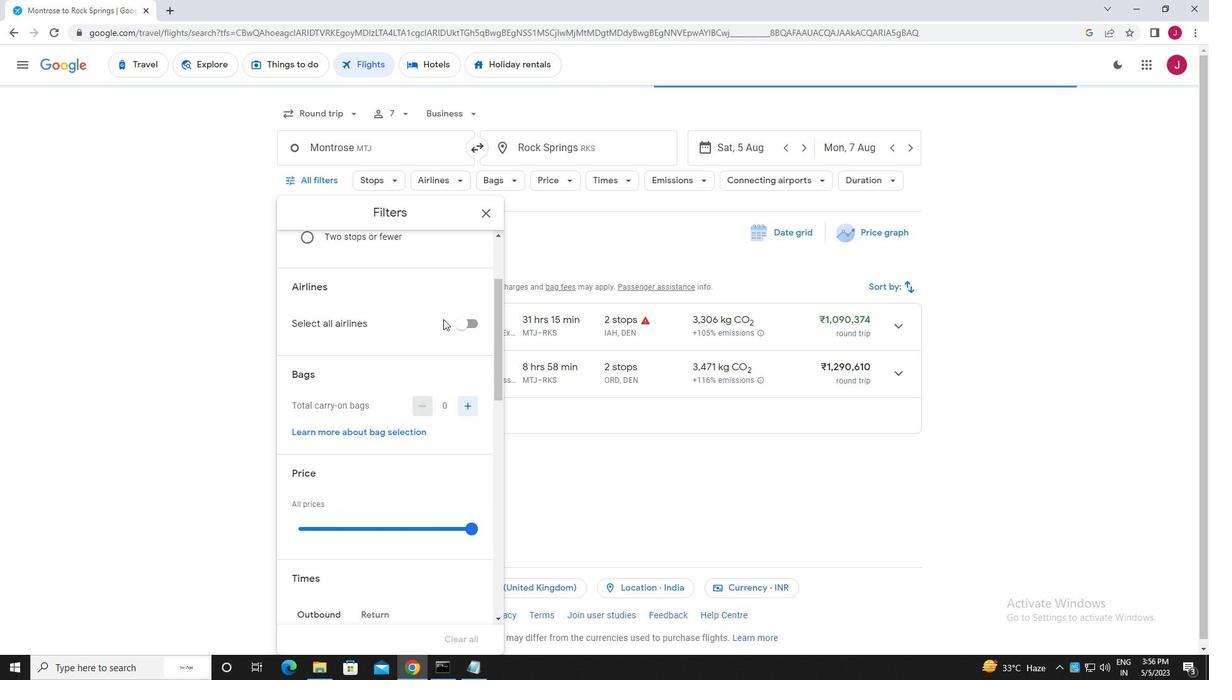 
Action: Mouse scrolled (443, 318) with delta (0, 0)
Screenshot: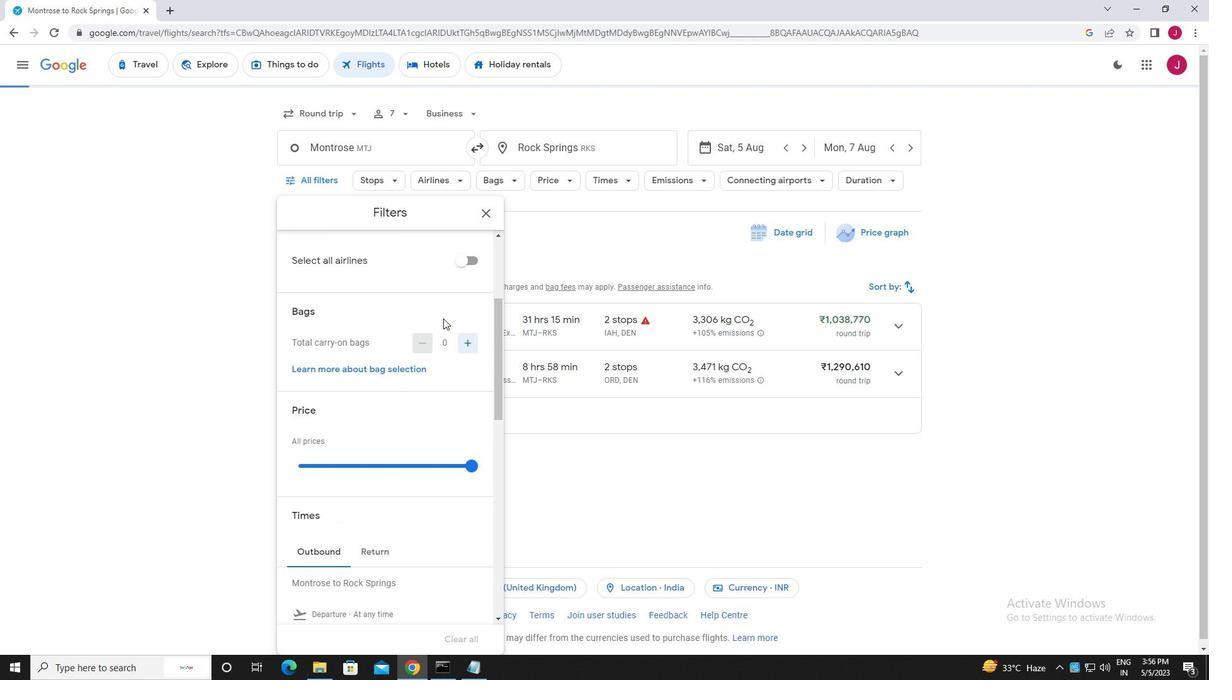 
Action: Mouse scrolled (443, 318) with delta (0, 0)
Screenshot: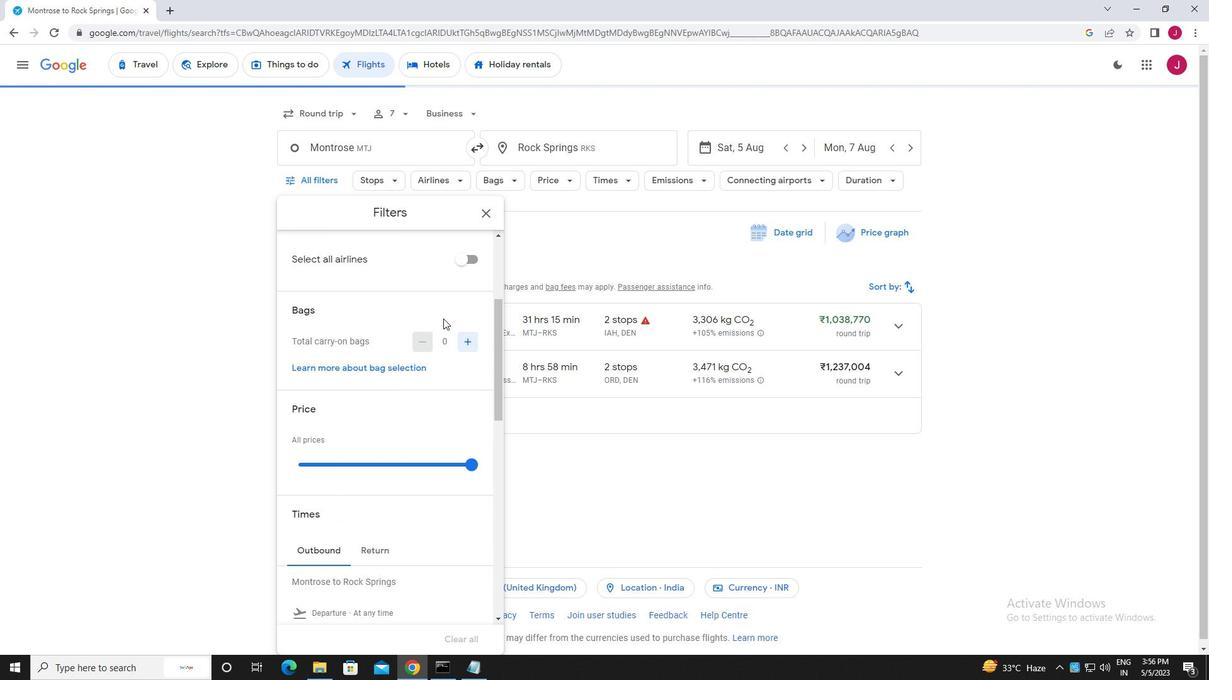 
Action: Mouse scrolled (443, 319) with delta (0, 0)
Screenshot: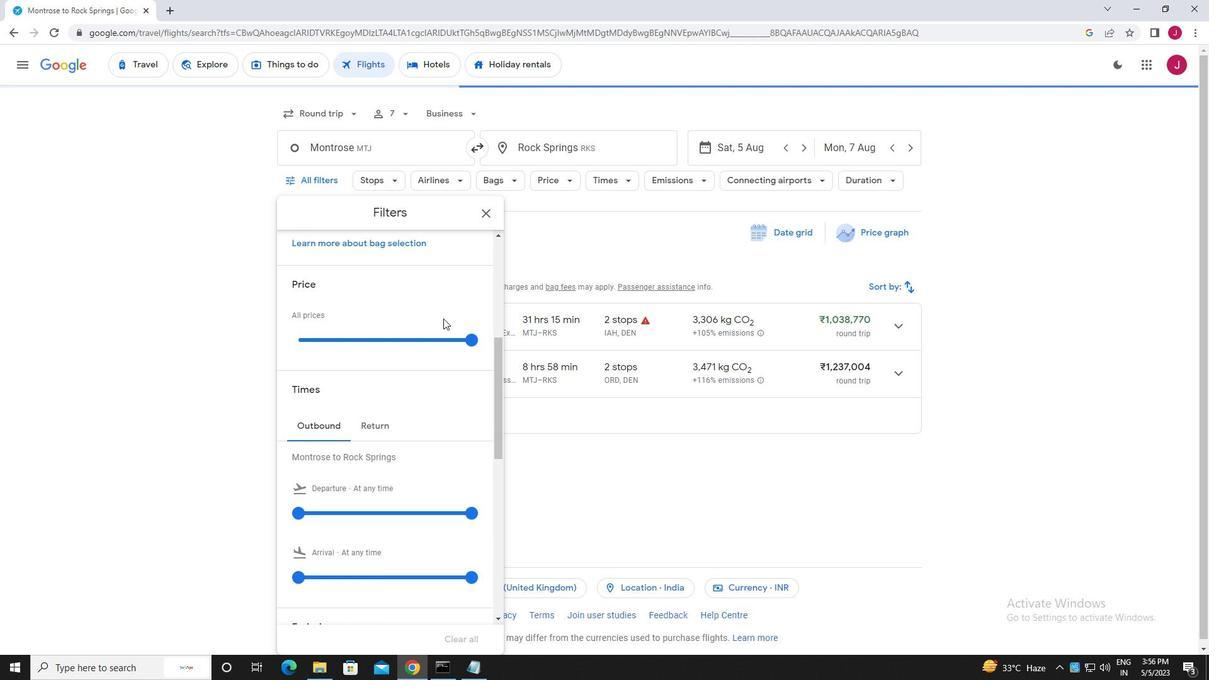 
Action: Mouse moved to (466, 405)
Screenshot: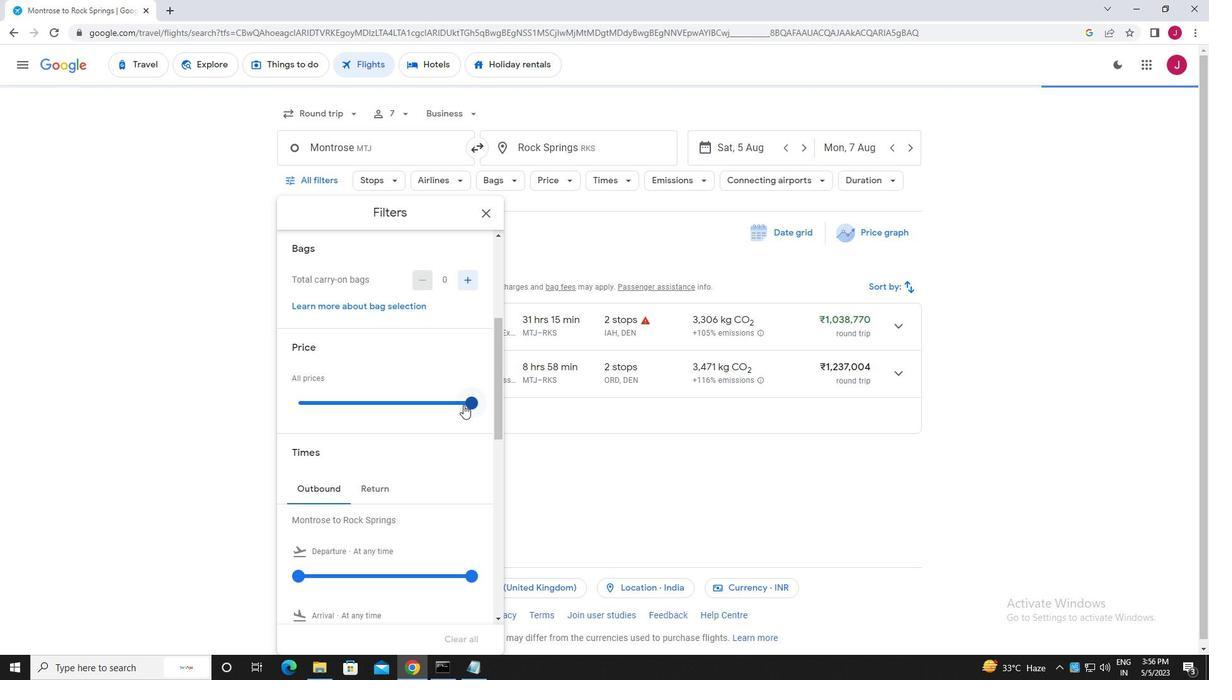 
Action: Mouse pressed left at (466, 405)
Screenshot: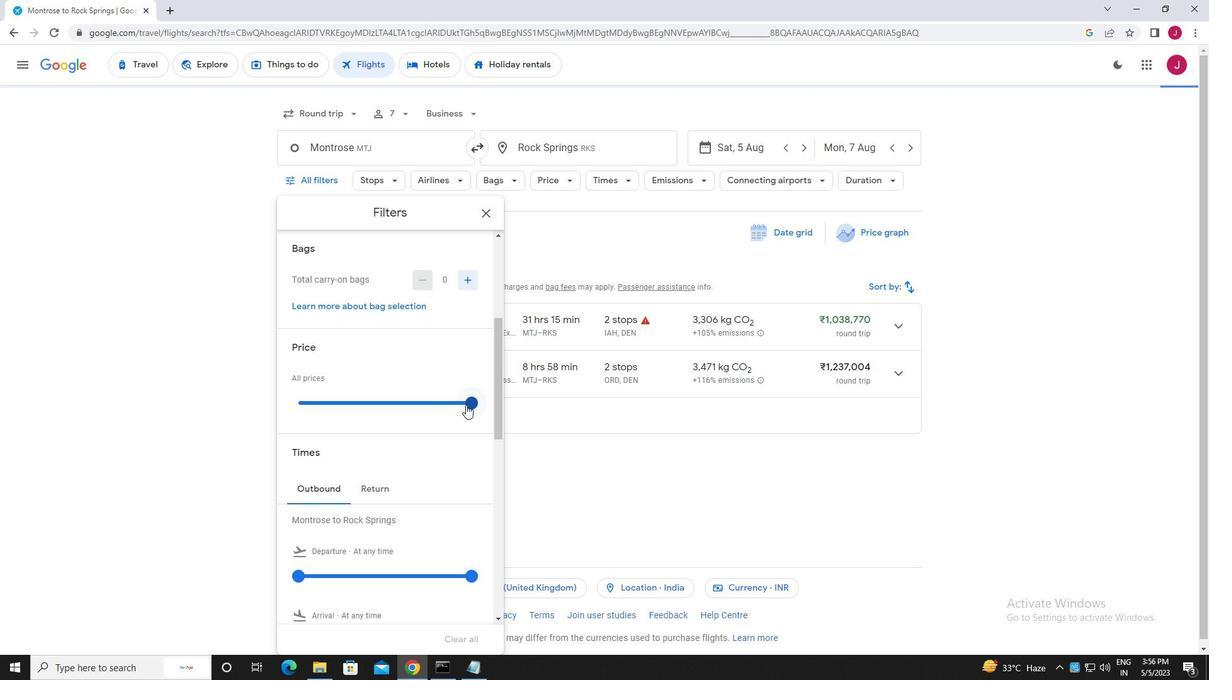 
Action: Mouse moved to (466, 307)
Screenshot: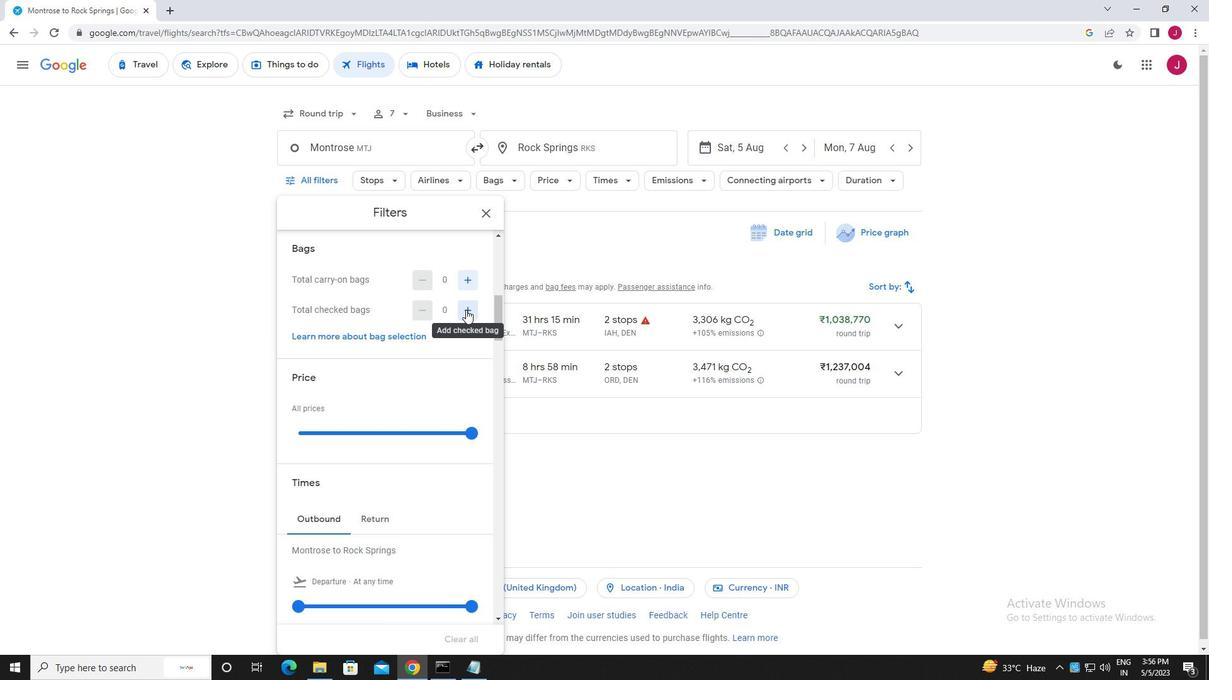 
Action: Mouse scrolled (466, 308) with delta (0, 0)
Screenshot: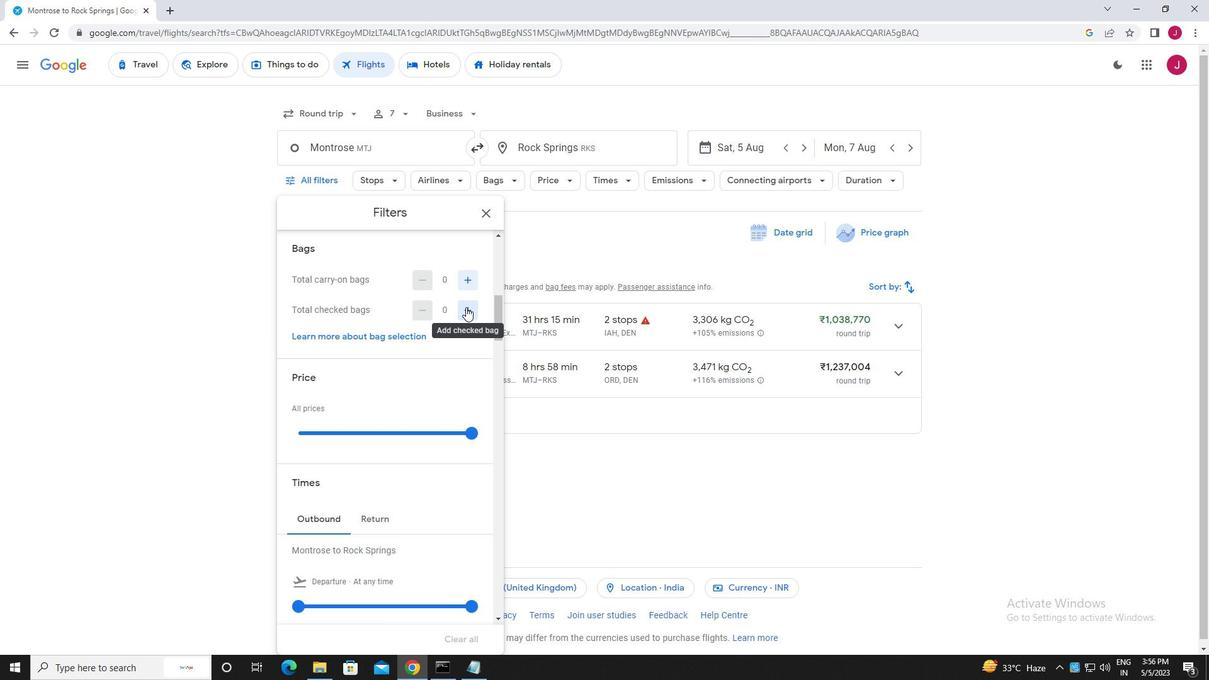 
Action: Mouse scrolled (466, 308) with delta (0, 0)
Screenshot: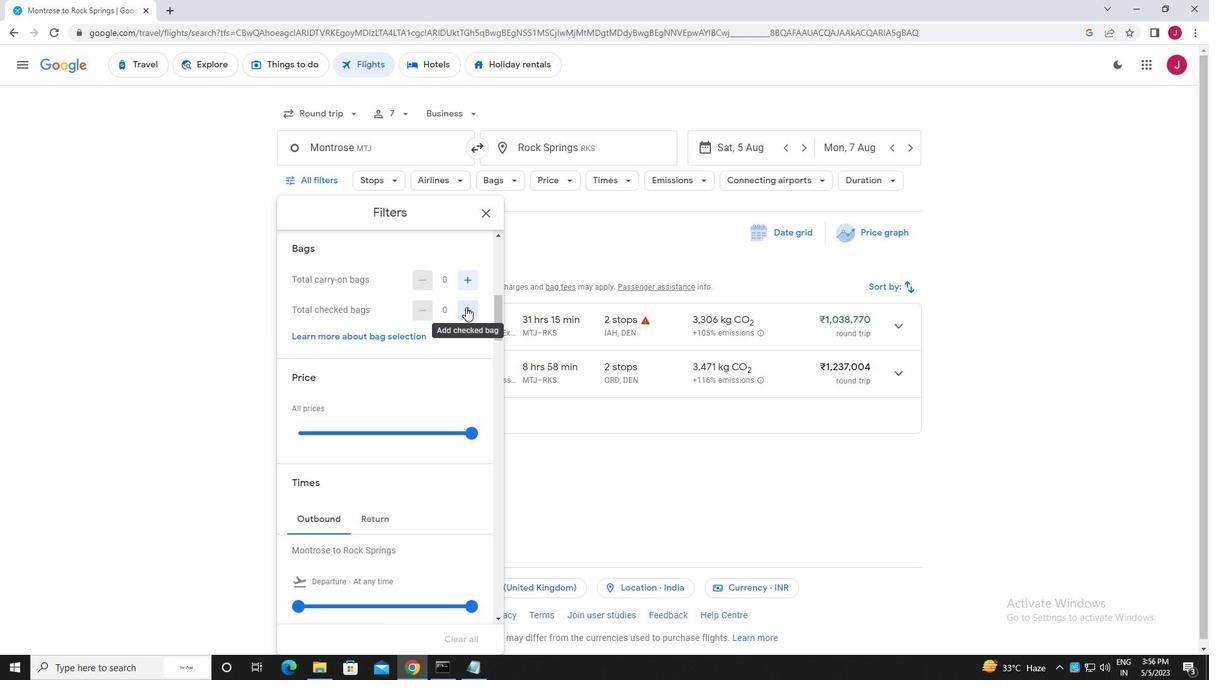 
Action: Mouse scrolled (466, 308) with delta (0, 0)
Screenshot: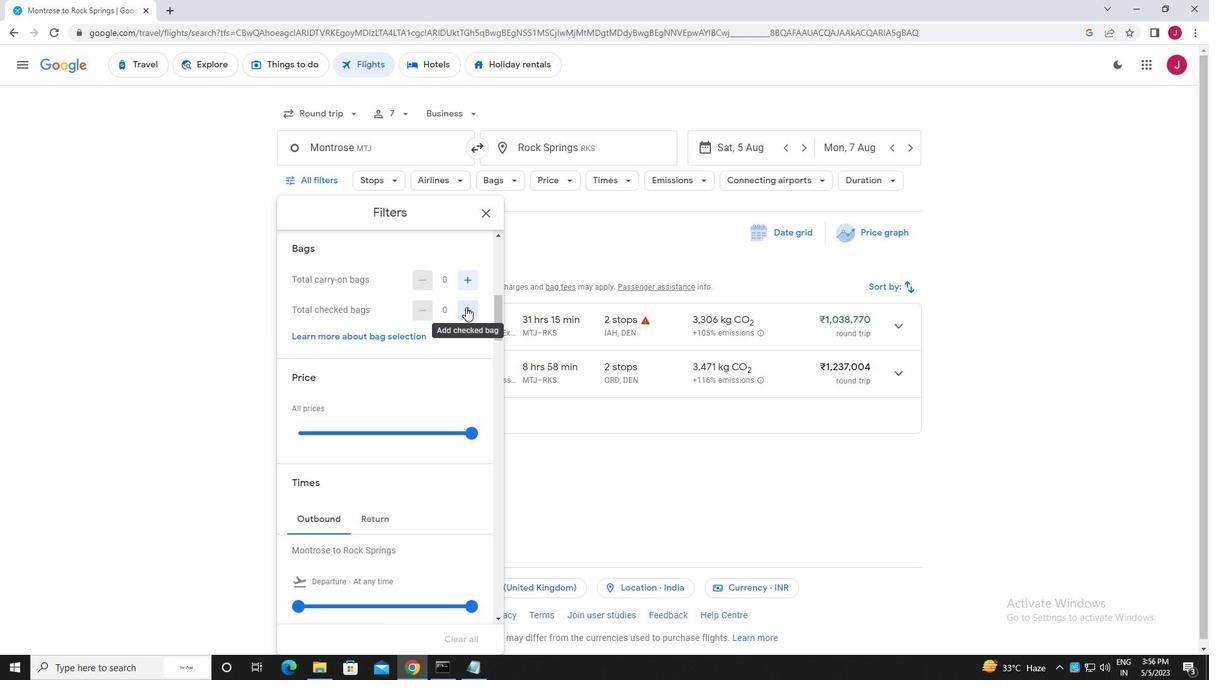 
Action: Mouse moved to (414, 360)
Screenshot: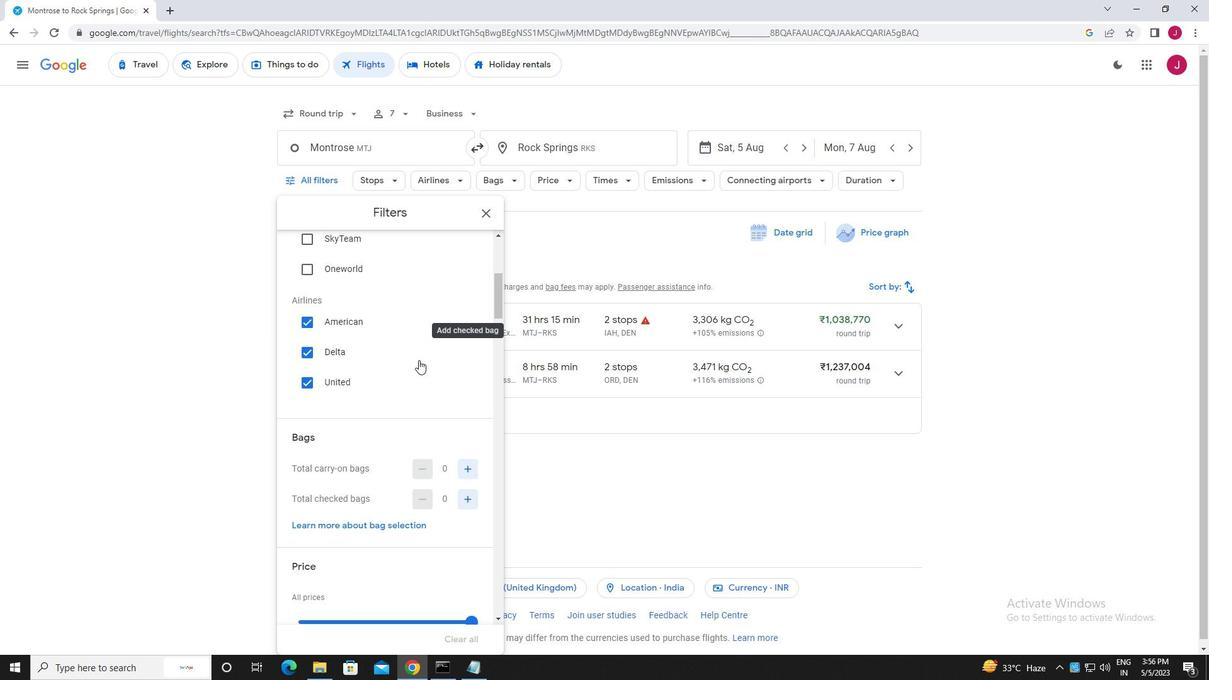 
Action: Mouse scrolled (414, 361) with delta (0, 0)
Screenshot: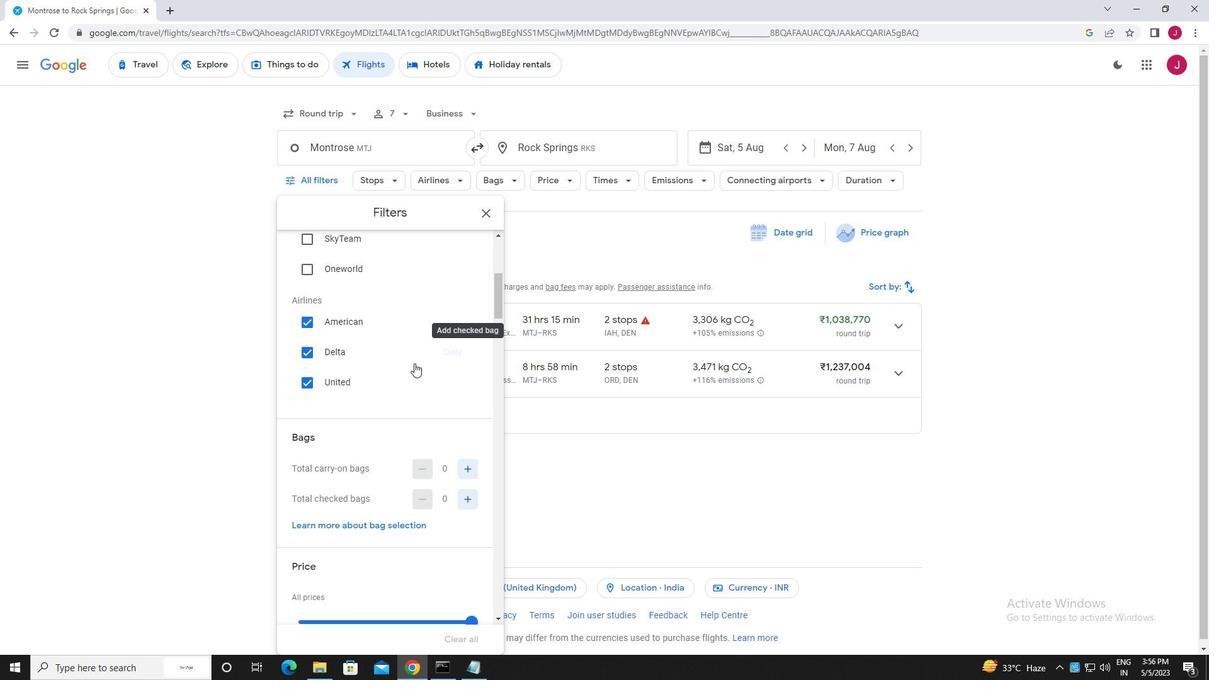 
Action: Mouse moved to (414, 359)
Screenshot: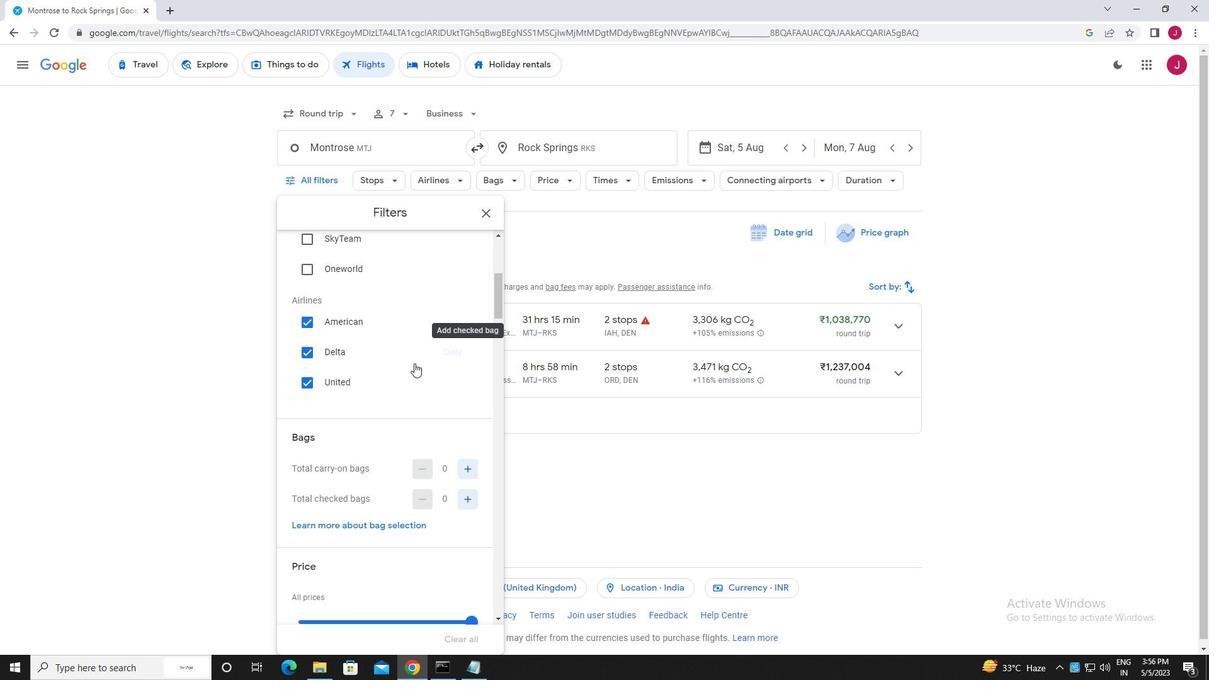 
Action: Mouse scrolled (414, 360) with delta (0, 0)
Screenshot: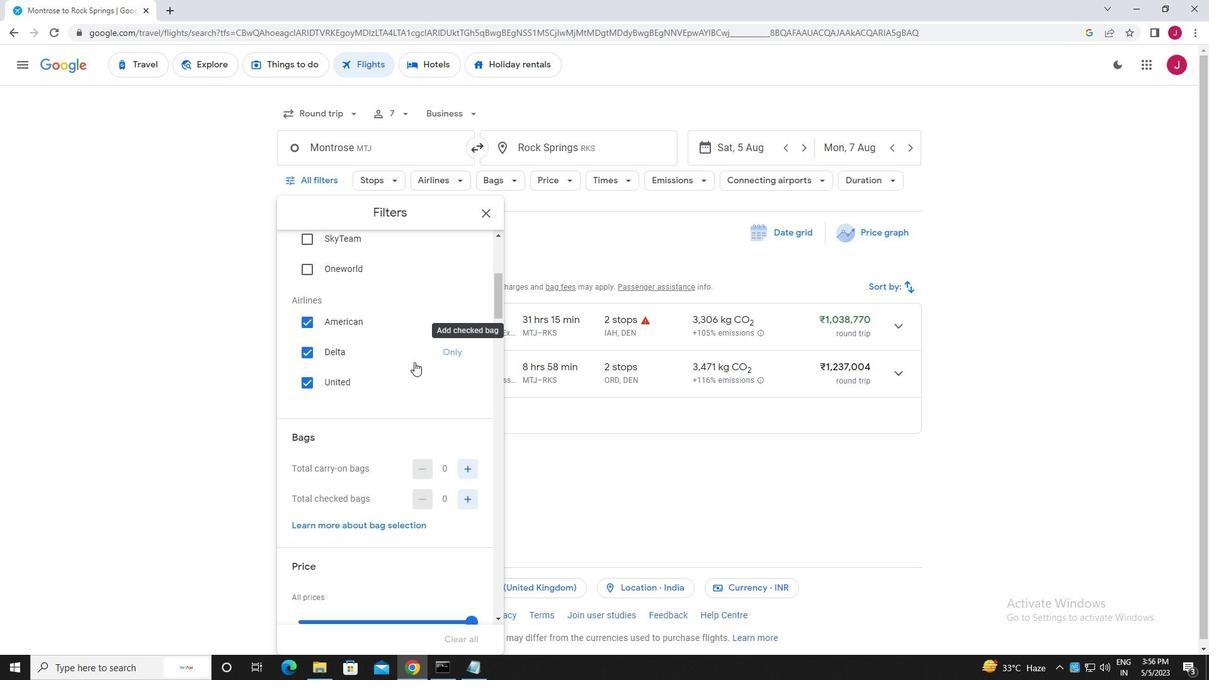 
Action: Mouse moved to (430, 347)
Screenshot: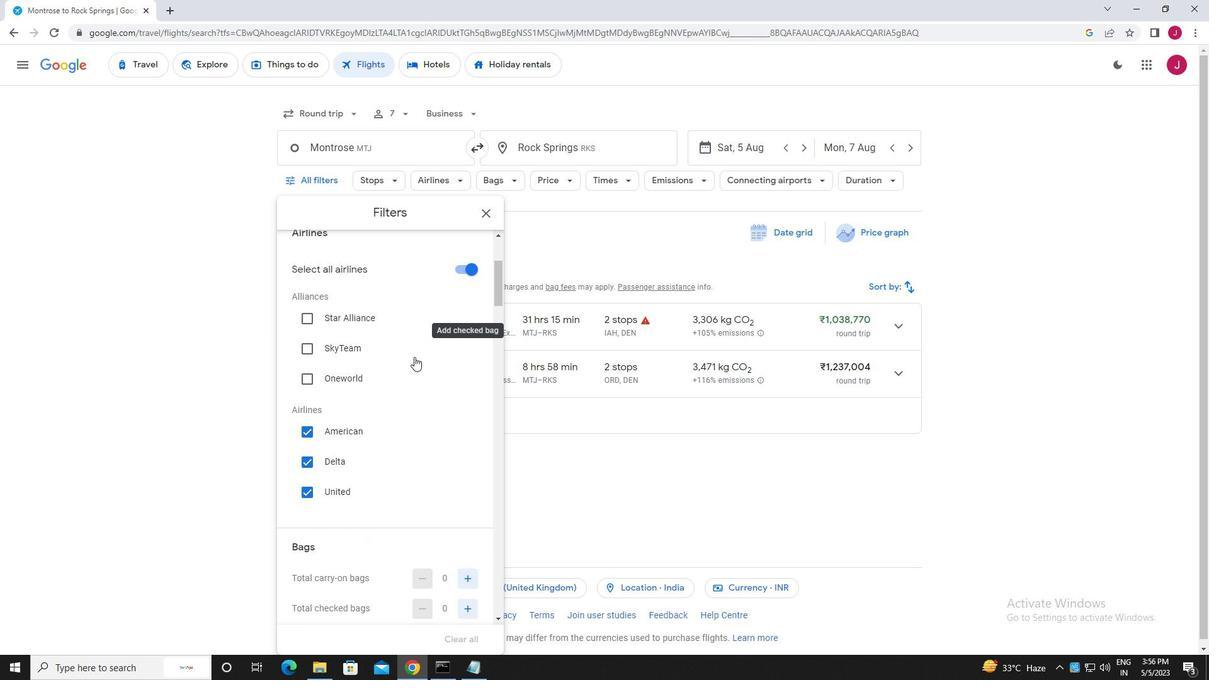 
Action: Mouse scrolled (430, 348) with delta (0, 0)
Screenshot: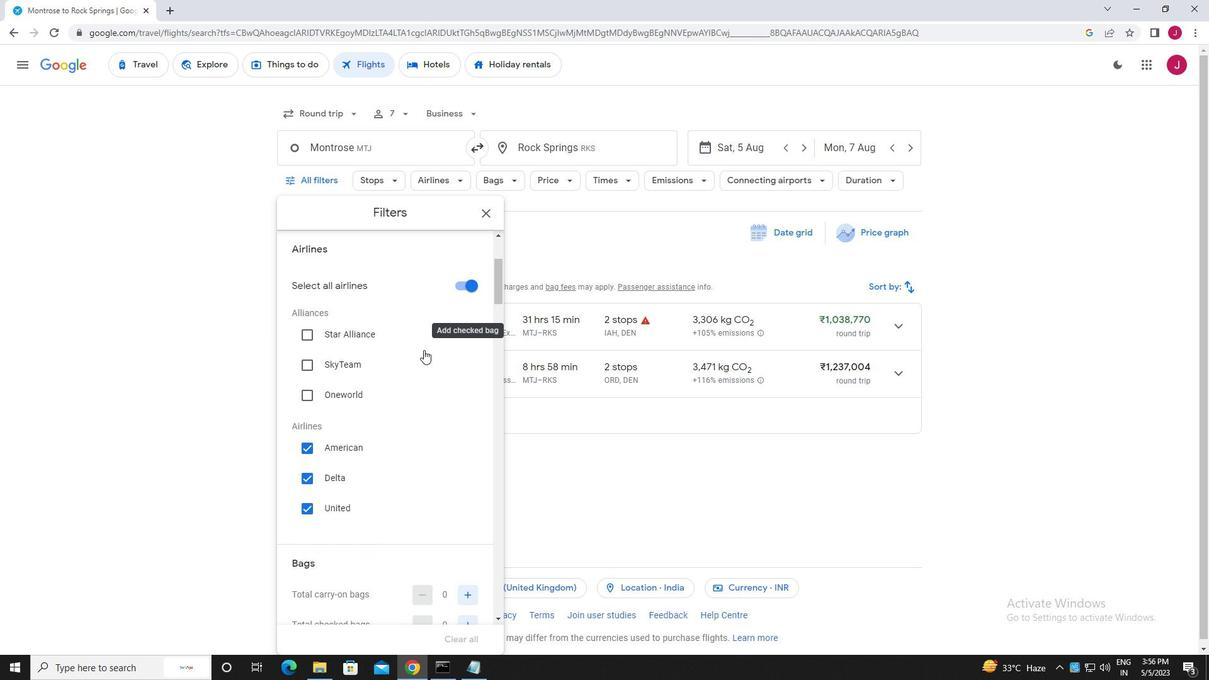 
Action: Mouse scrolled (430, 348) with delta (0, 0)
Screenshot: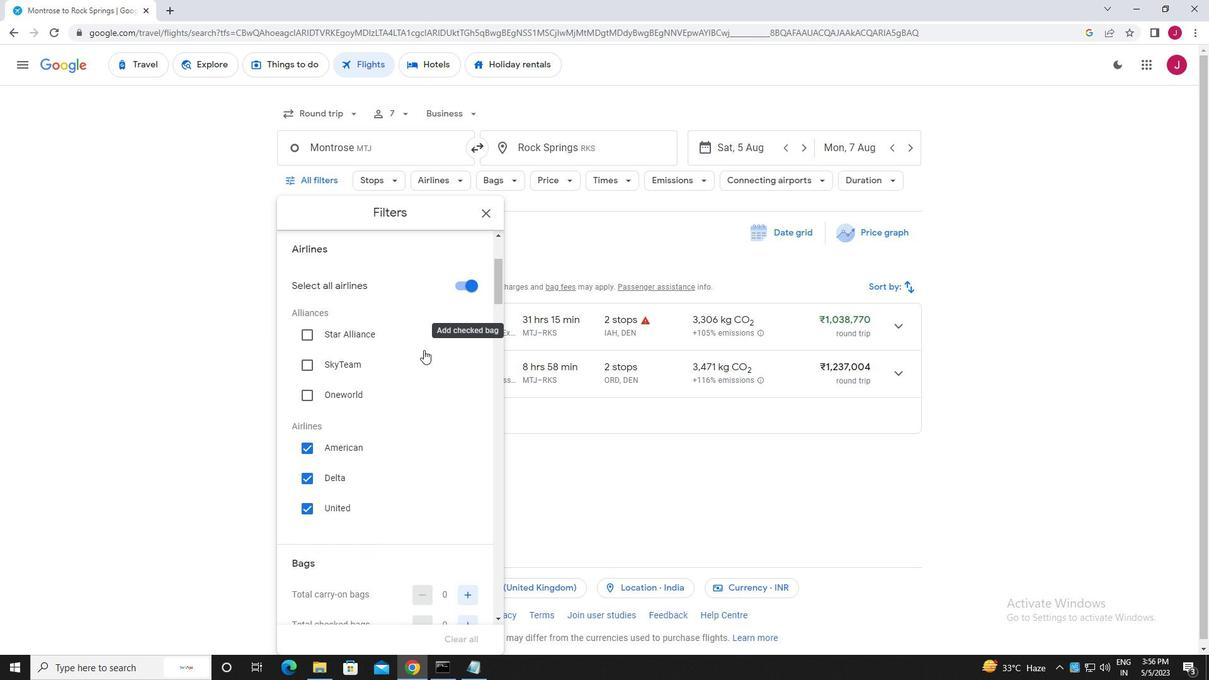 
Action: Mouse moved to (465, 409)
Screenshot: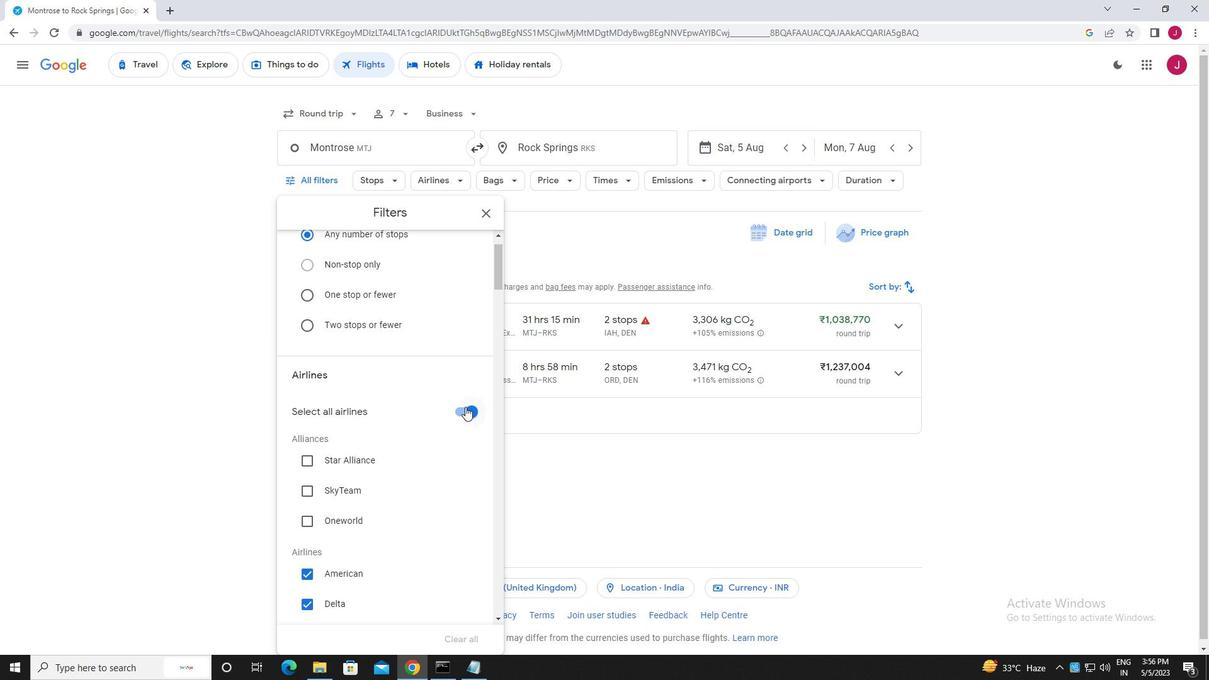 
Action: Mouse pressed left at (465, 409)
Screenshot: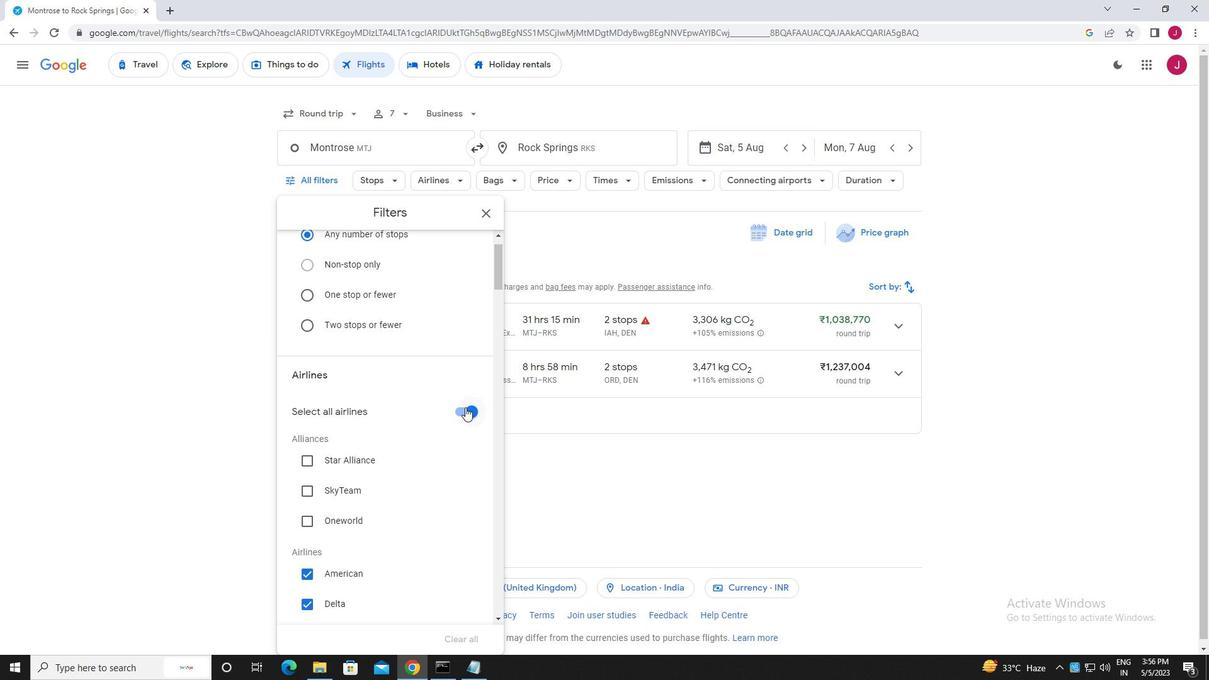 
Action: Mouse moved to (442, 402)
Screenshot: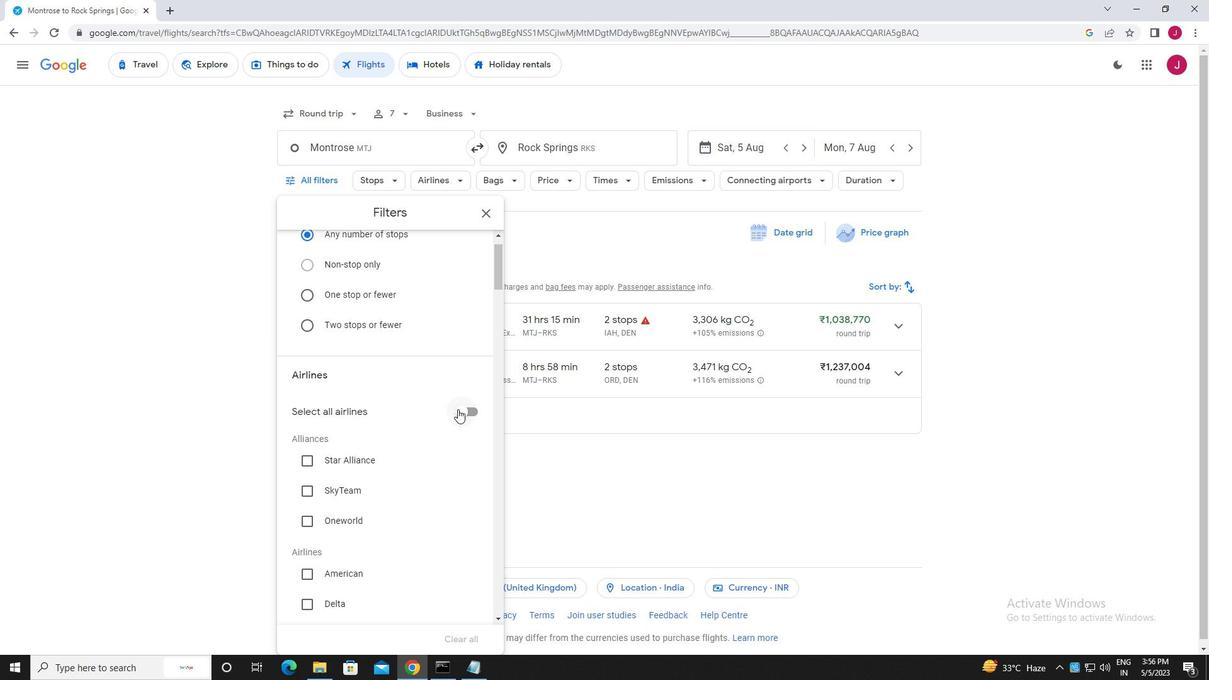 
Action: Mouse scrolled (442, 402) with delta (0, 0)
Screenshot: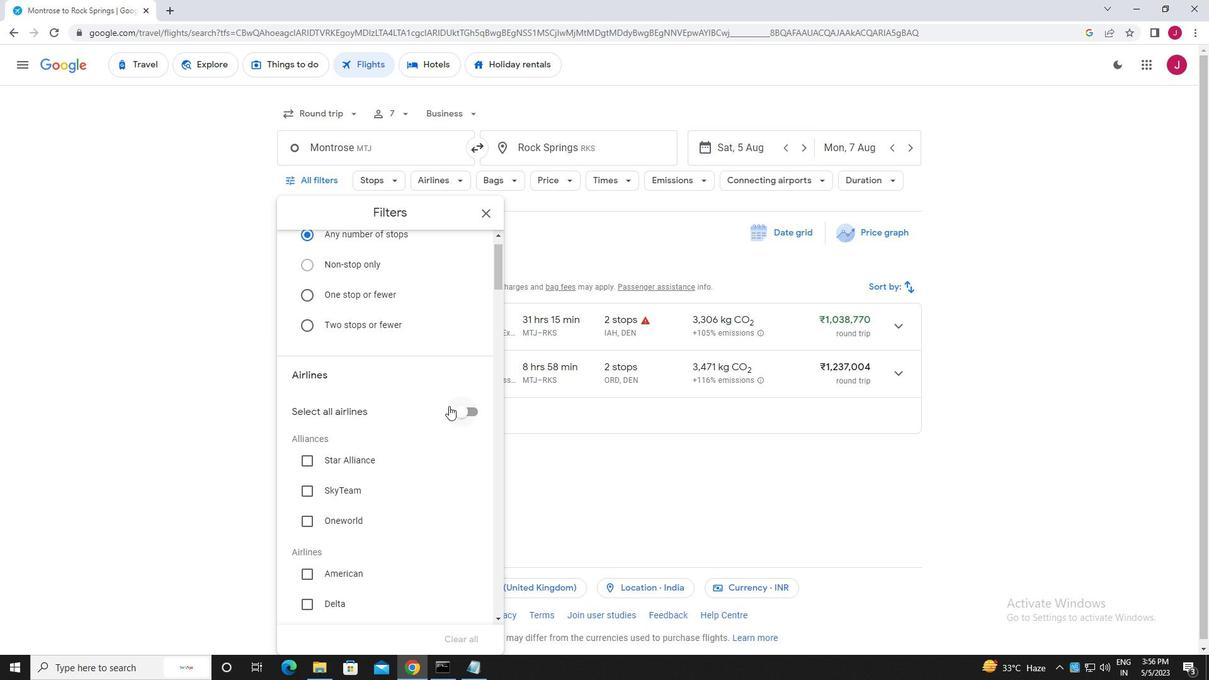
Action: Mouse moved to (441, 402)
Screenshot: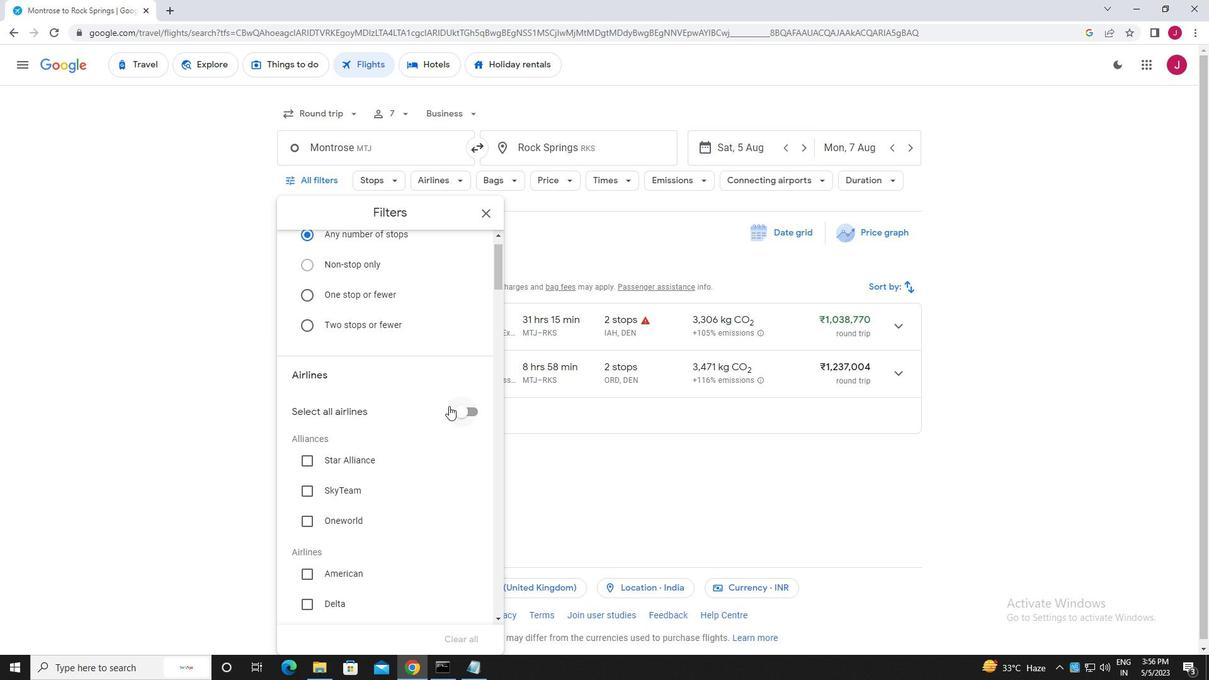
Action: Mouse scrolled (441, 402) with delta (0, 0)
Screenshot: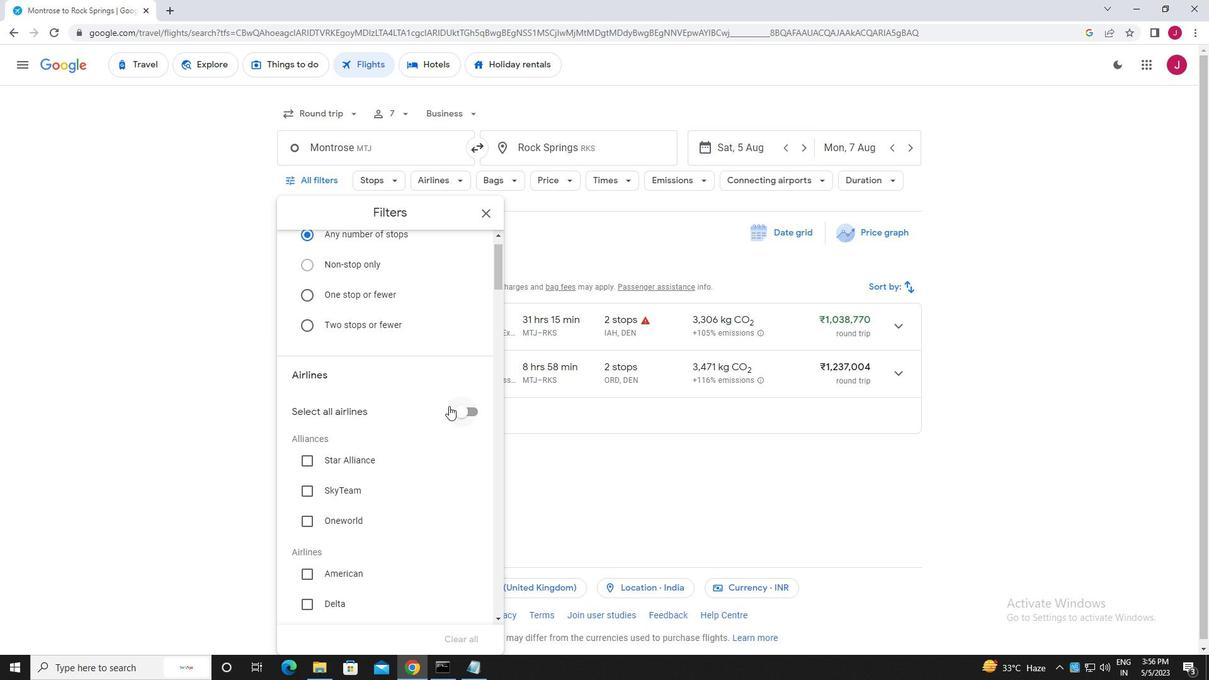 
Action: Mouse moved to (441, 402)
Screenshot: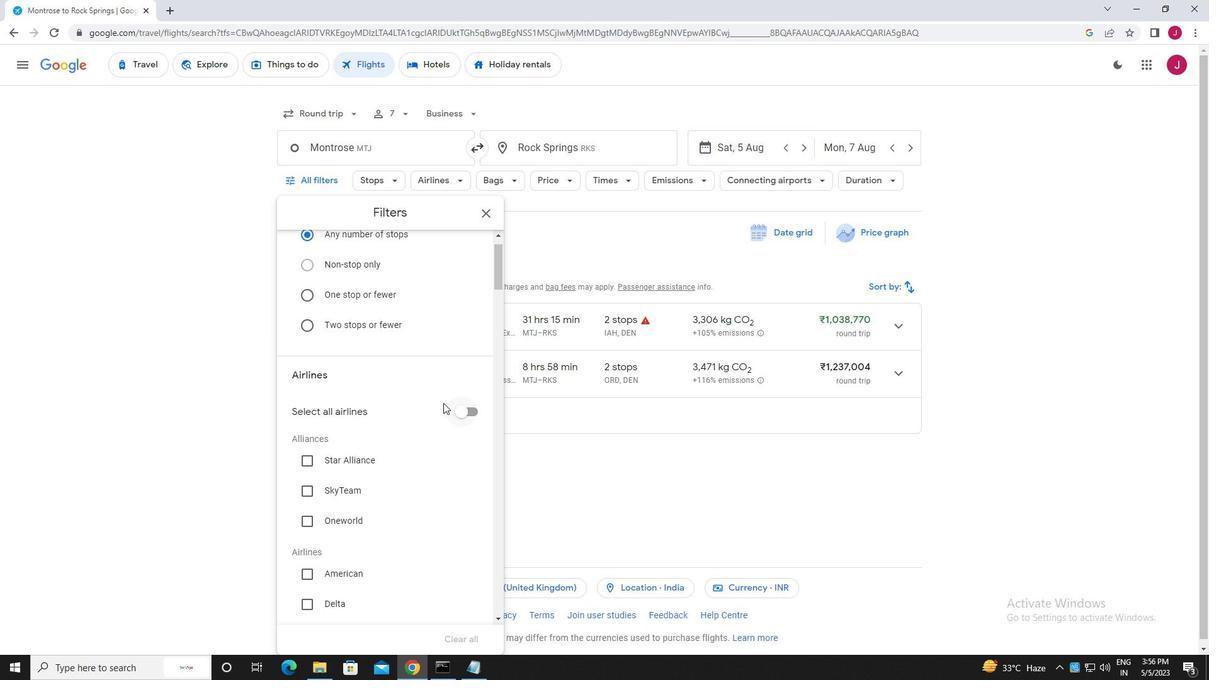 
Action: Mouse scrolled (441, 402) with delta (0, 0)
Screenshot: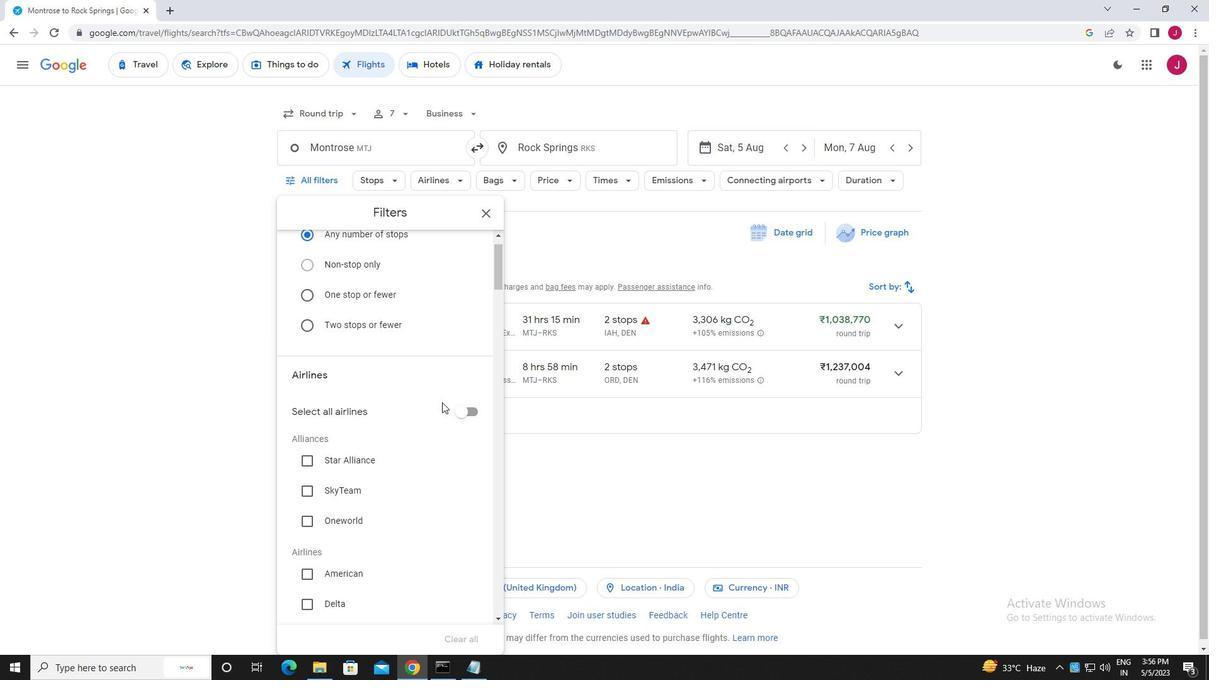 
Action: Mouse moved to (436, 376)
Screenshot: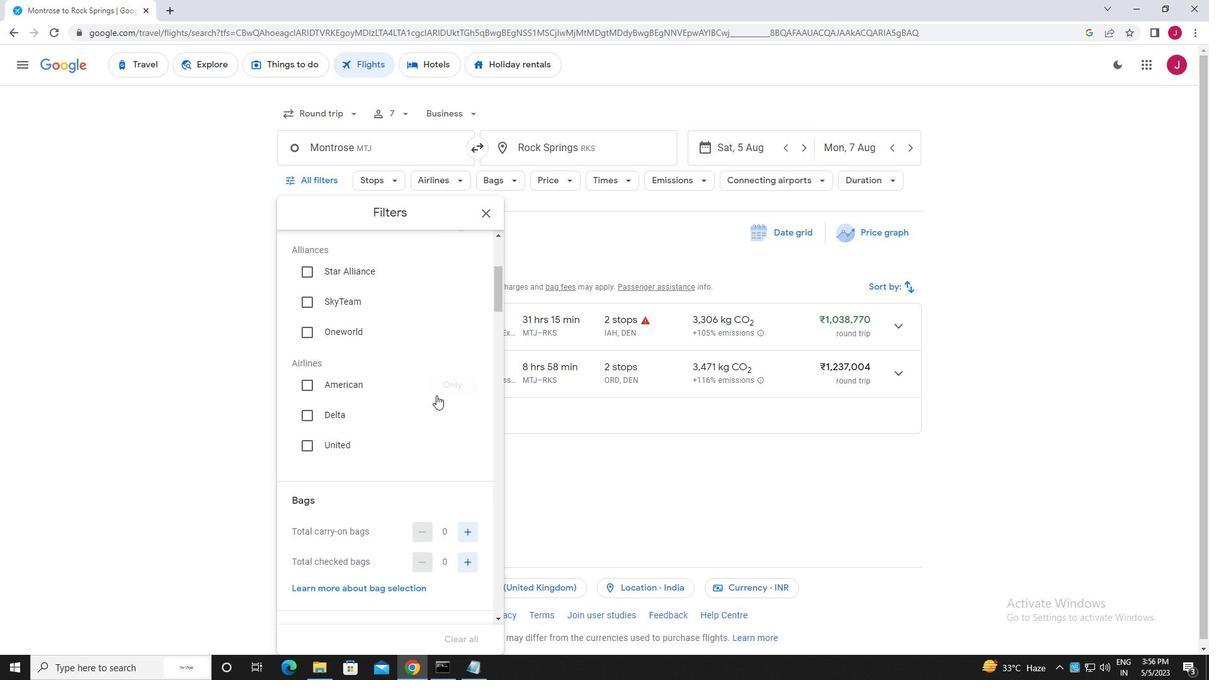
Action: Mouse scrolled (436, 376) with delta (0, 0)
Screenshot: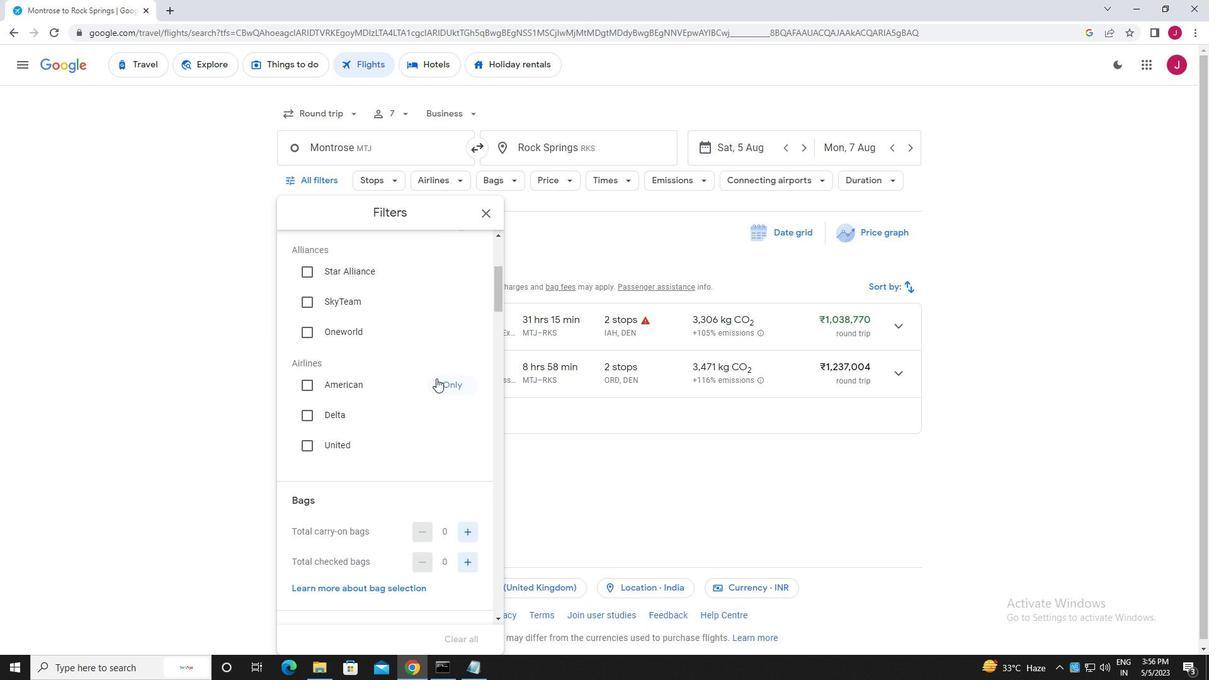 
Action: Mouse scrolled (436, 376) with delta (0, 0)
Screenshot: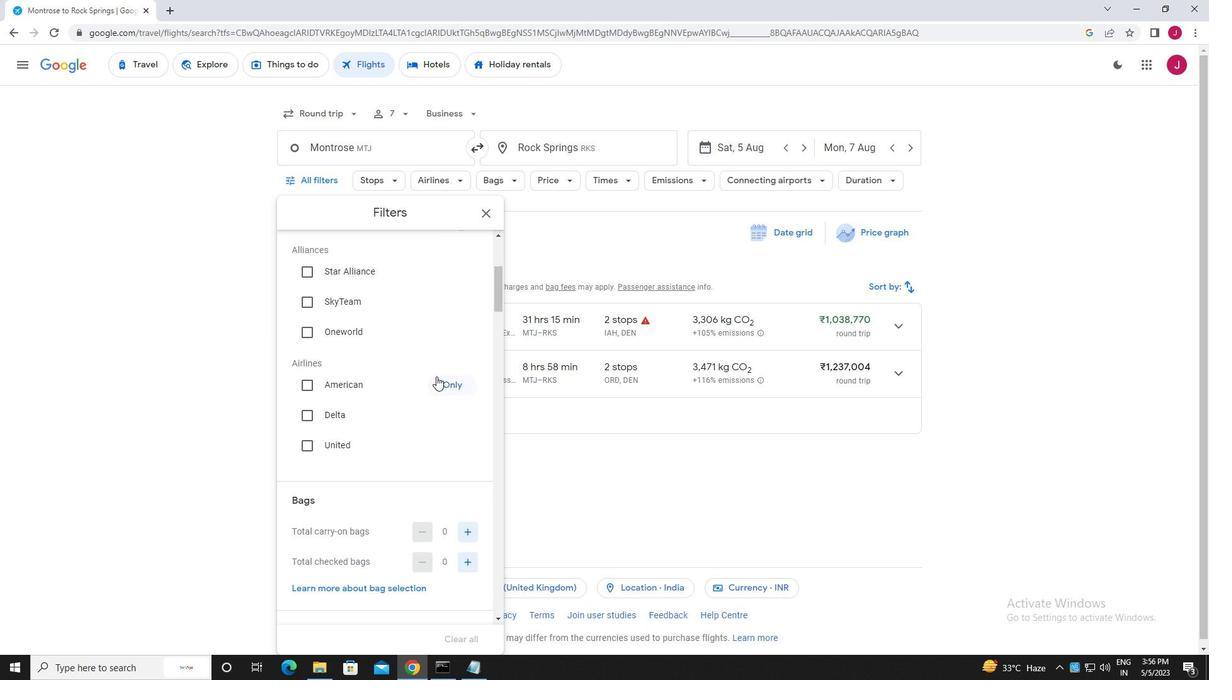 
Action: Mouse scrolled (436, 376) with delta (0, 0)
Screenshot: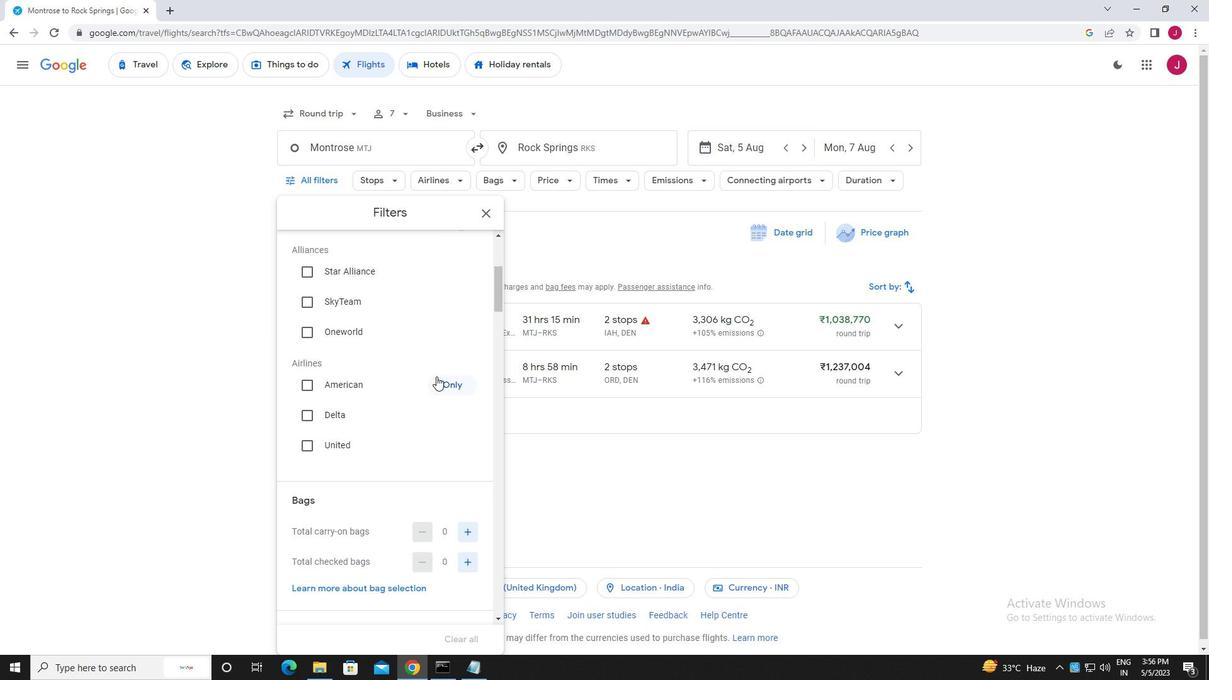 
Action: Mouse moved to (455, 381)
Screenshot: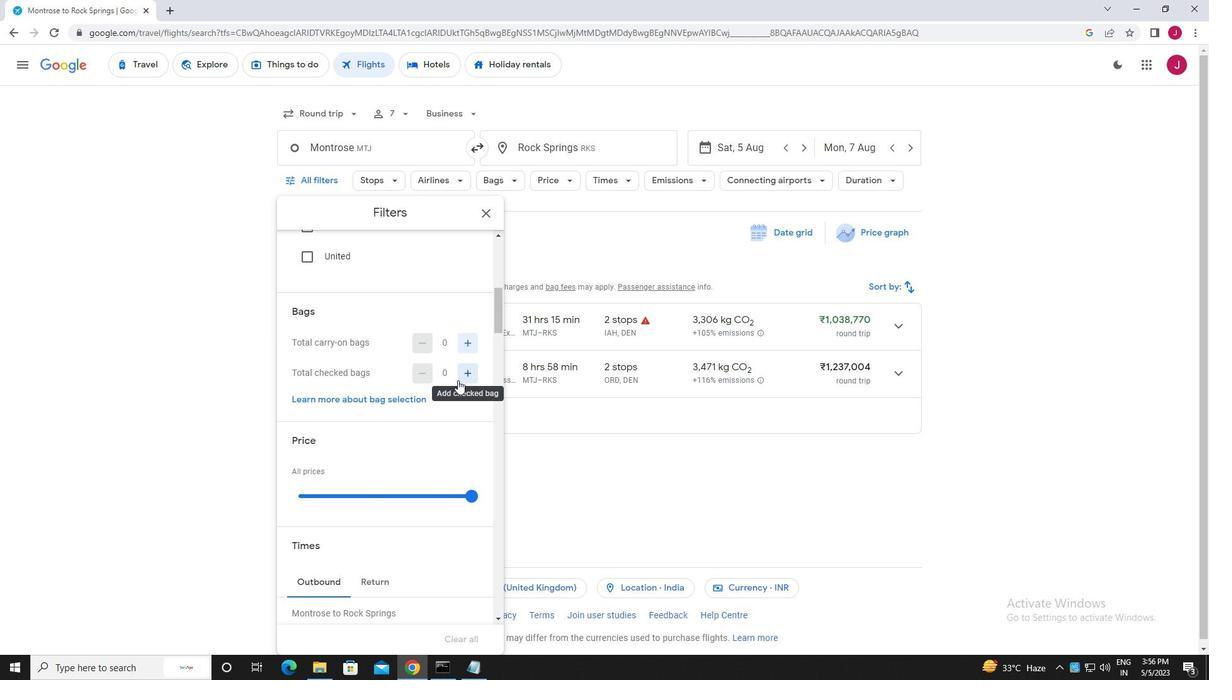 
Action: Mouse scrolled (455, 380) with delta (0, 0)
Screenshot: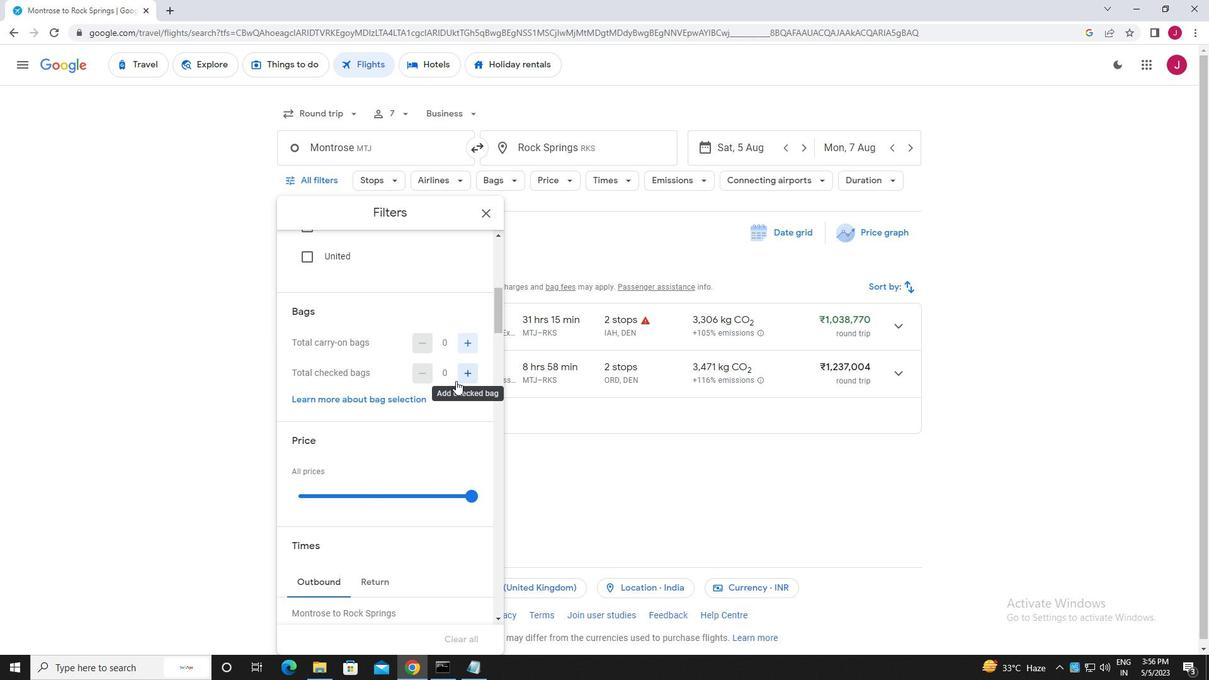 
Action: Mouse moved to (454, 381)
Screenshot: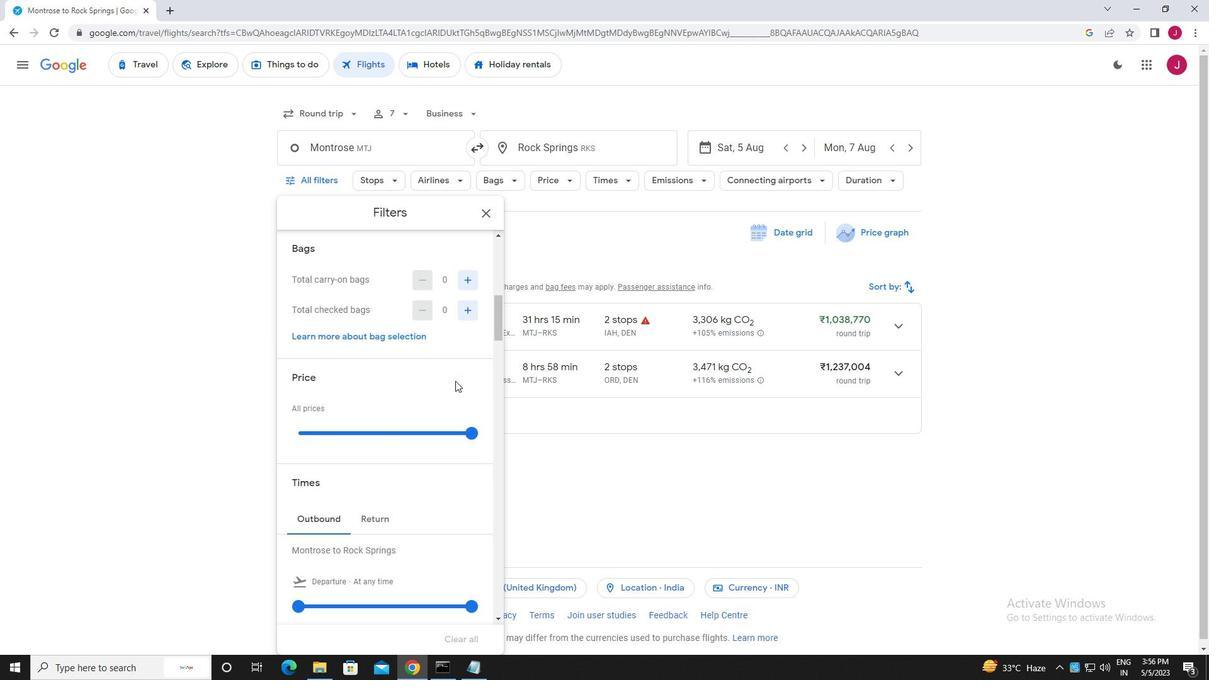 
Action: Mouse scrolled (454, 380) with delta (0, 0)
Screenshot: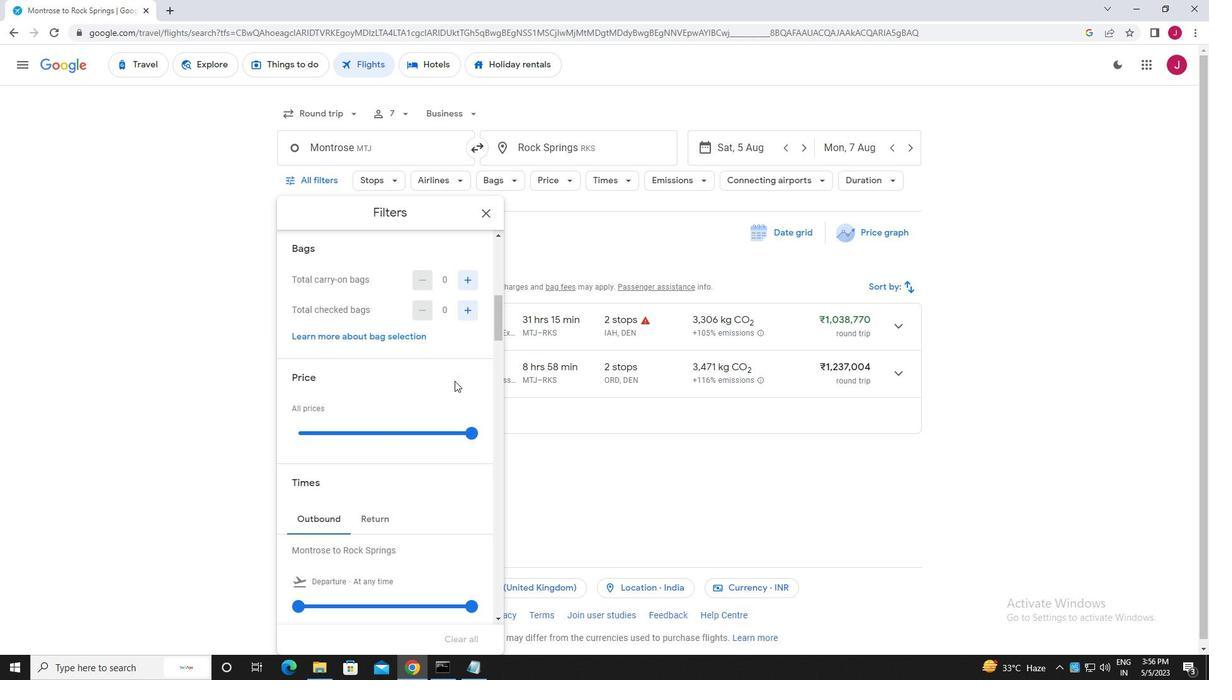 
Action: Mouse moved to (472, 373)
Screenshot: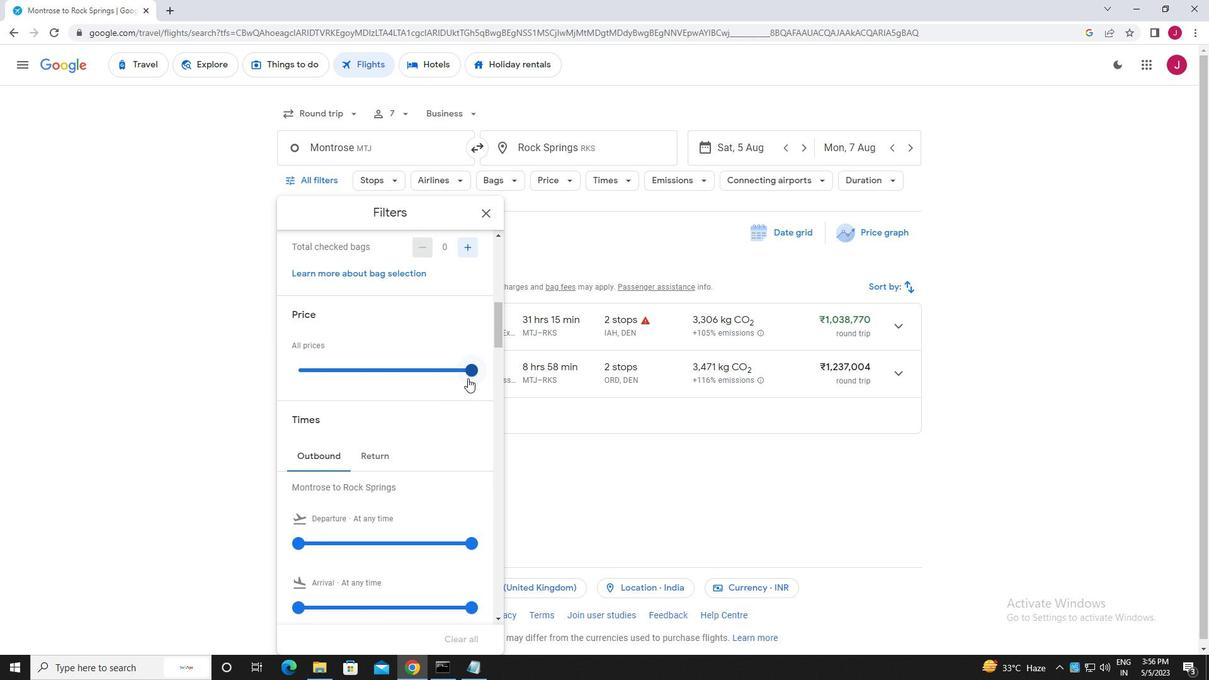 
Action: Mouse pressed left at (472, 373)
Screenshot: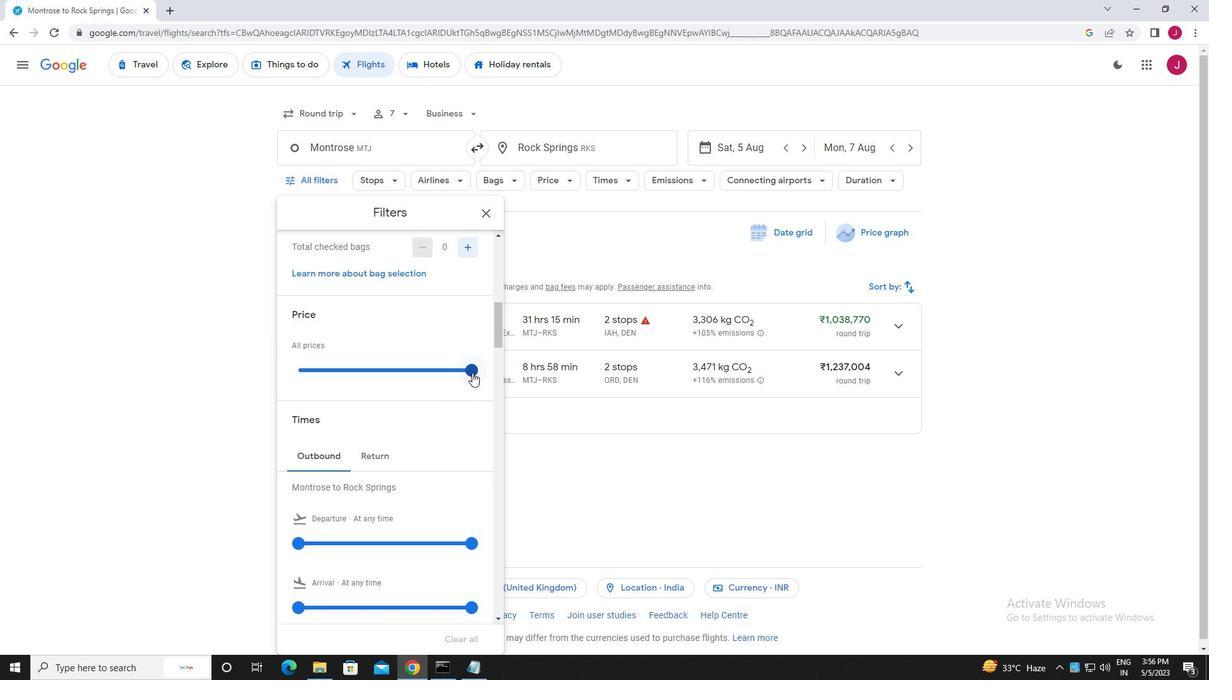 
Action: Mouse moved to (402, 366)
Screenshot: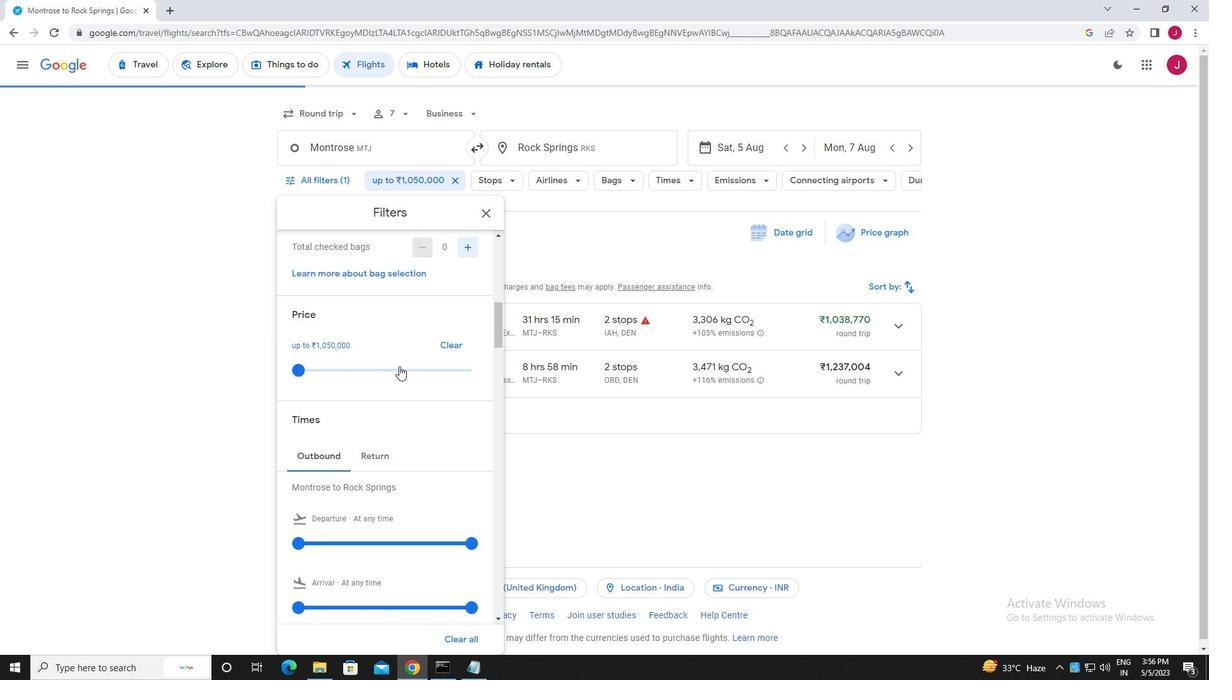 
Action: Mouse scrolled (402, 366) with delta (0, 0)
Screenshot: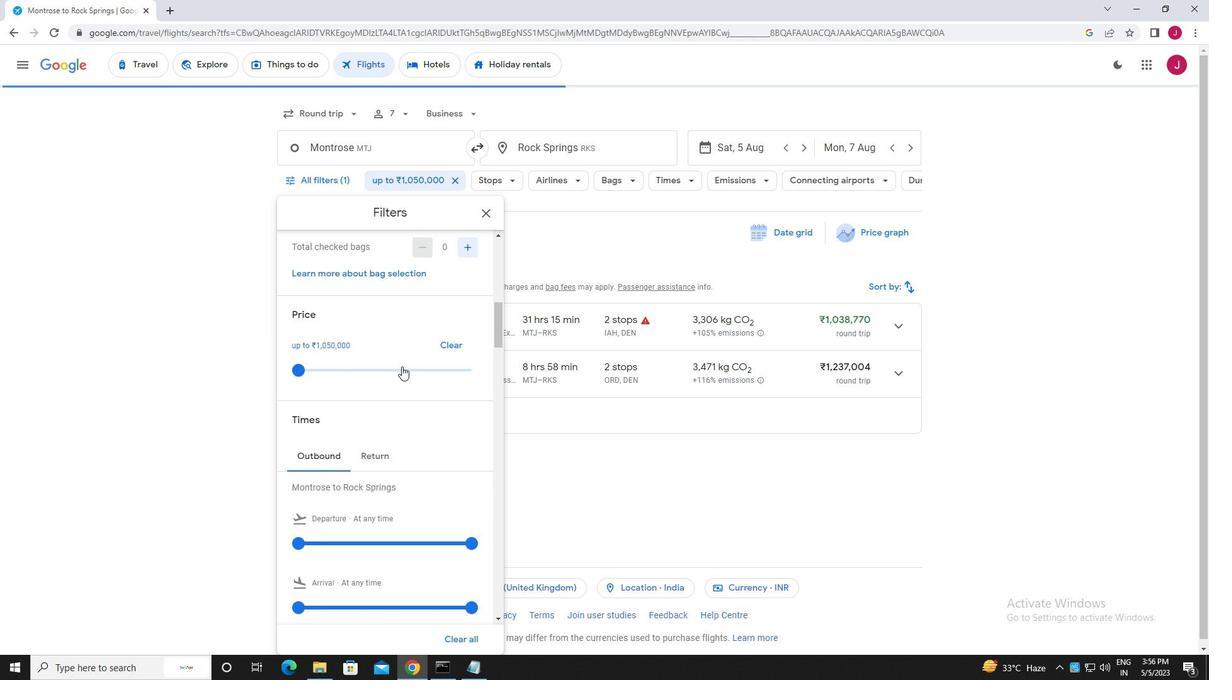 
Action: Mouse moved to (403, 367)
Screenshot: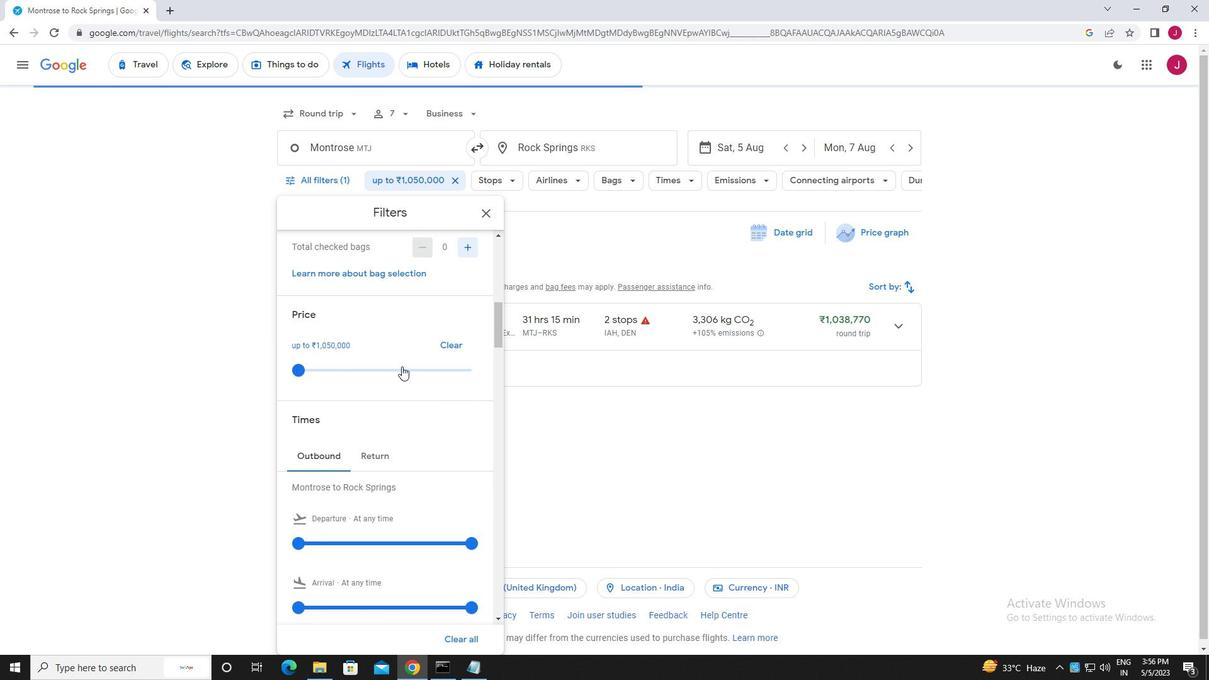 
Action: Mouse scrolled (403, 366) with delta (0, 0)
Screenshot: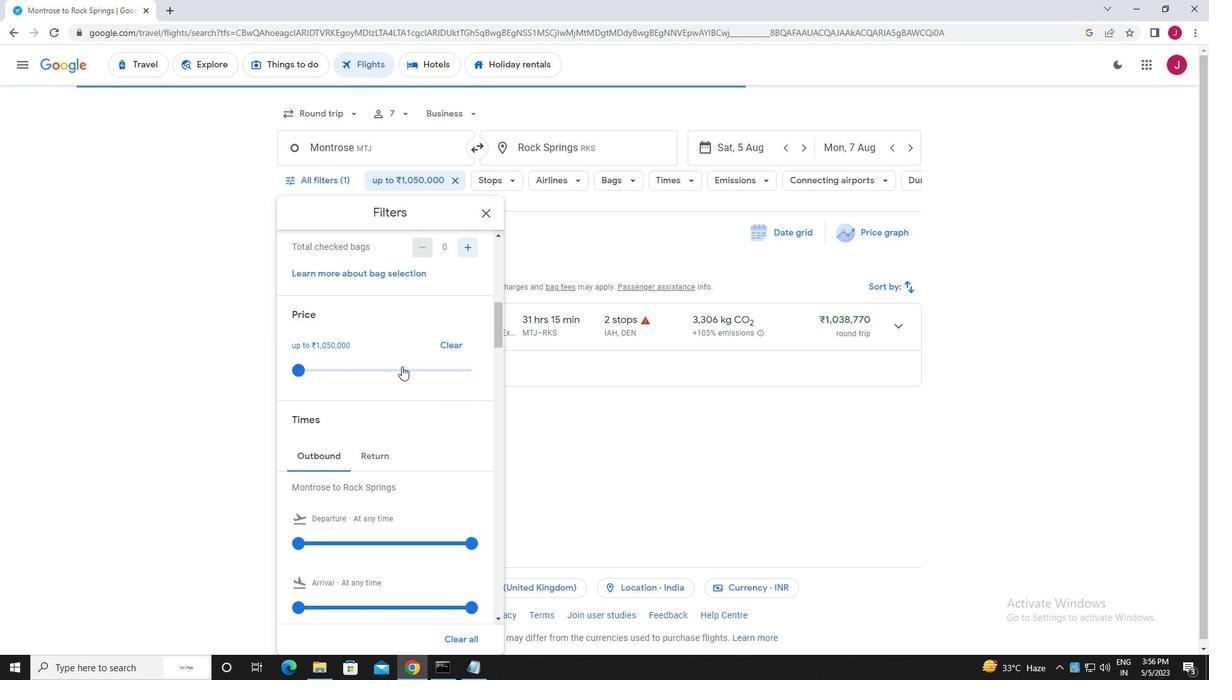 
Action: Mouse moved to (297, 416)
Screenshot: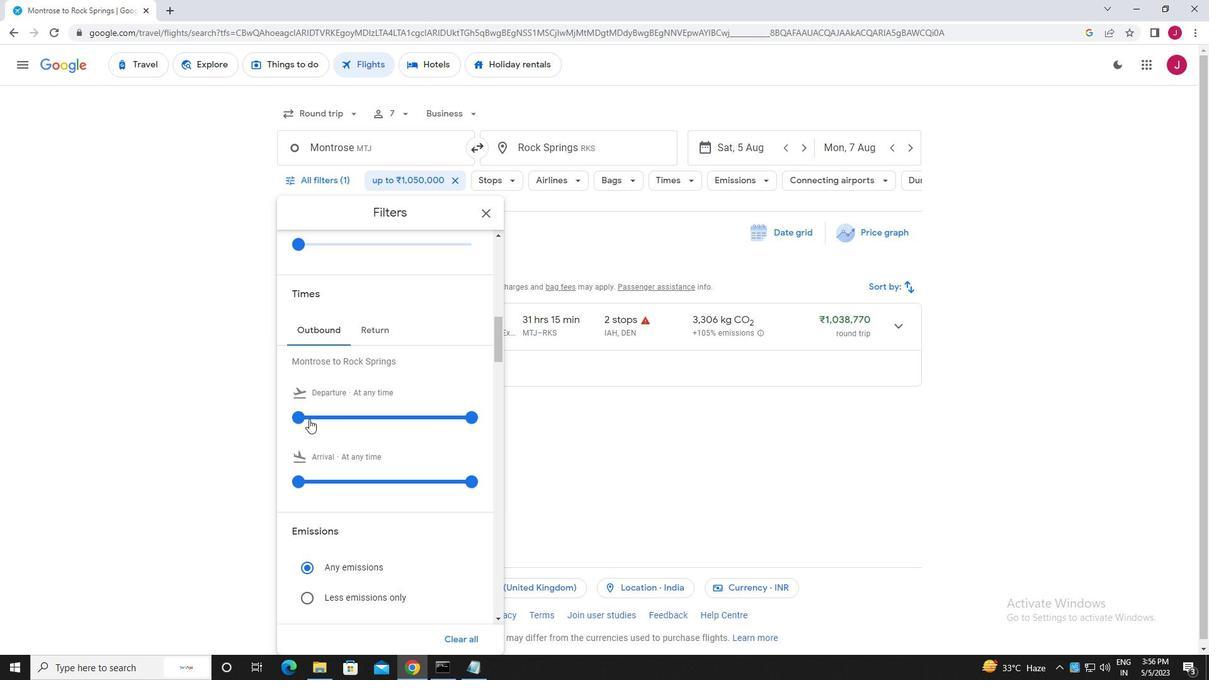 
Action: Mouse pressed left at (297, 416)
Screenshot: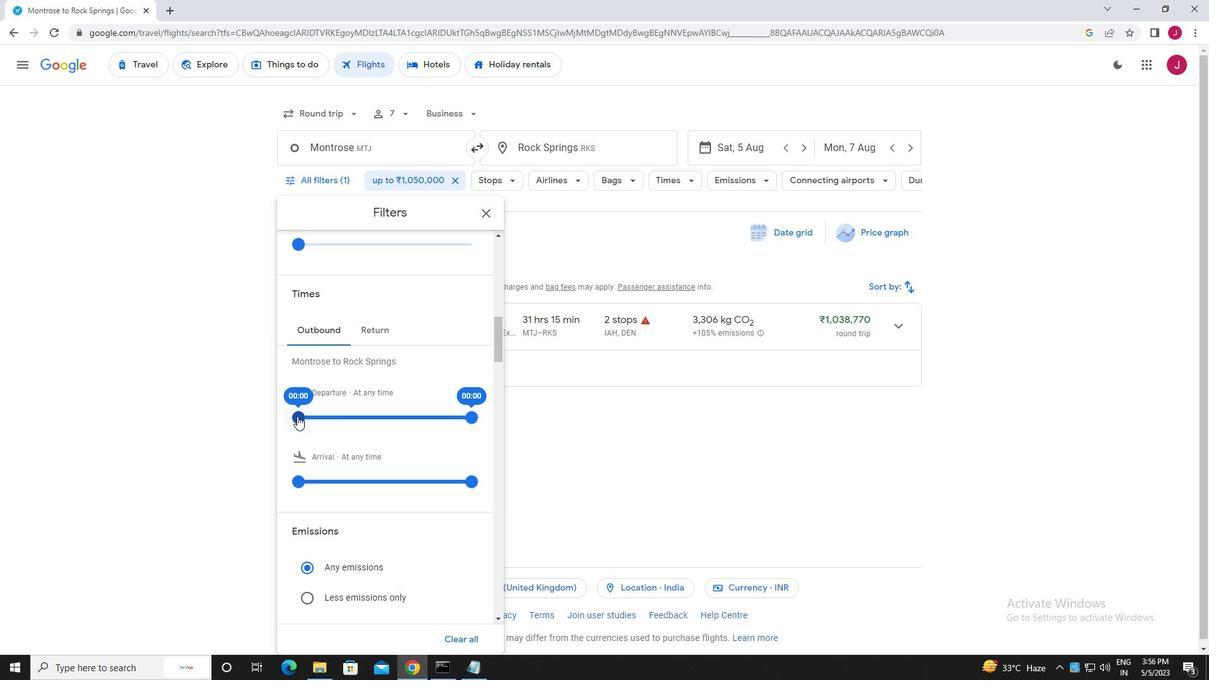
Action: Mouse moved to (473, 417)
Screenshot: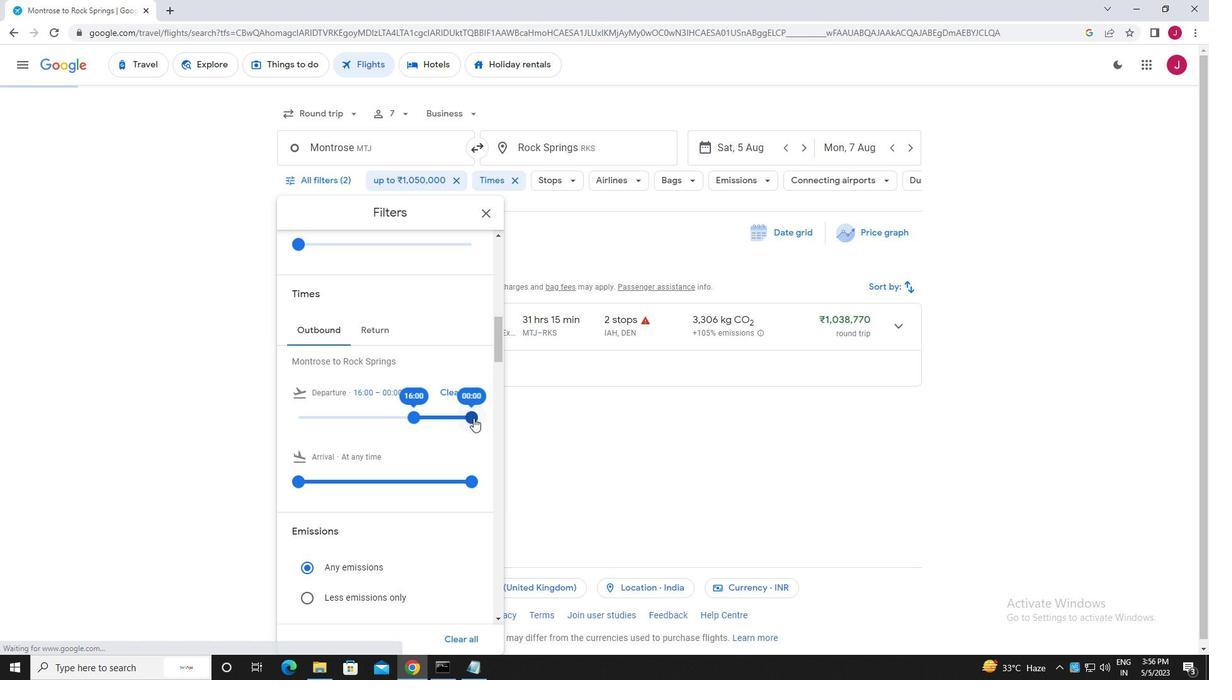 
Action: Mouse pressed left at (473, 417)
Screenshot: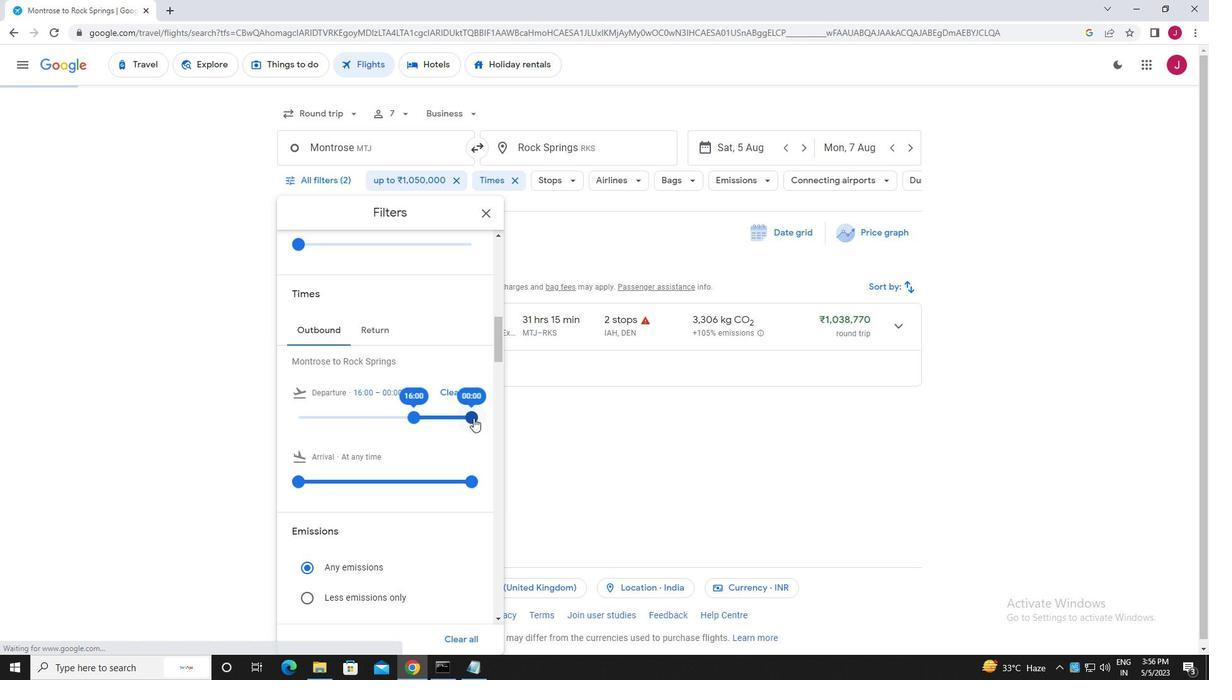 
Action: Mouse moved to (486, 216)
Screenshot: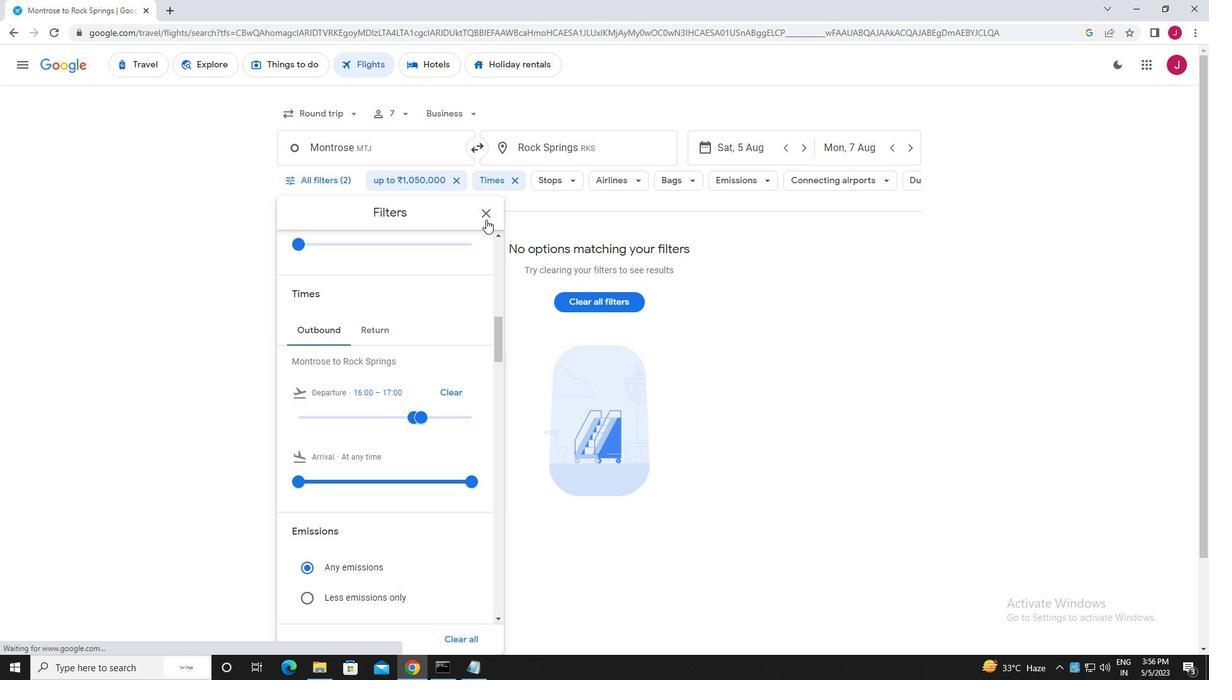 
Action: Mouse pressed left at (486, 216)
Screenshot: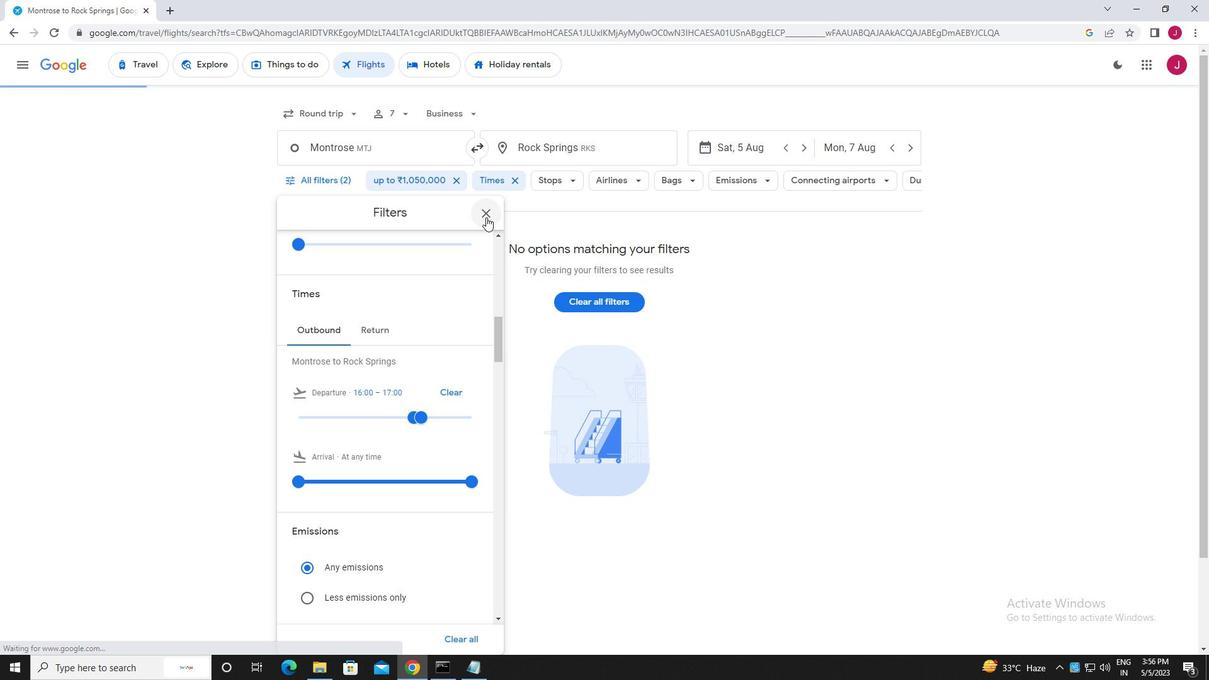 
Action: Mouse moved to (485, 218)
Screenshot: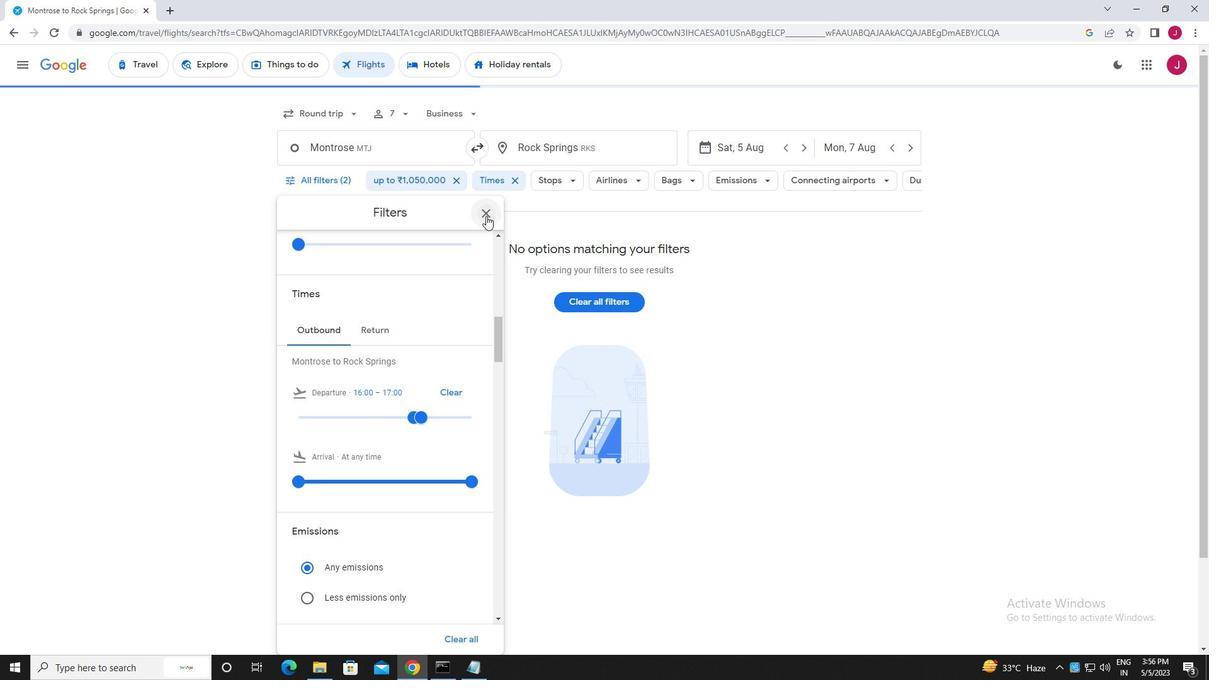 
